Task: Select Grocery. Add to cart, from Tom Thumb for 1980 Tibbs Avenue, Plains, Montana 59859, Cell Number 406-826-7954, following items : Calabaza Squash (1 ct) - 1, Organic Radishes Bunch (1 ct) - 2, Mix Broccoli Slaw - 2, Fresh Cut Spears Squash Small Pack - 1, Signature Farms Mushrooms White Sliced (8 oz) - 2, French Beans (by pound) - 1, Daikon Radishes (each) - 2, Tootsie Roll Pops Candies Assorted Flavors (10.125 oz) - 2, Nature Made Super C with Vitamin D3 & Zinc Tablets (60 ct) - 1, Doritos Flamin Hot Tortilla Chips Cool Ranch (2.75 oz) - 2
Action: Mouse moved to (425, 121)
Screenshot: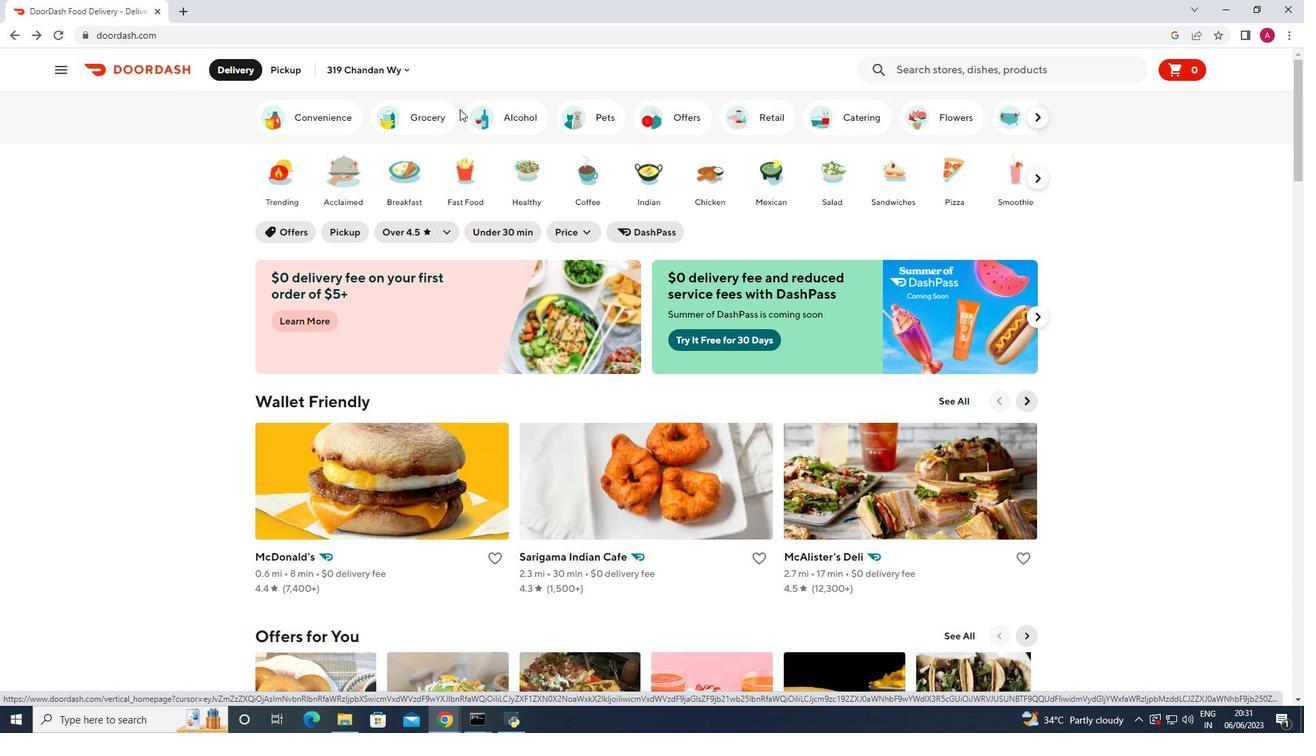 
Action: Mouse pressed left at (425, 121)
Screenshot: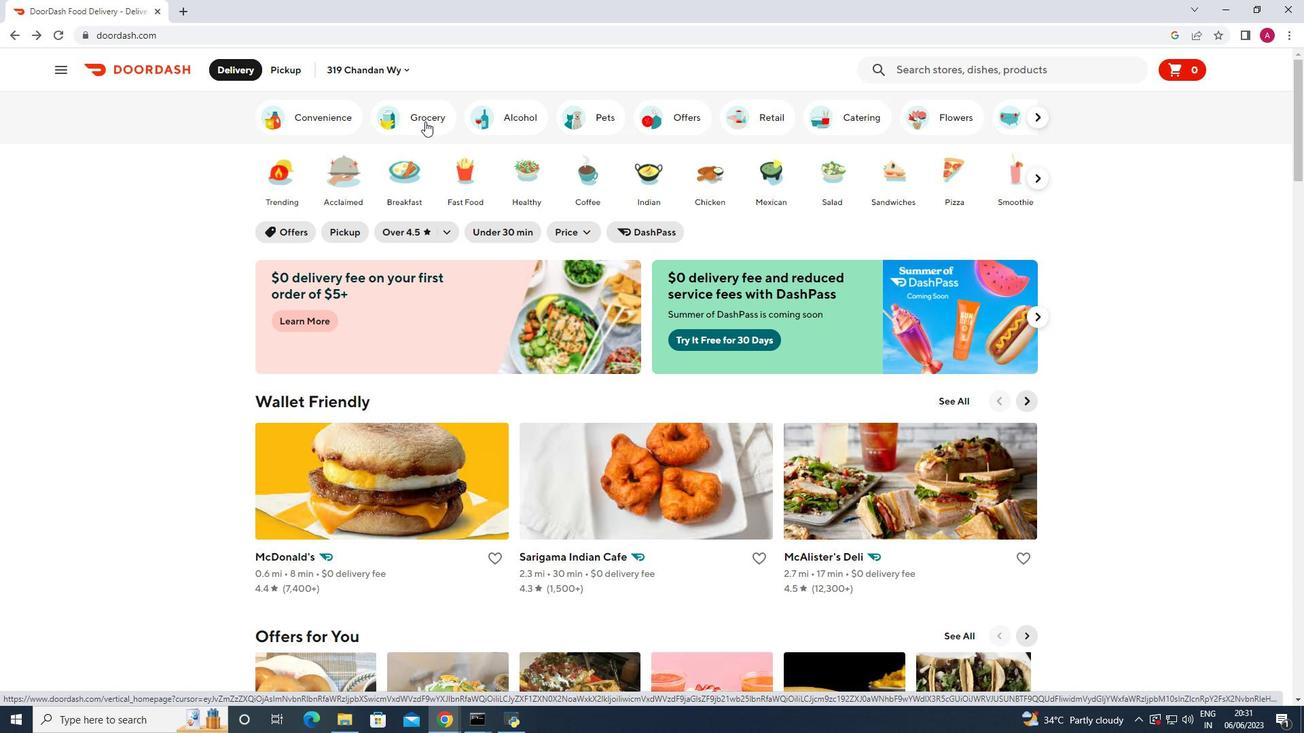 
Action: Mouse moved to (384, 474)
Screenshot: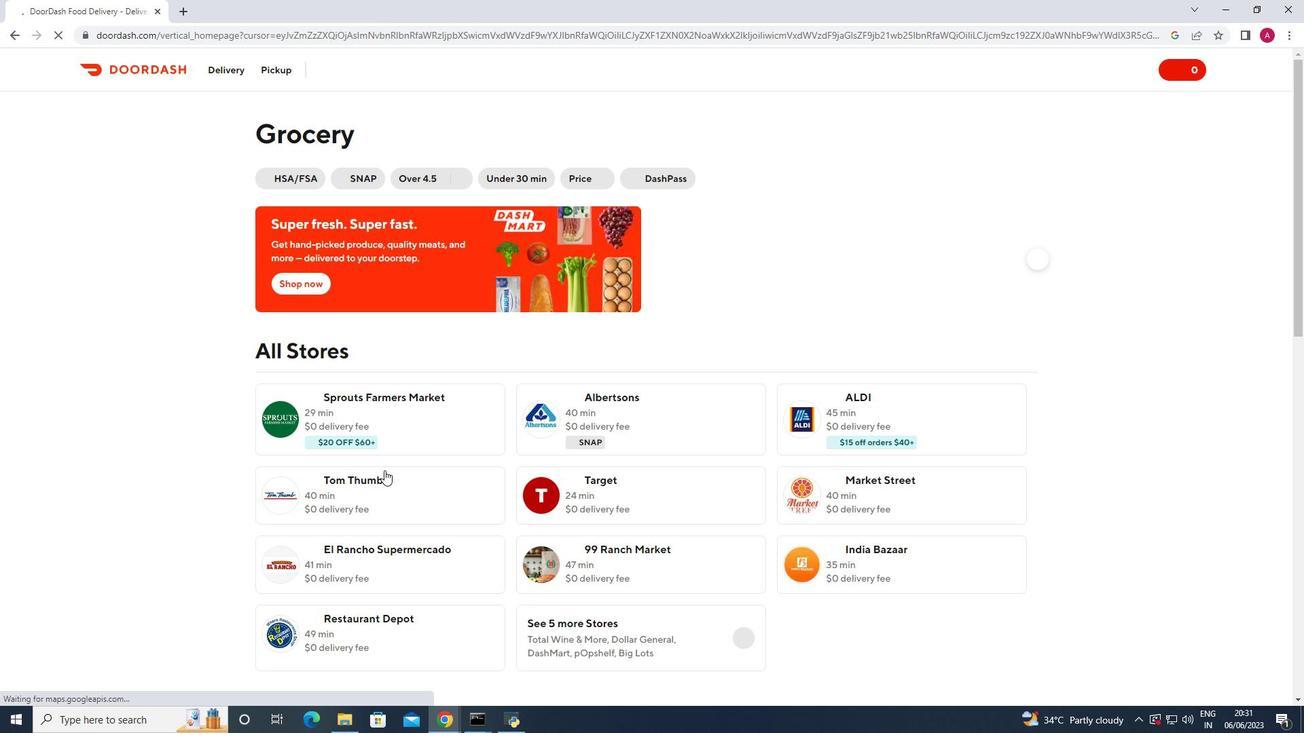
Action: Mouse pressed left at (384, 474)
Screenshot: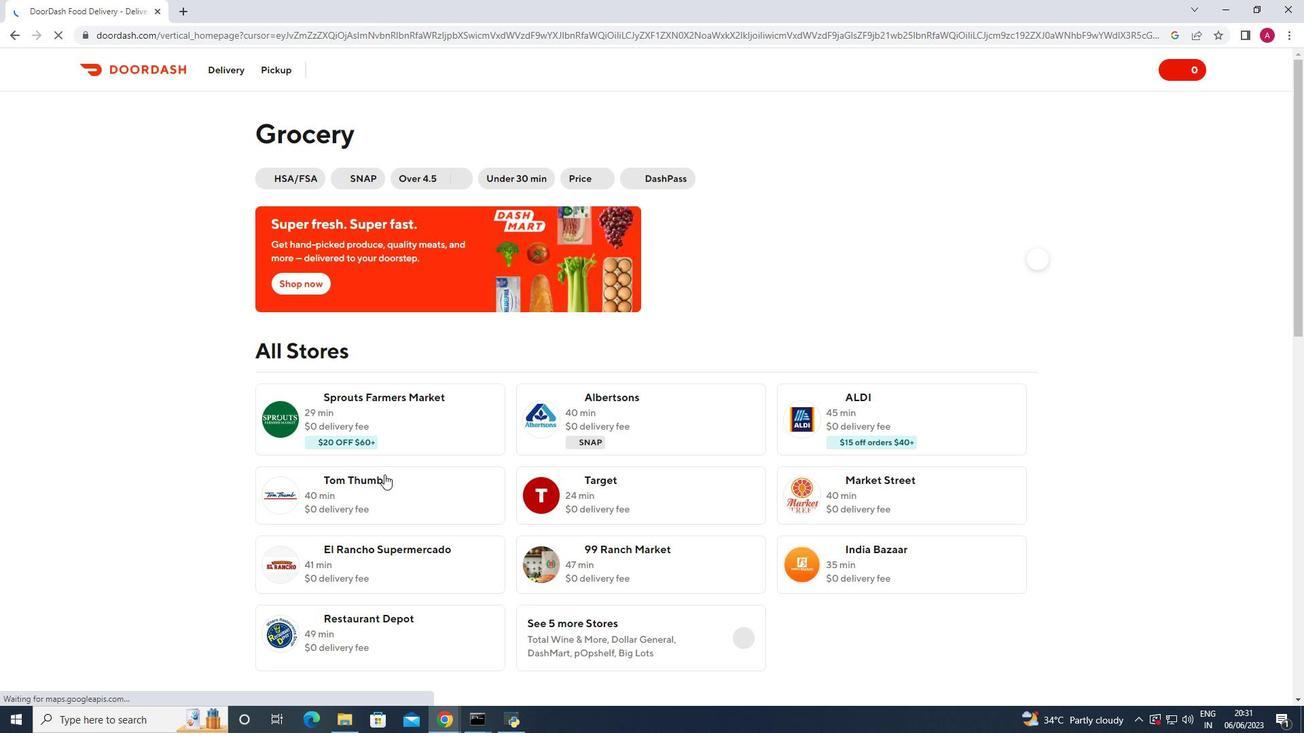 
Action: Mouse moved to (292, 72)
Screenshot: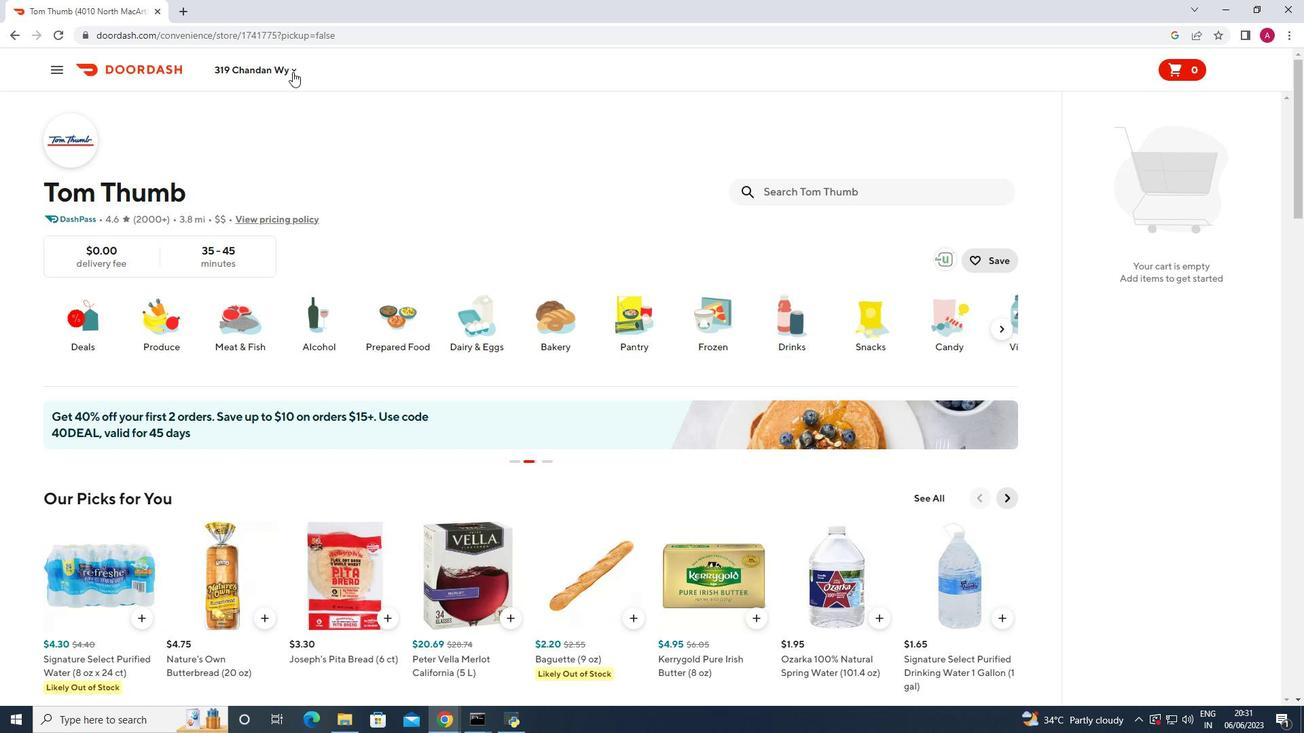 
Action: Mouse pressed left at (292, 72)
Screenshot: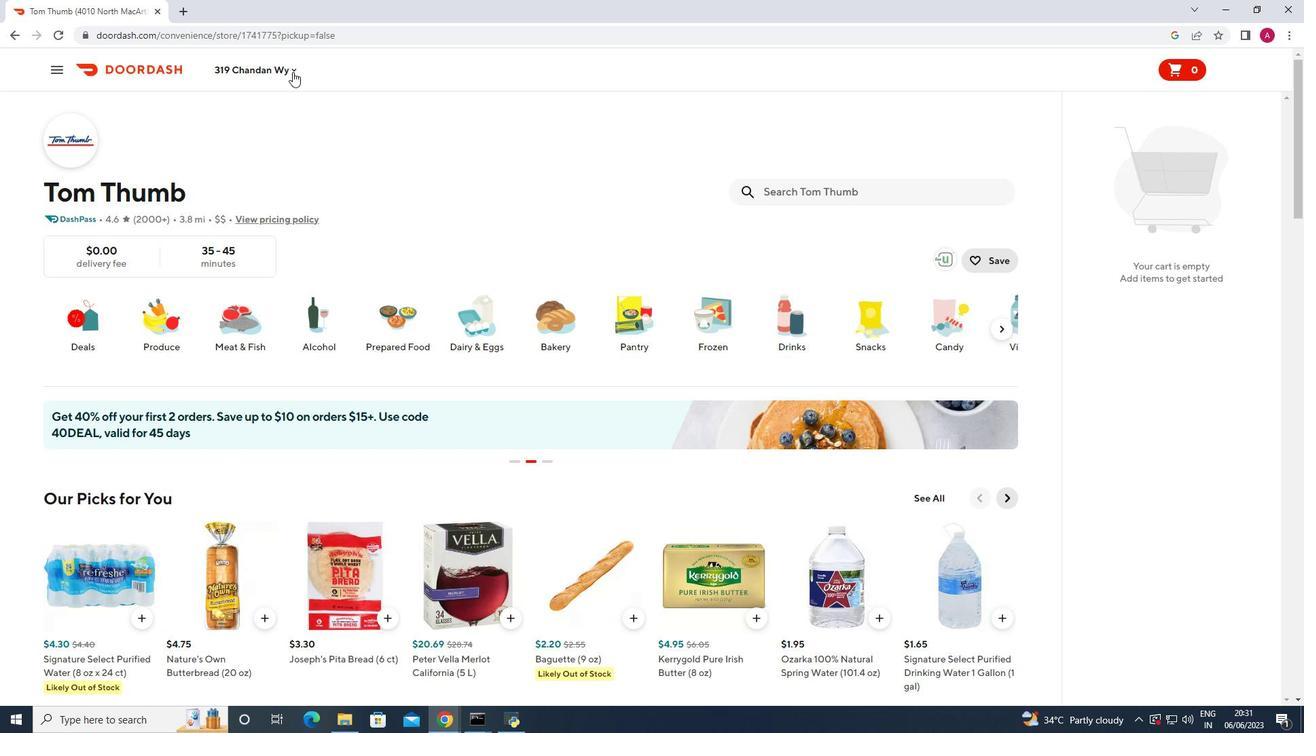 
Action: Mouse moved to (290, 129)
Screenshot: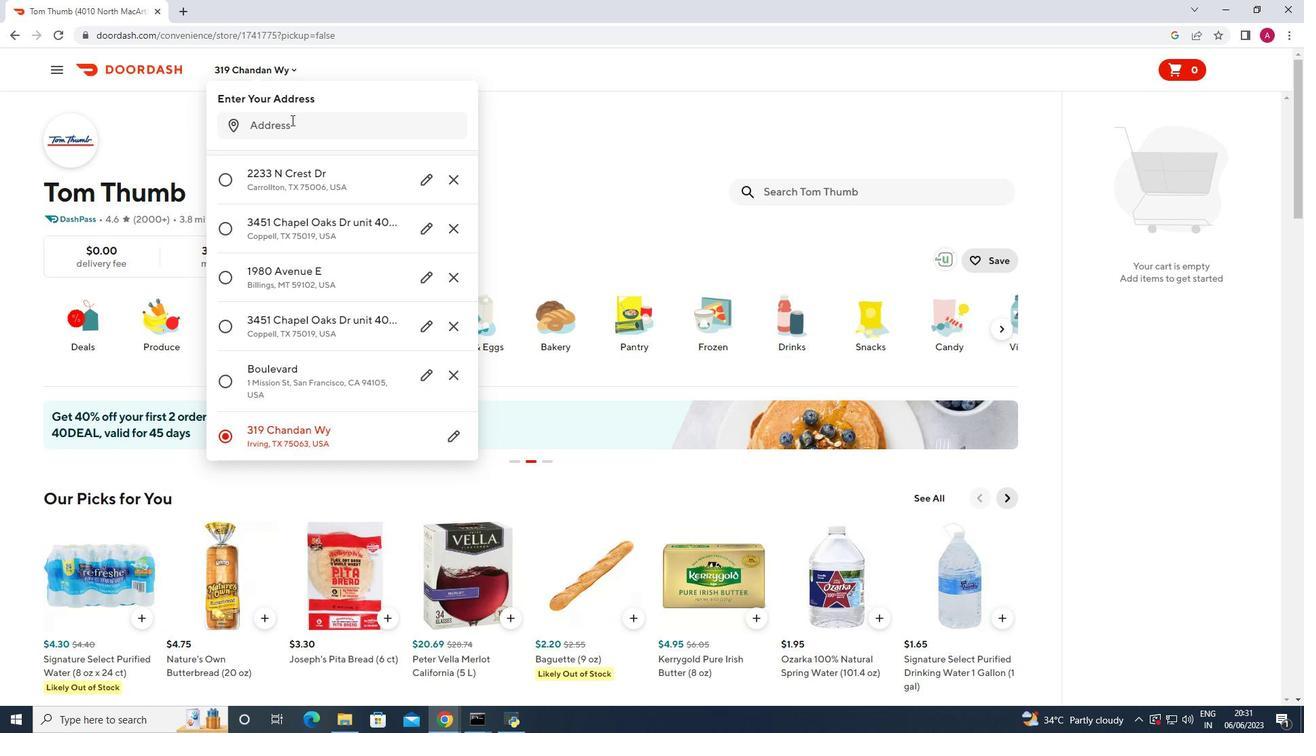 
Action: Mouse pressed left at (290, 129)
Screenshot: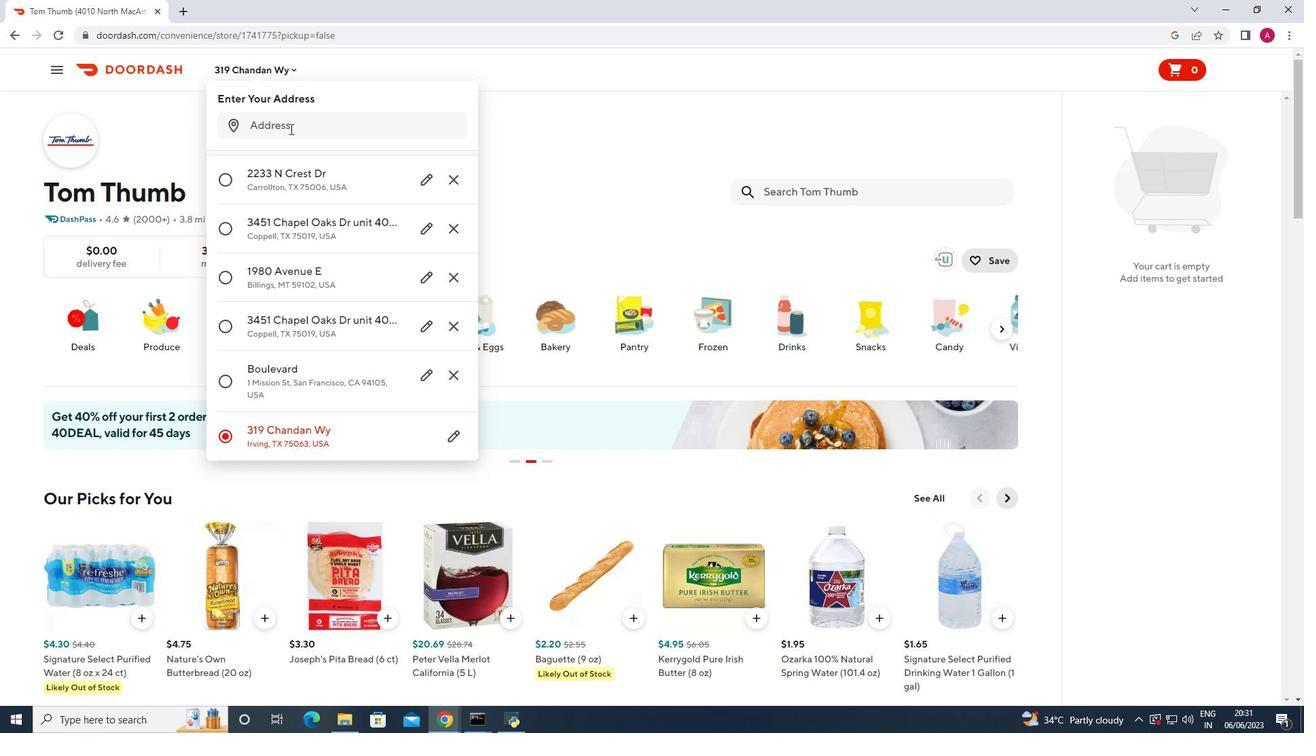 
Action: Key pressed 1980<Key.space>tibbs<Key.space>avenue<Key.space>plains<Key.space>montana<Key.space>59859<Key.space><Key.enter>
Screenshot: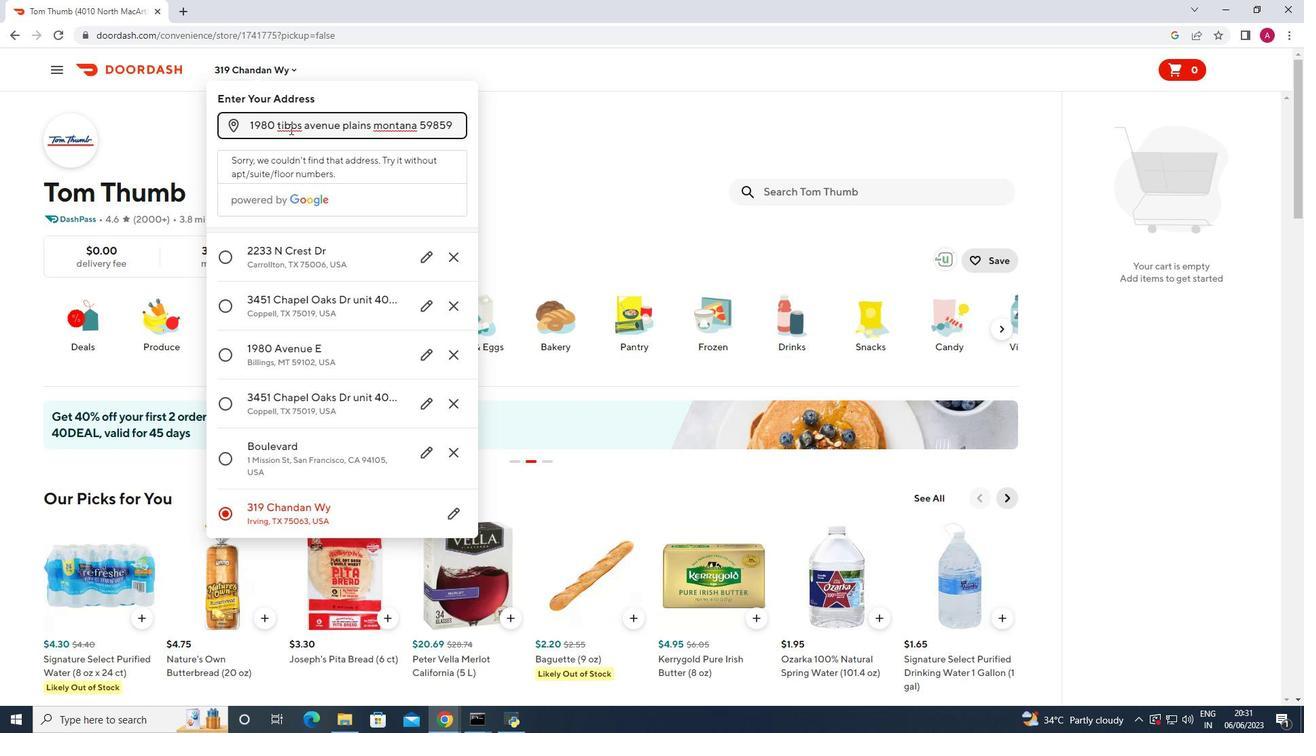 
Action: Mouse moved to (433, 546)
Screenshot: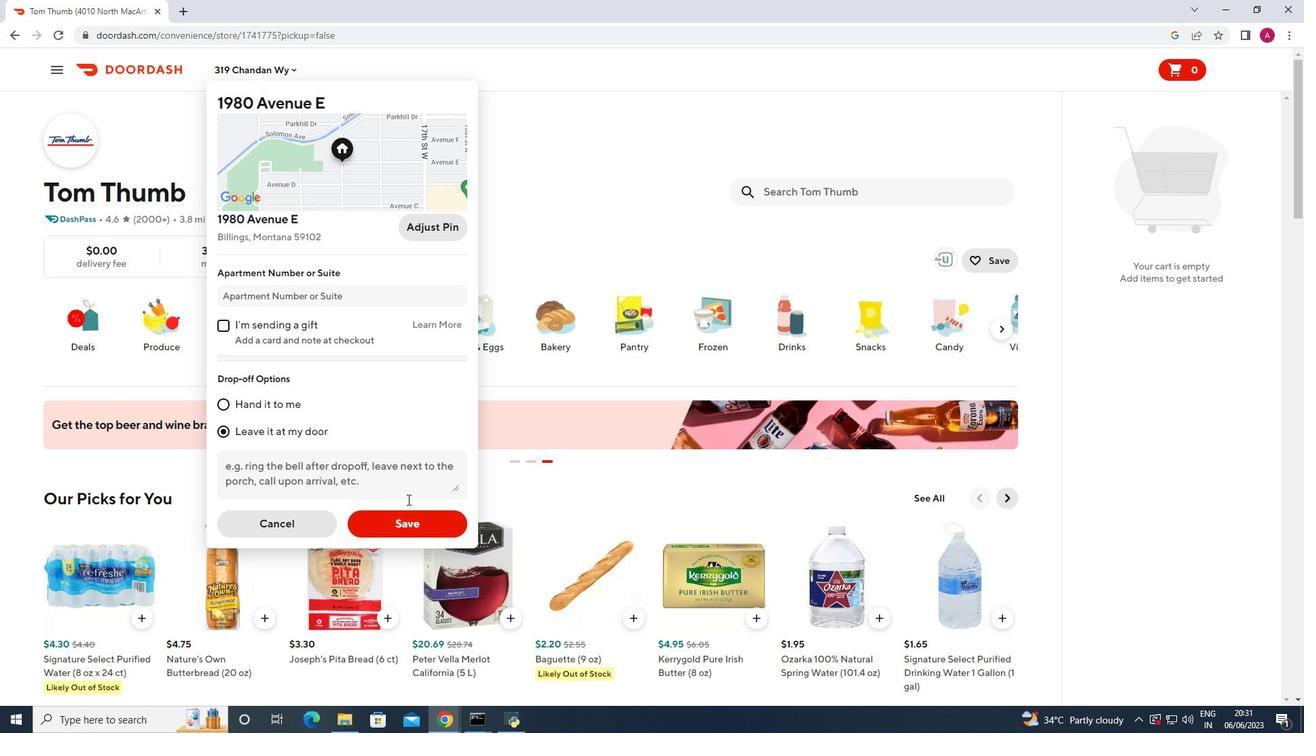 
Action: Mouse pressed left at (433, 546)
Screenshot: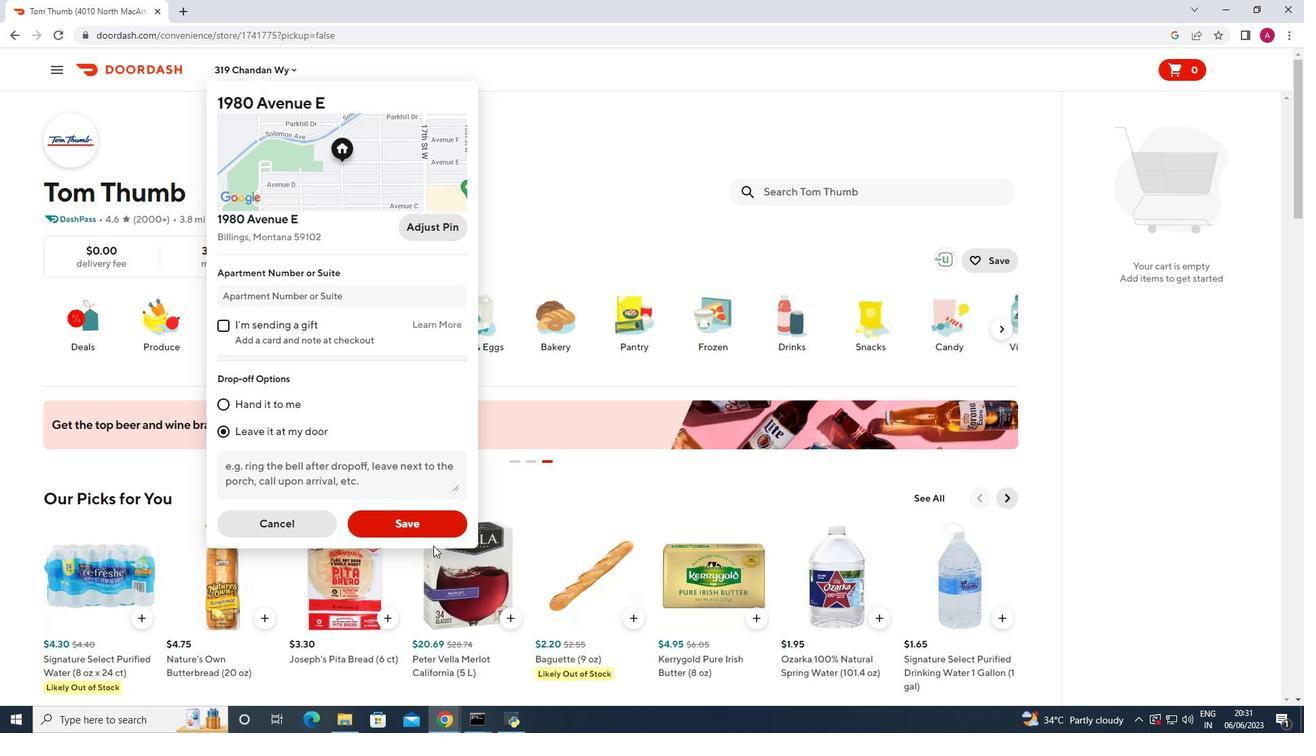 
Action: Mouse moved to (431, 533)
Screenshot: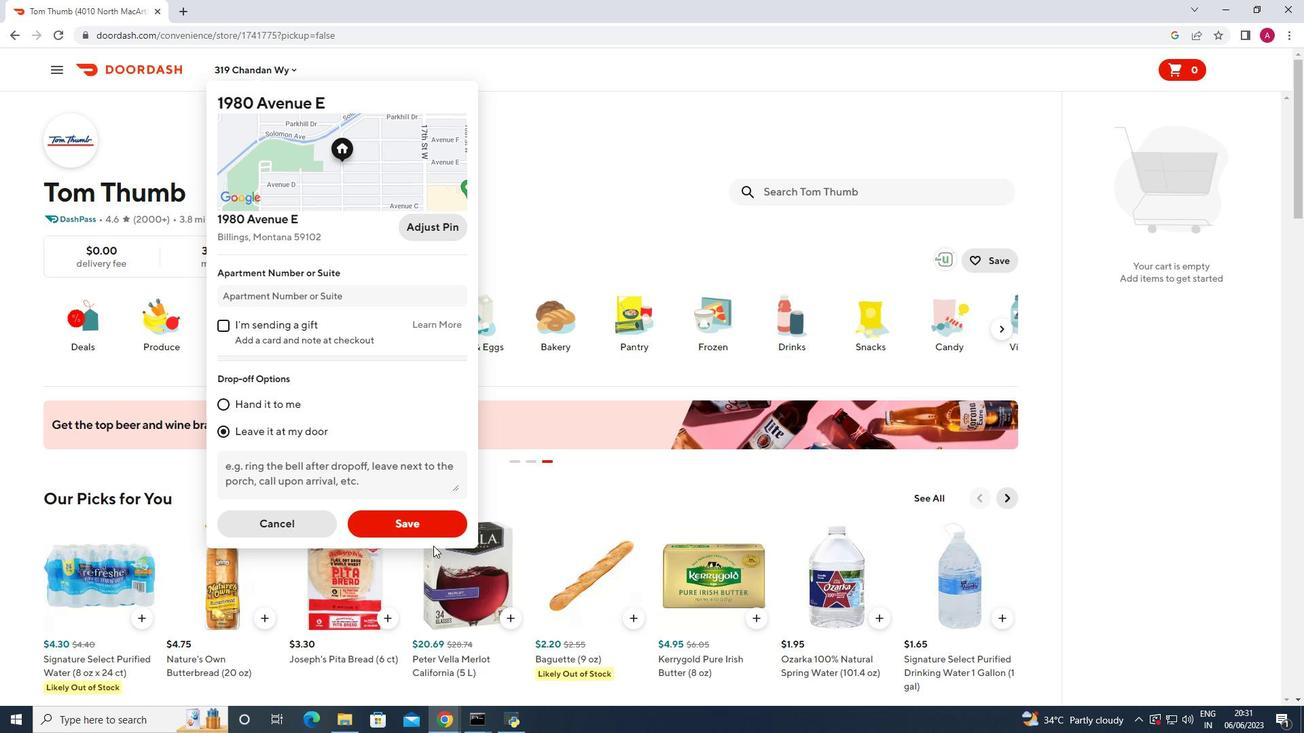 
Action: Mouse pressed left at (431, 533)
Screenshot: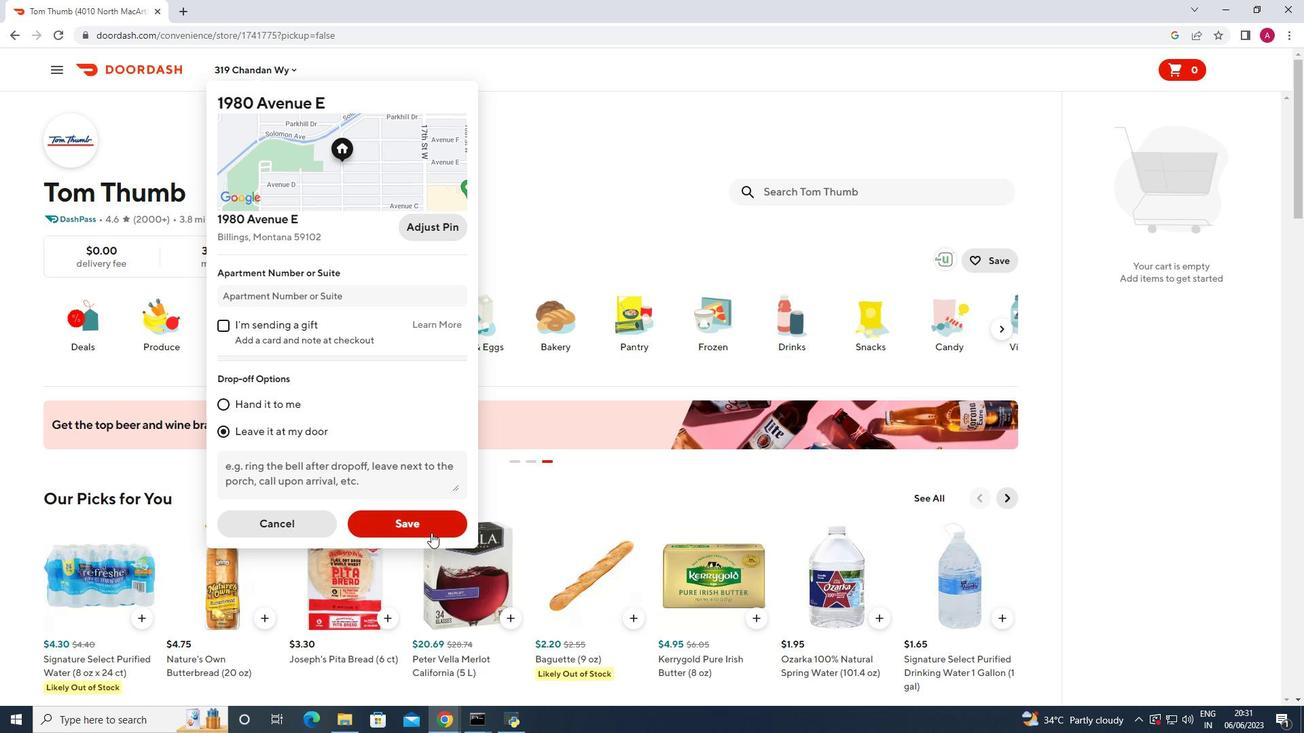 
Action: Mouse moved to (792, 195)
Screenshot: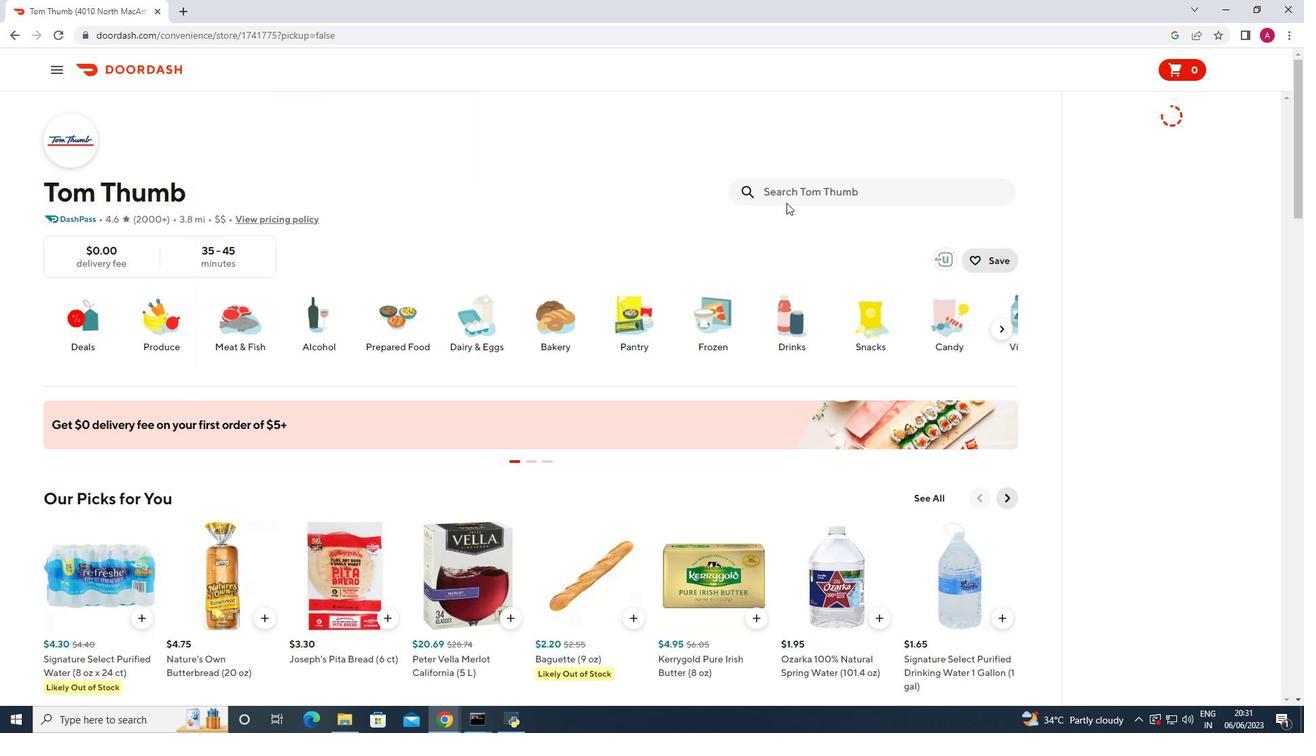 
Action: Mouse pressed left at (792, 195)
Screenshot: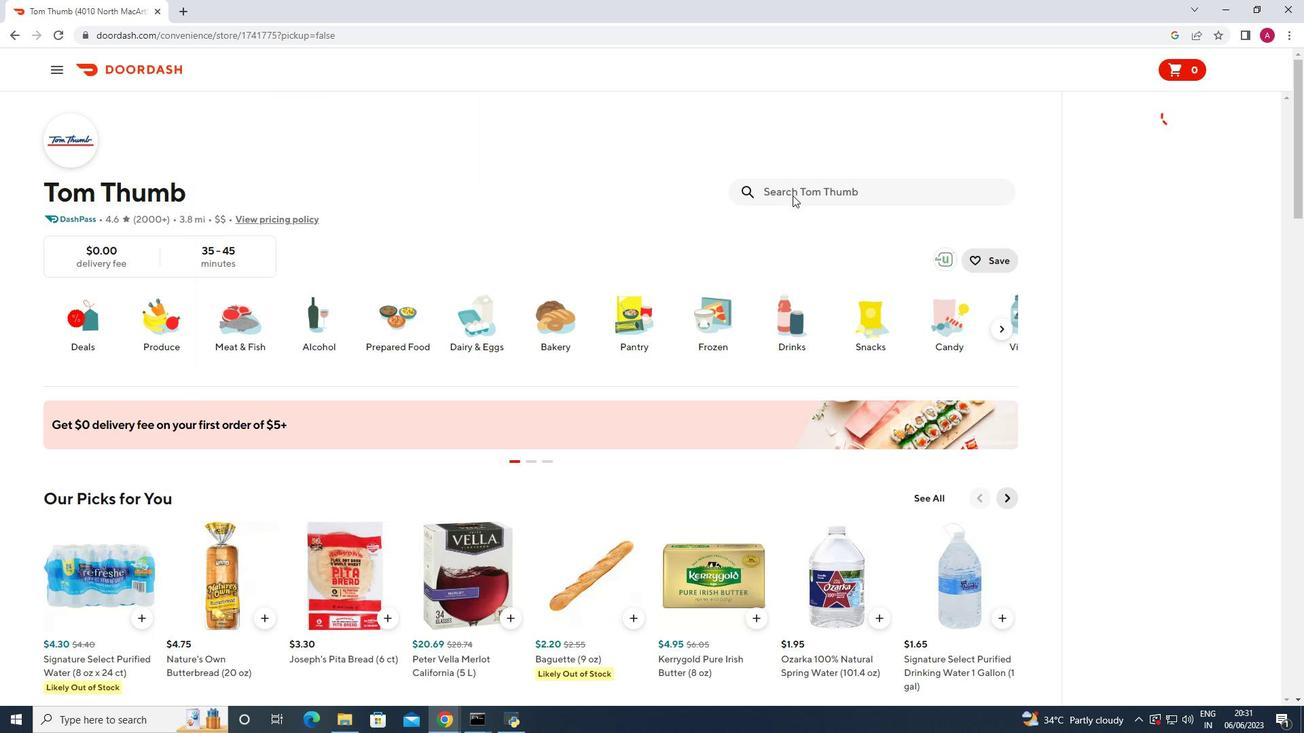 
Action: Key pressed calabaza<Key.enter><Key.enter>
Screenshot: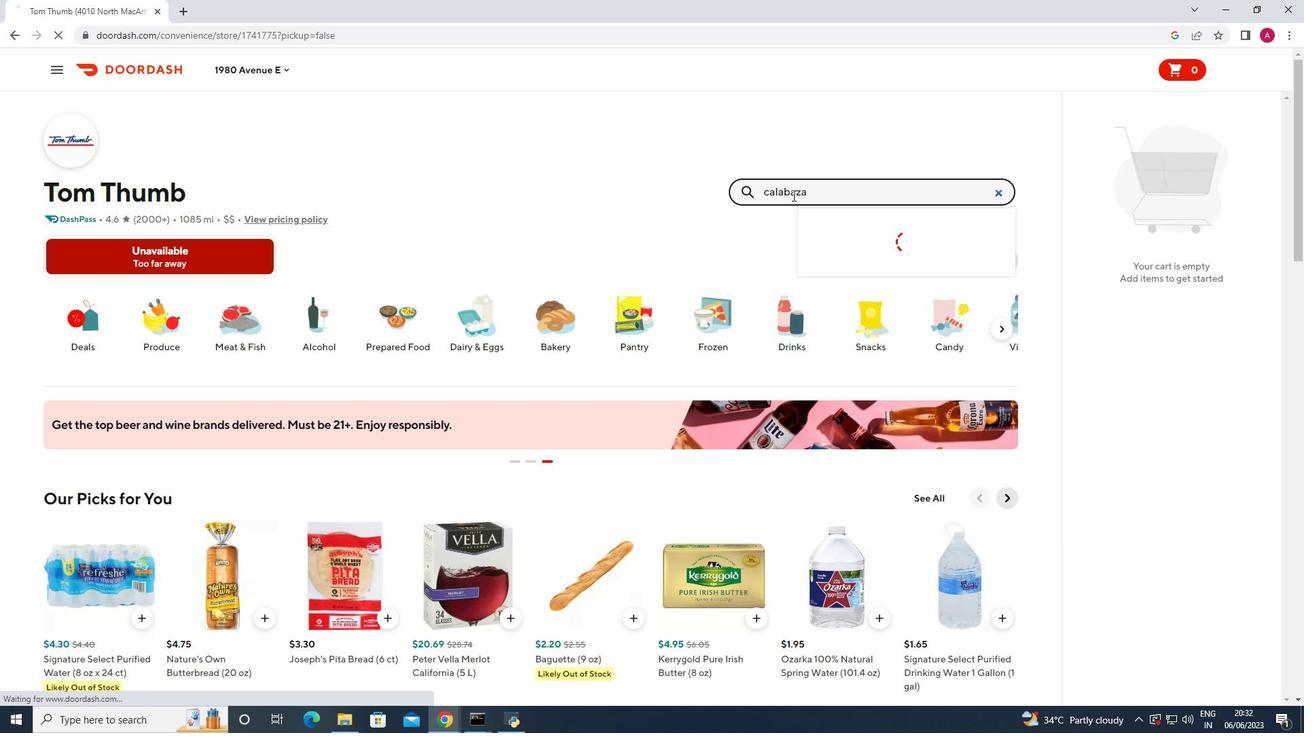 
Action: Mouse moved to (803, 150)
Screenshot: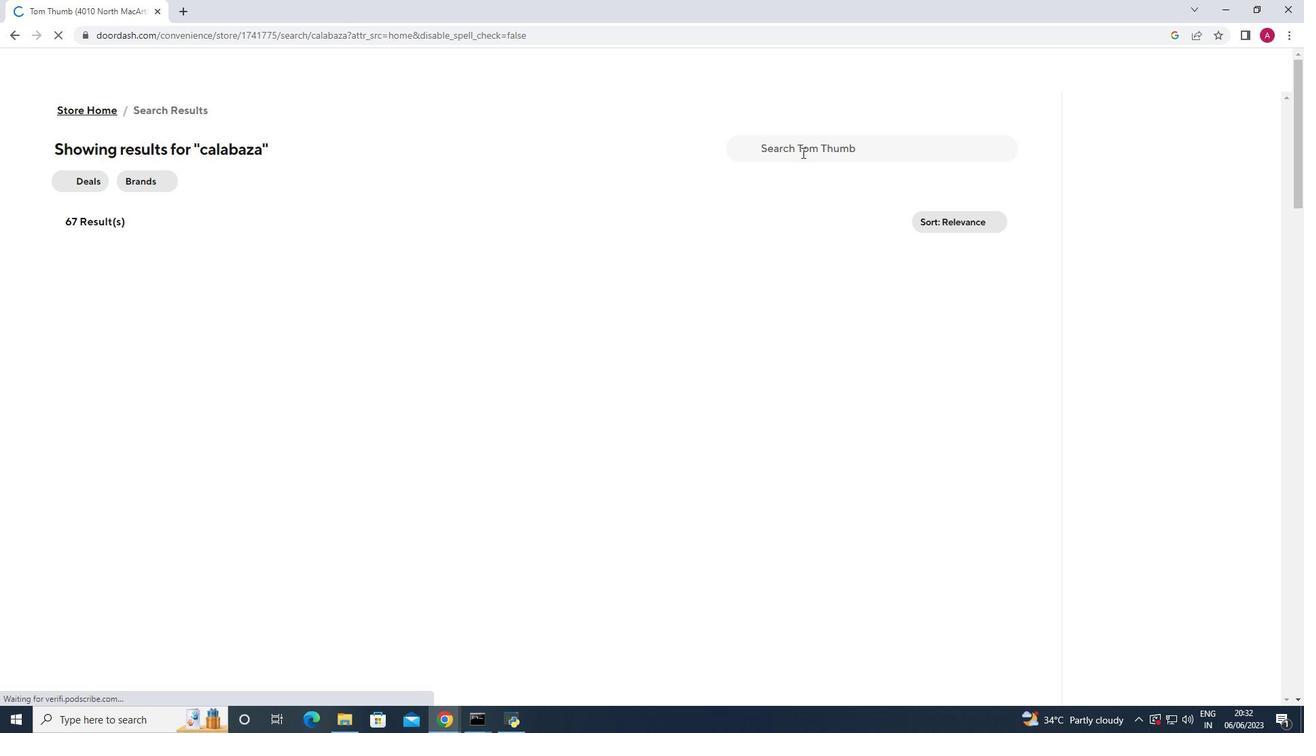 
Action: Mouse pressed left at (803, 150)
Screenshot: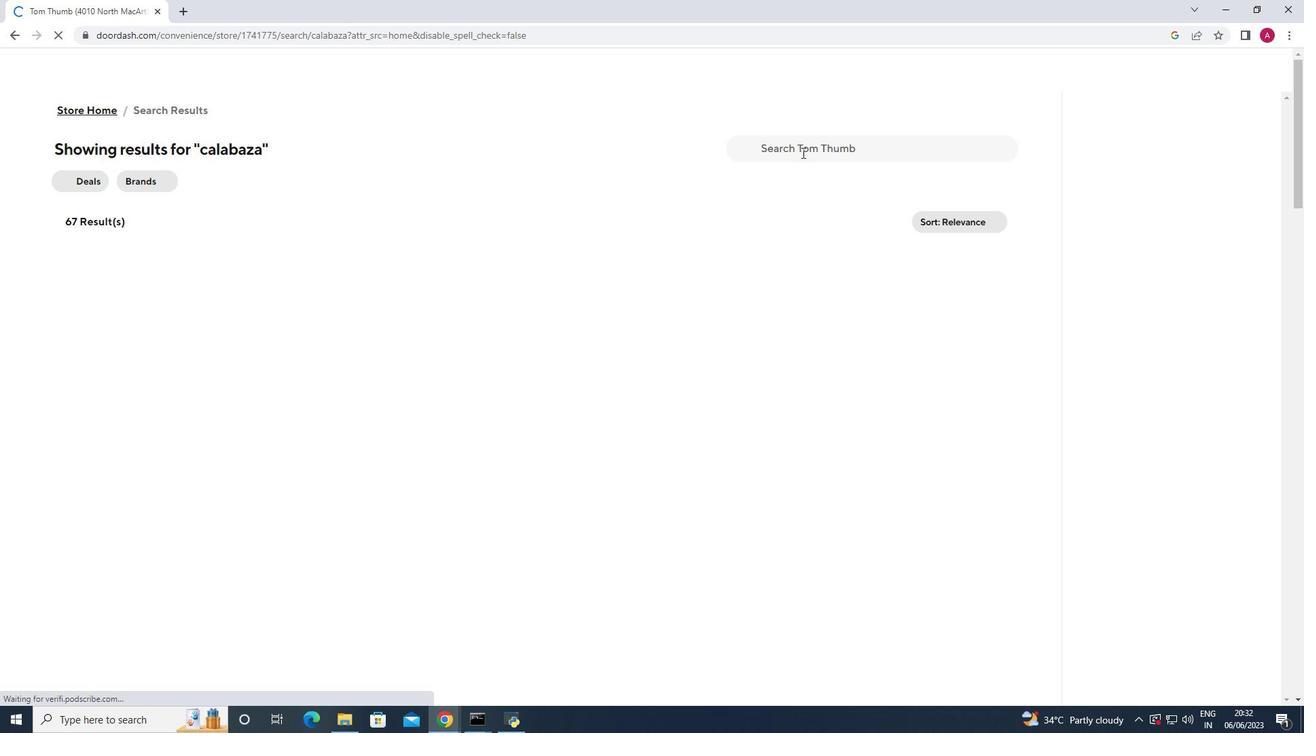
Action: Mouse moved to (803, 150)
Screenshot: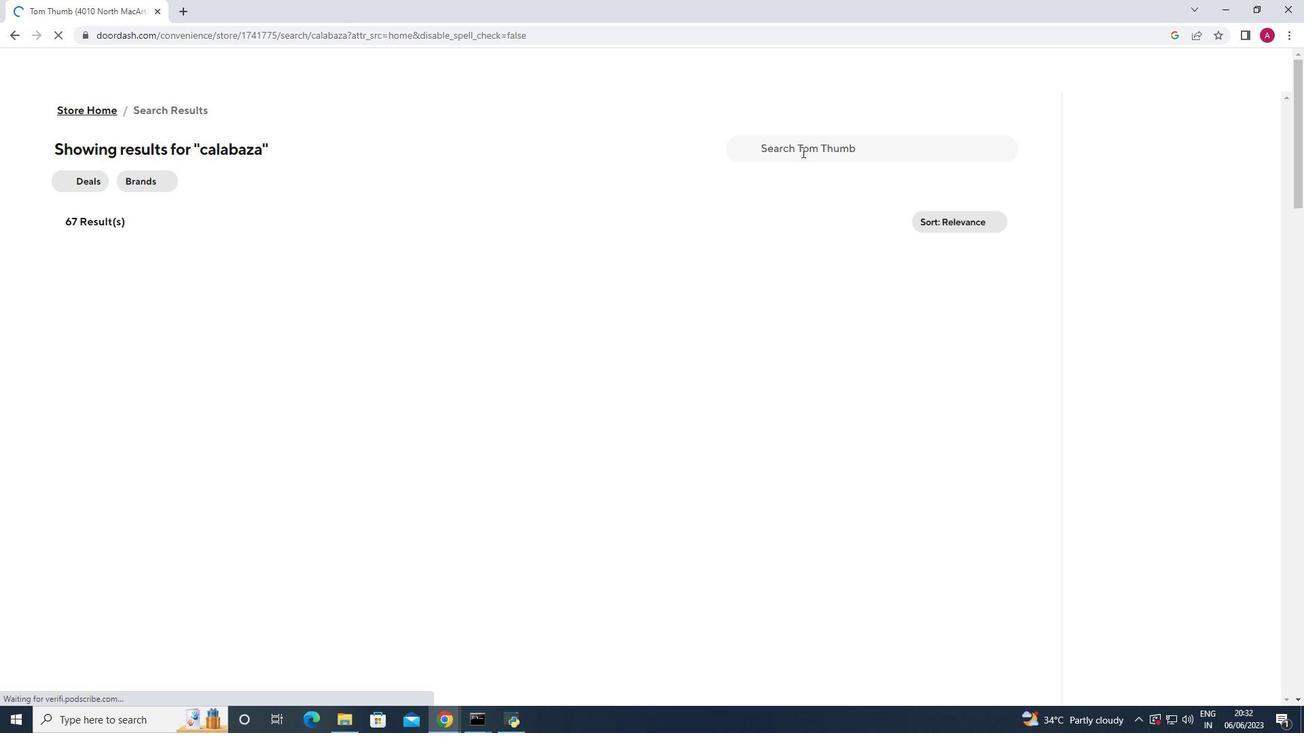 
Action: Key pressed calabaza
Screenshot: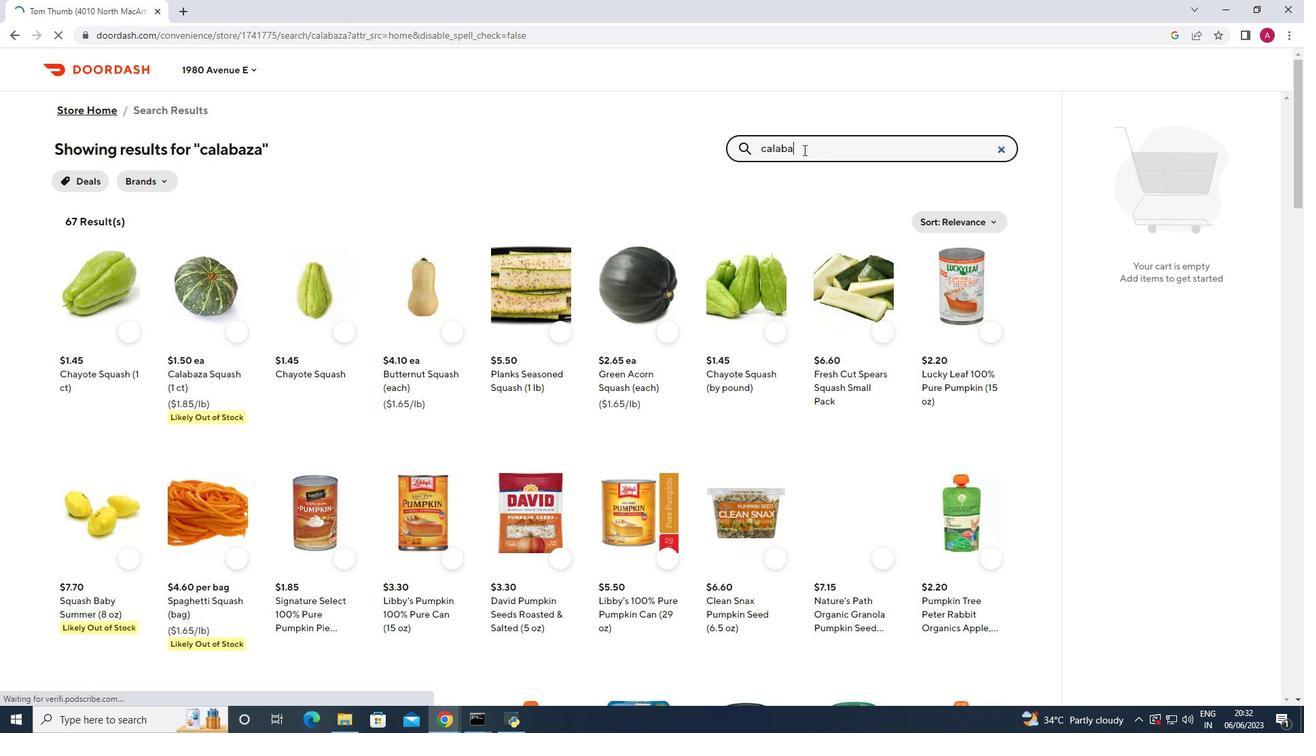 
Action: Mouse moved to (125, 330)
Screenshot: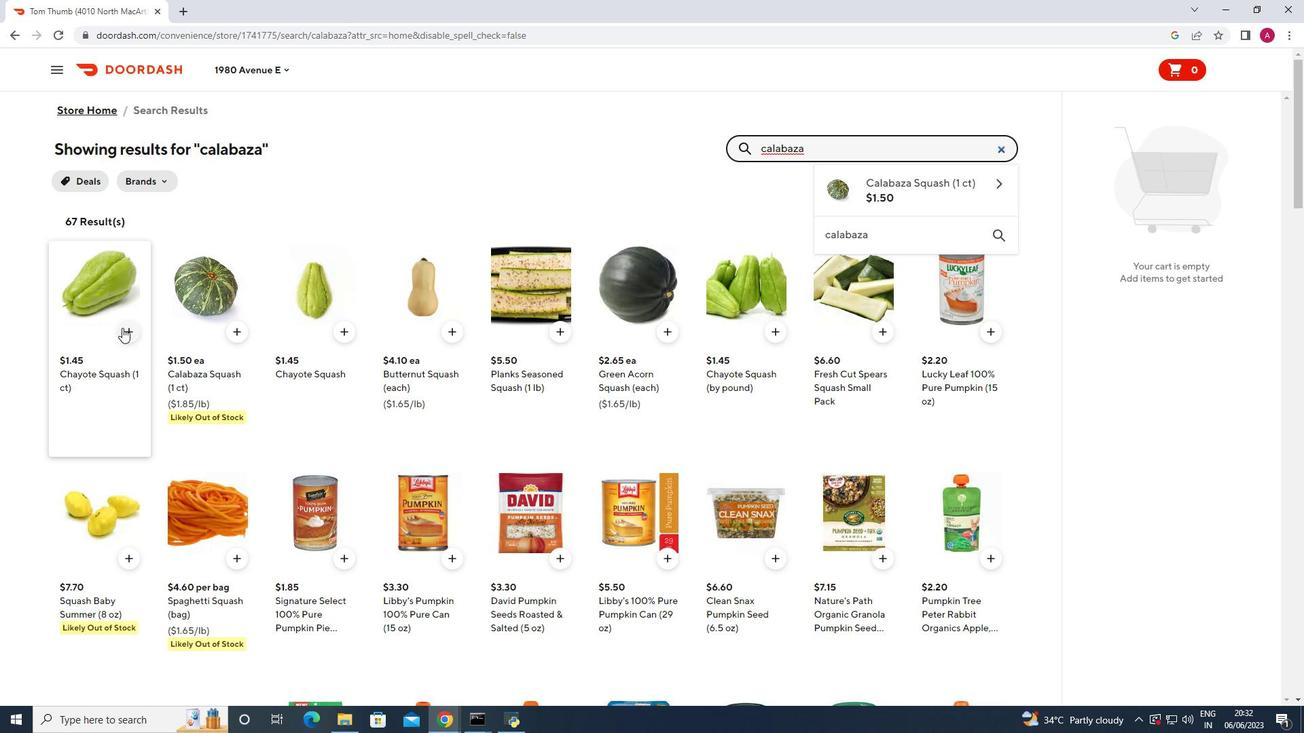 
Action: Mouse pressed left at (125, 330)
Screenshot: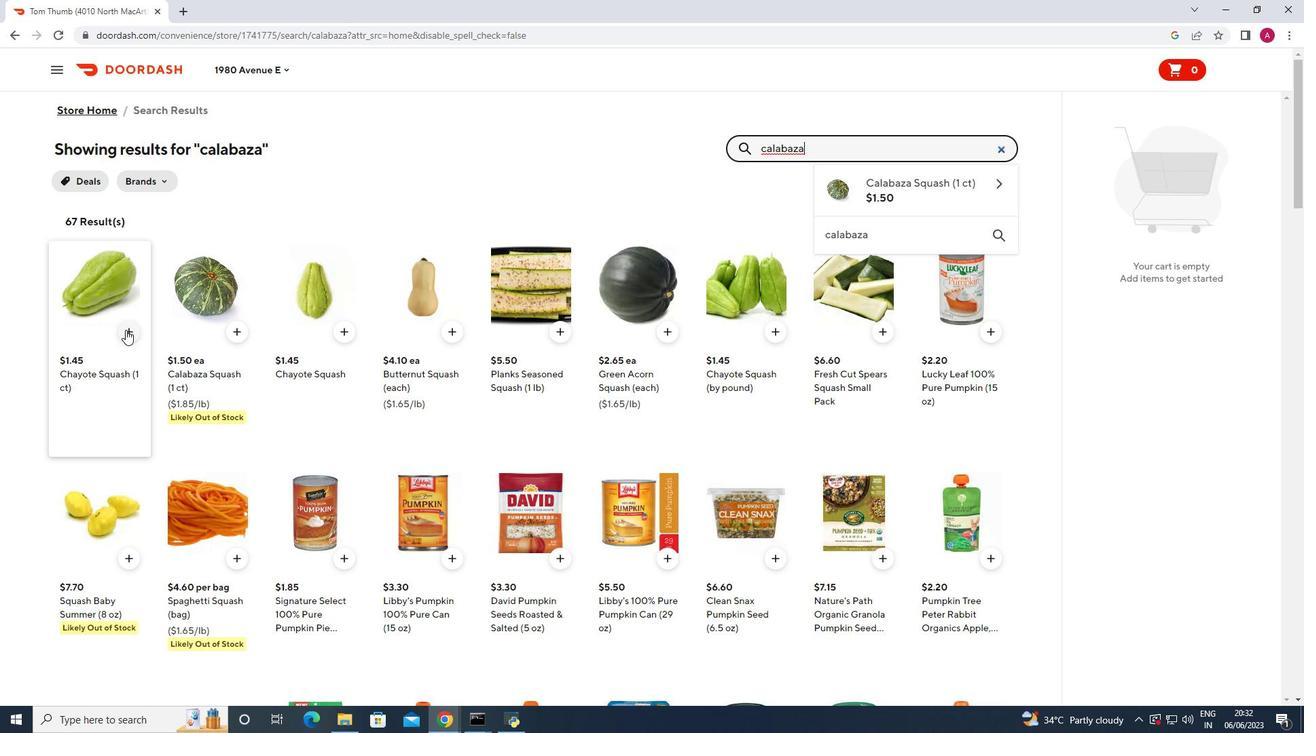 
Action: Mouse moved to (839, 153)
Screenshot: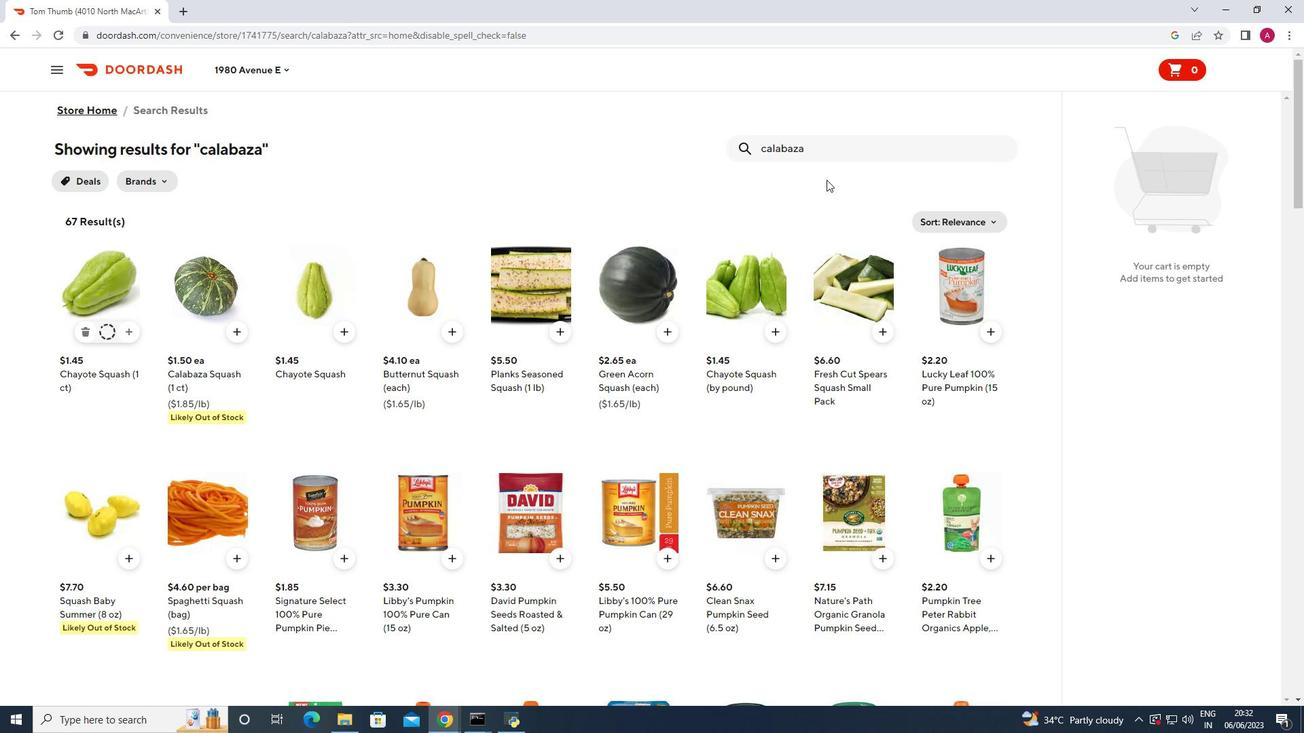 
Action: Mouse pressed left at (839, 153)
Screenshot: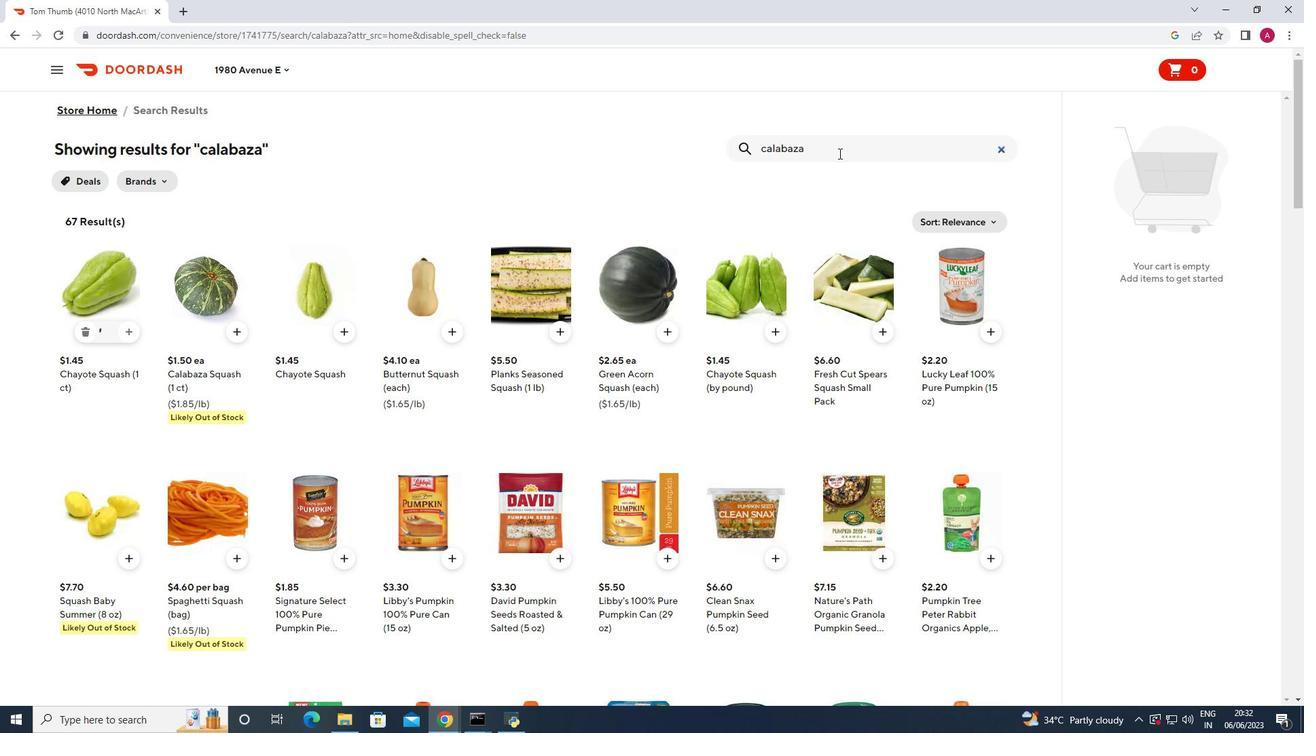 
Action: Key pressed <Key.backspace><Key.backspace><Key.backspace><Key.backspace><Key.backspace><Key.backspace><Key.backspace><Key.backspace><Key.backspace><Key.backspace><Key.backspace><Key.backspace><Key.backspace><Key.backspace><Key.backspace><Key.backspace><Key.backspace><Key.backspace>organic<Key.space>radishes<Key.space>bunch<Key.enter><Key.enter>
Screenshot: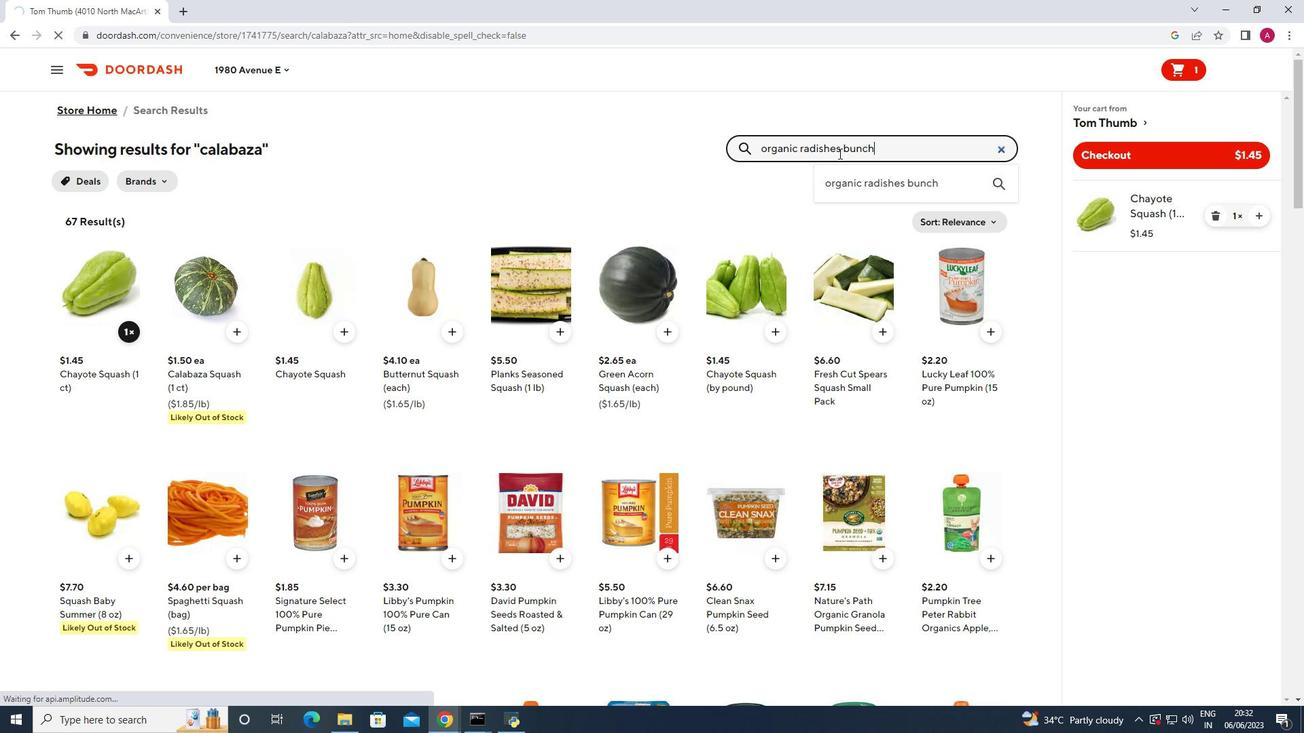 
Action: Mouse moved to (133, 328)
Screenshot: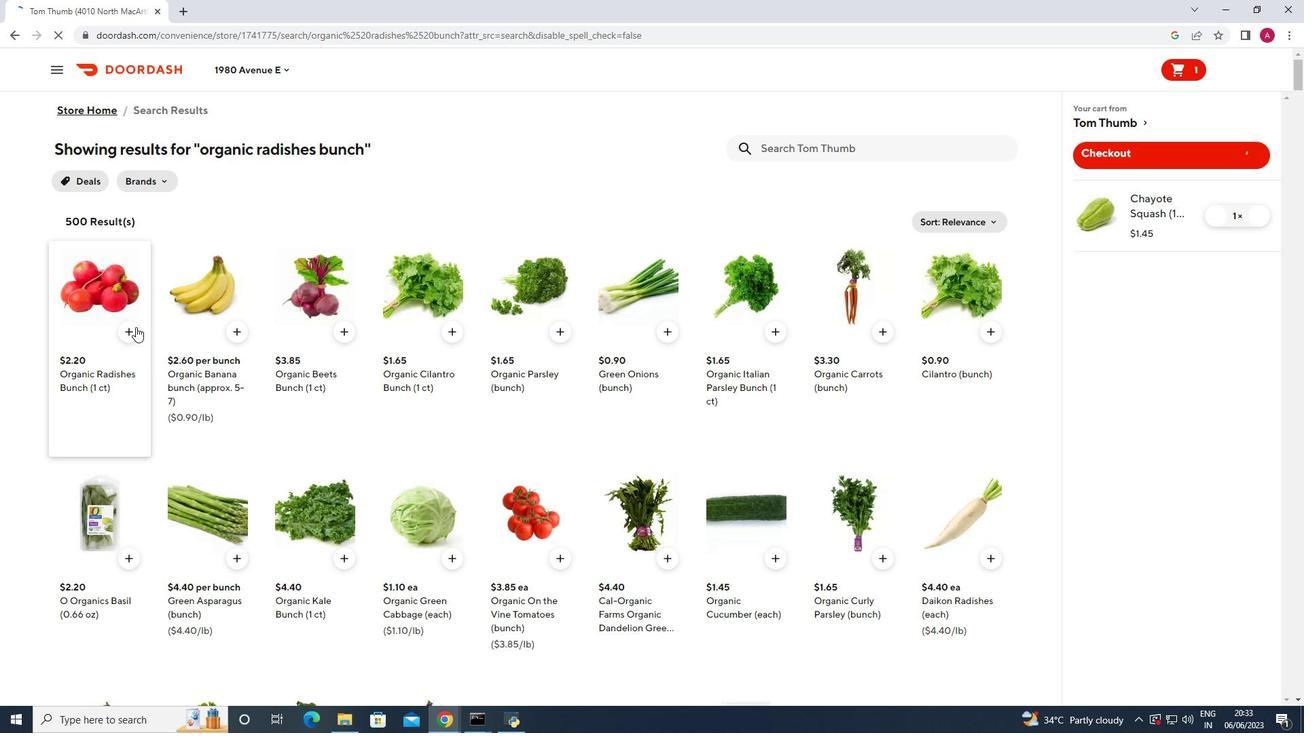 
Action: Mouse pressed left at (133, 328)
Screenshot: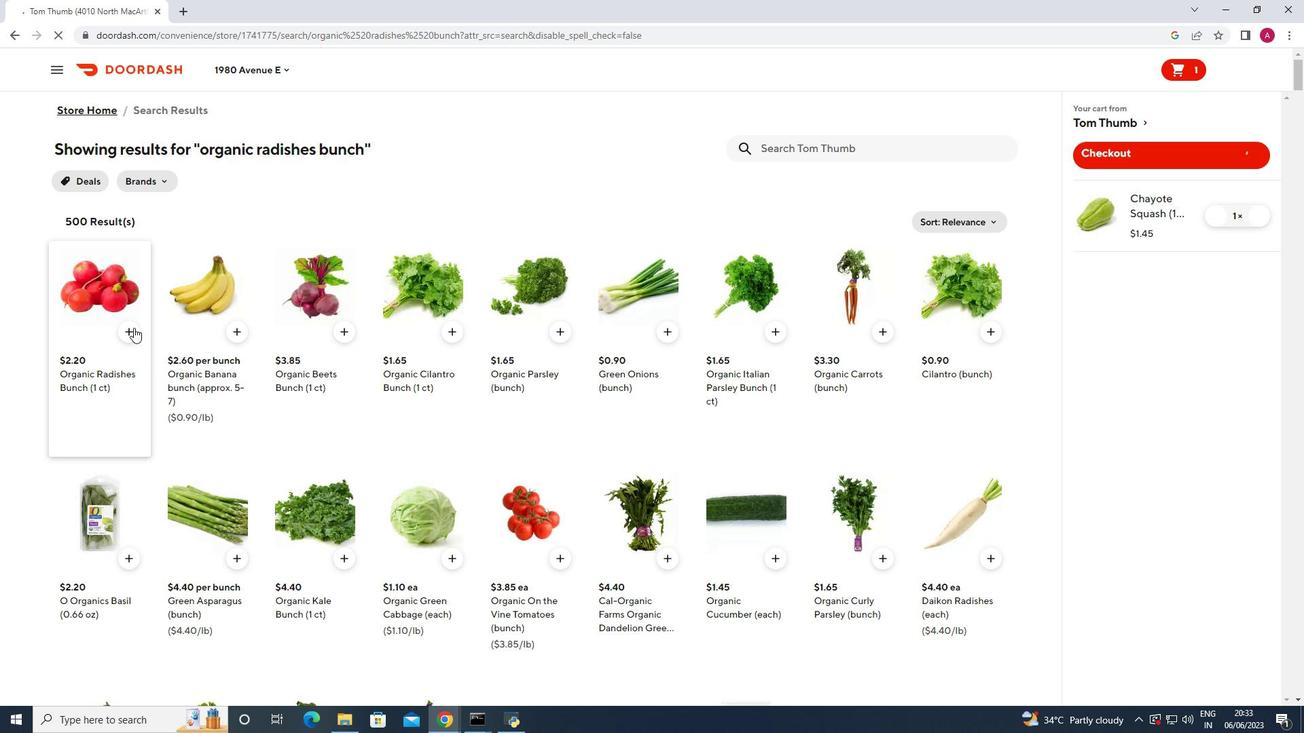 
Action: Mouse moved to (1259, 285)
Screenshot: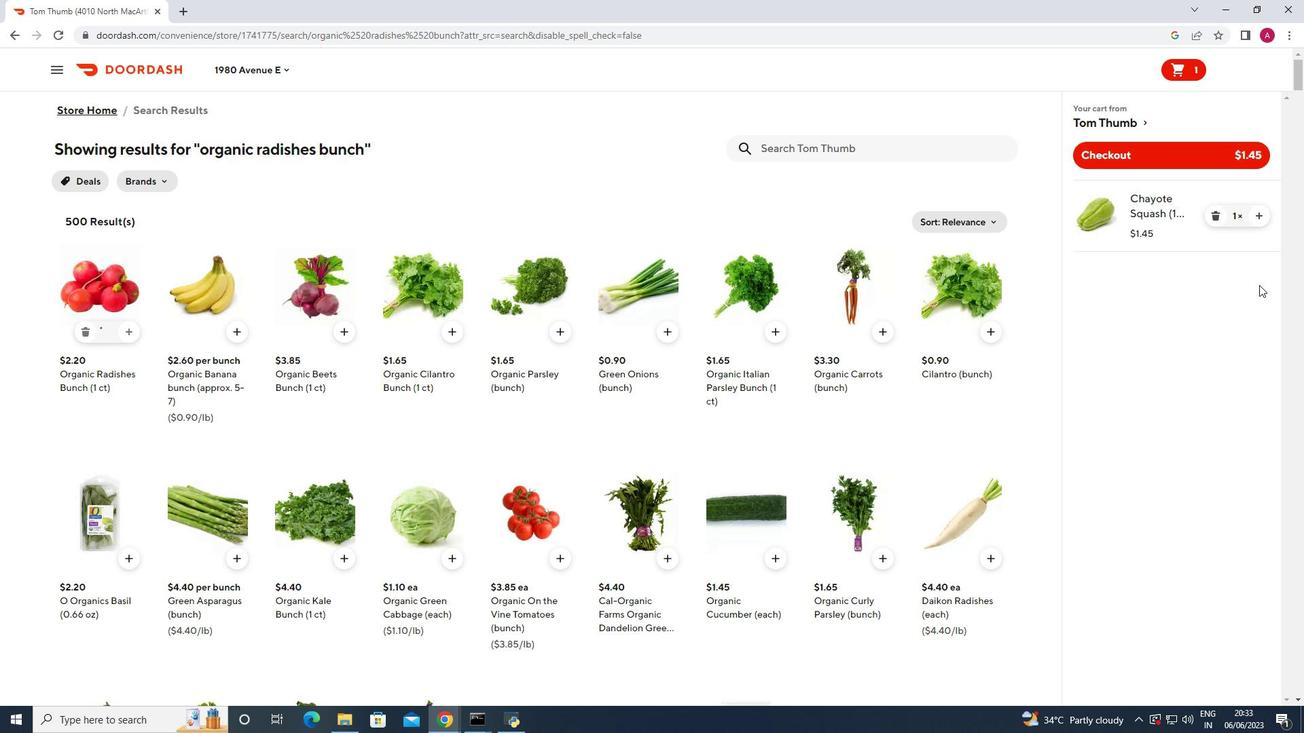 
Action: Mouse pressed left at (1259, 285)
Screenshot: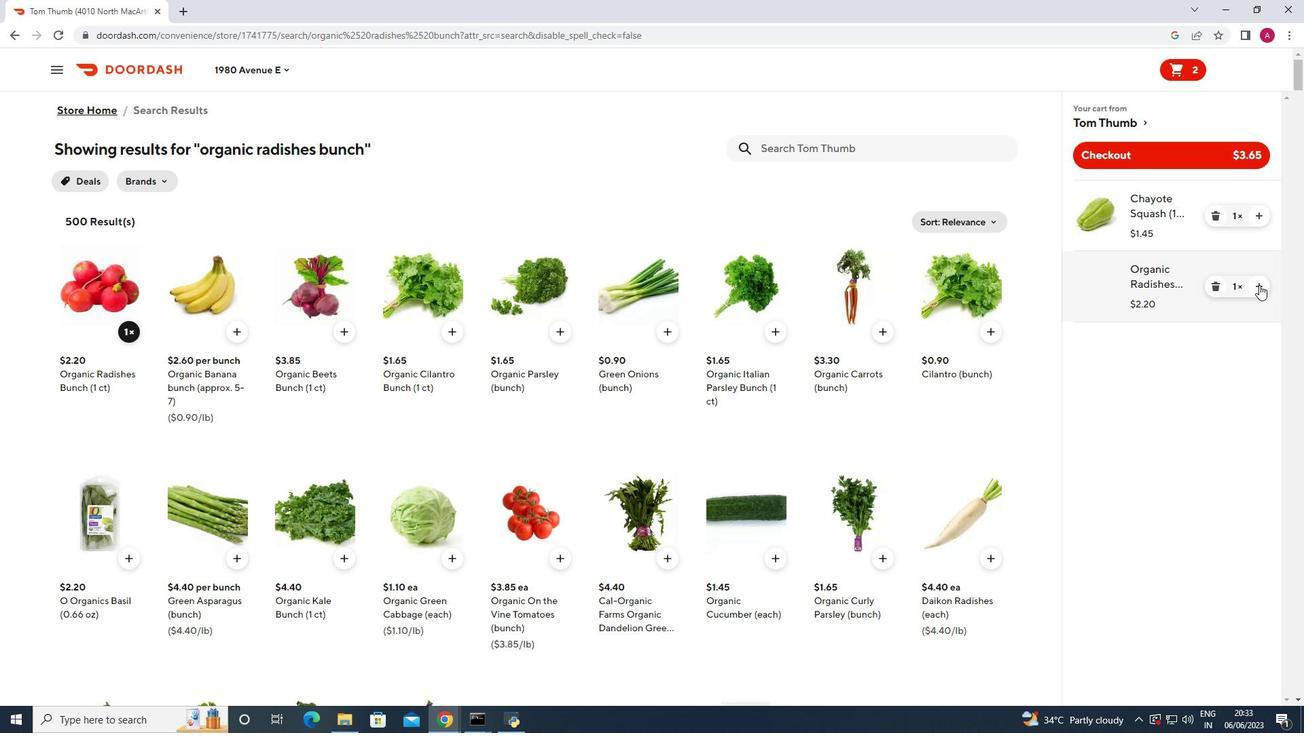 
Action: Mouse moved to (936, 156)
Screenshot: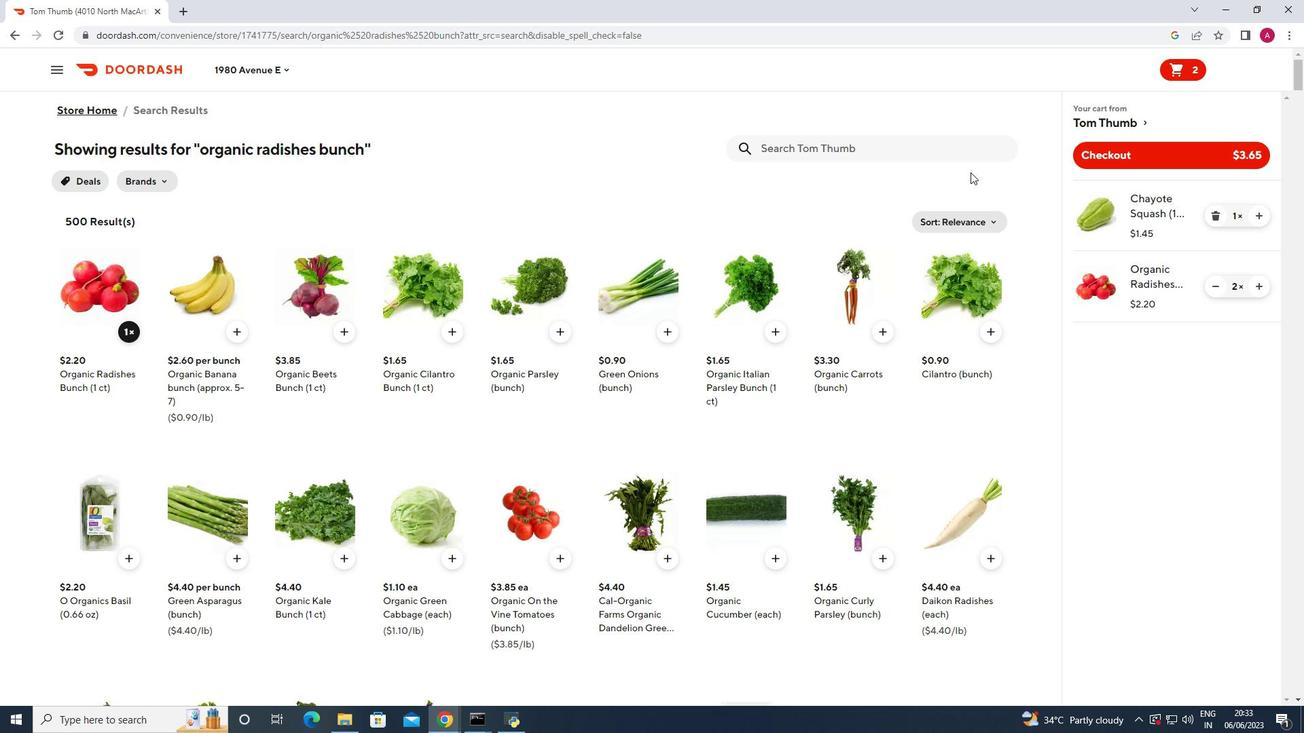 
Action: Mouse pressed left at (936, 156)
Screenshot: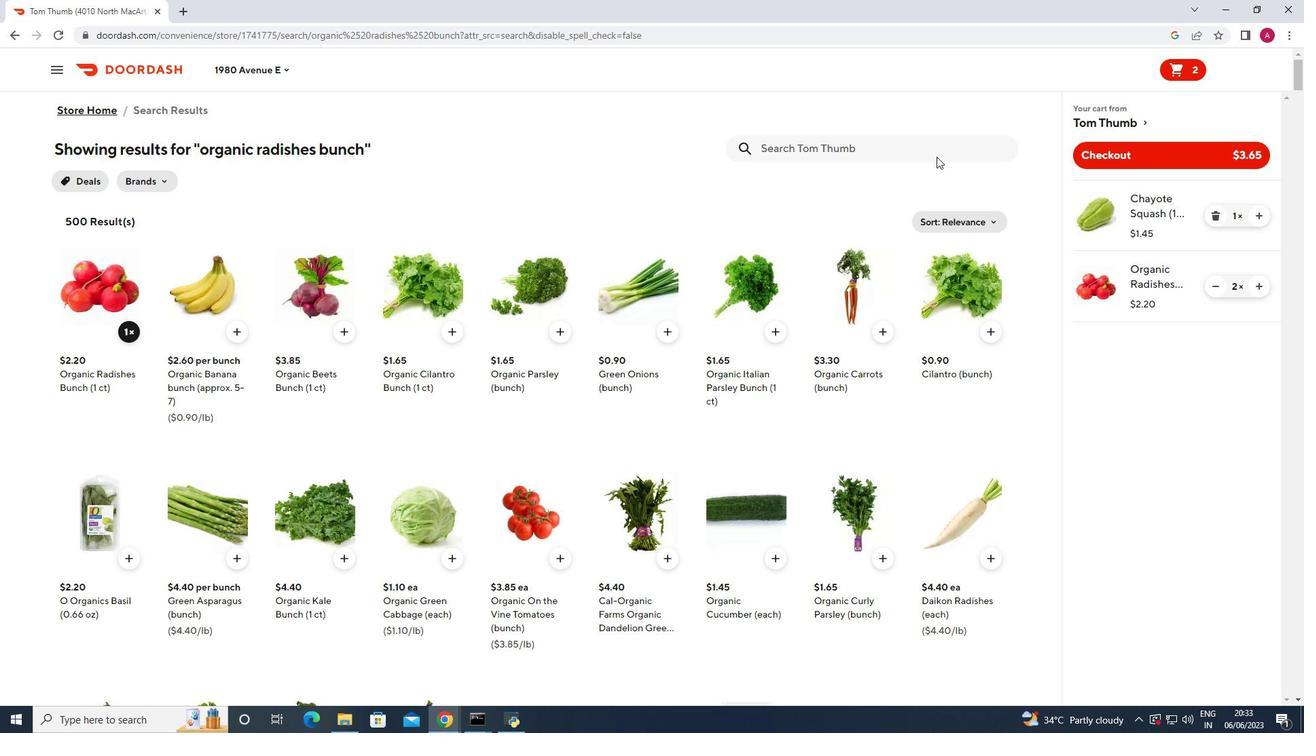 
Action: Key pressed mix<Key.space>broccoli<Key.space>slw<Key.backspace>aw<Key.enter>
Screenshot: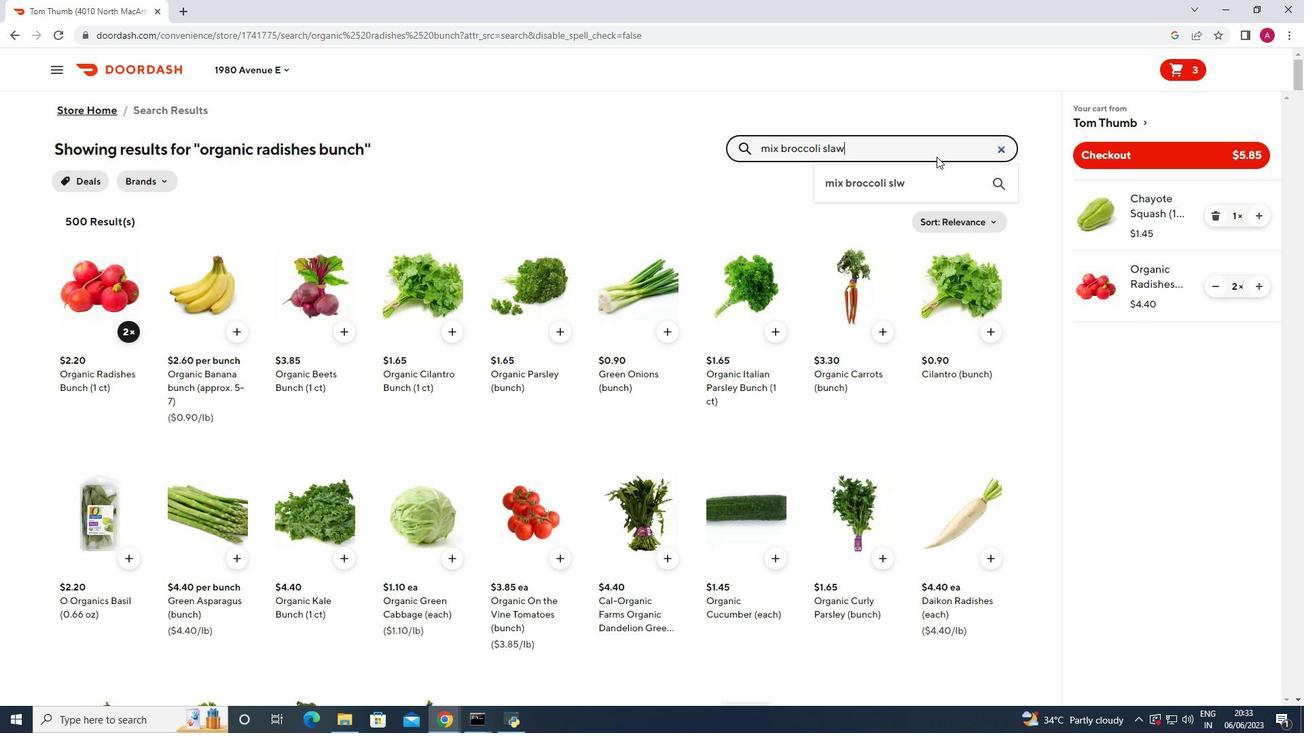 
Action: Mouse moved to (131, 330)
Screenshot: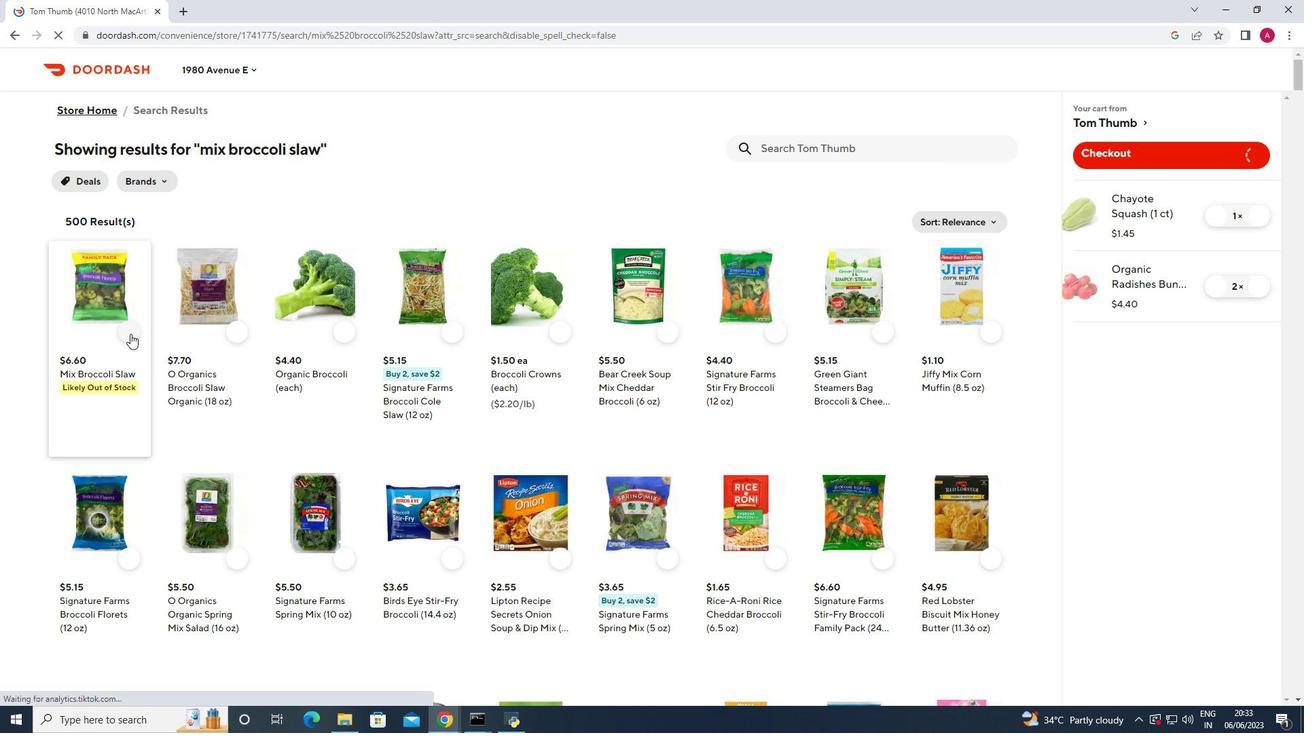 
Action: Mouse pressed left at (131, 330)
Screenshot: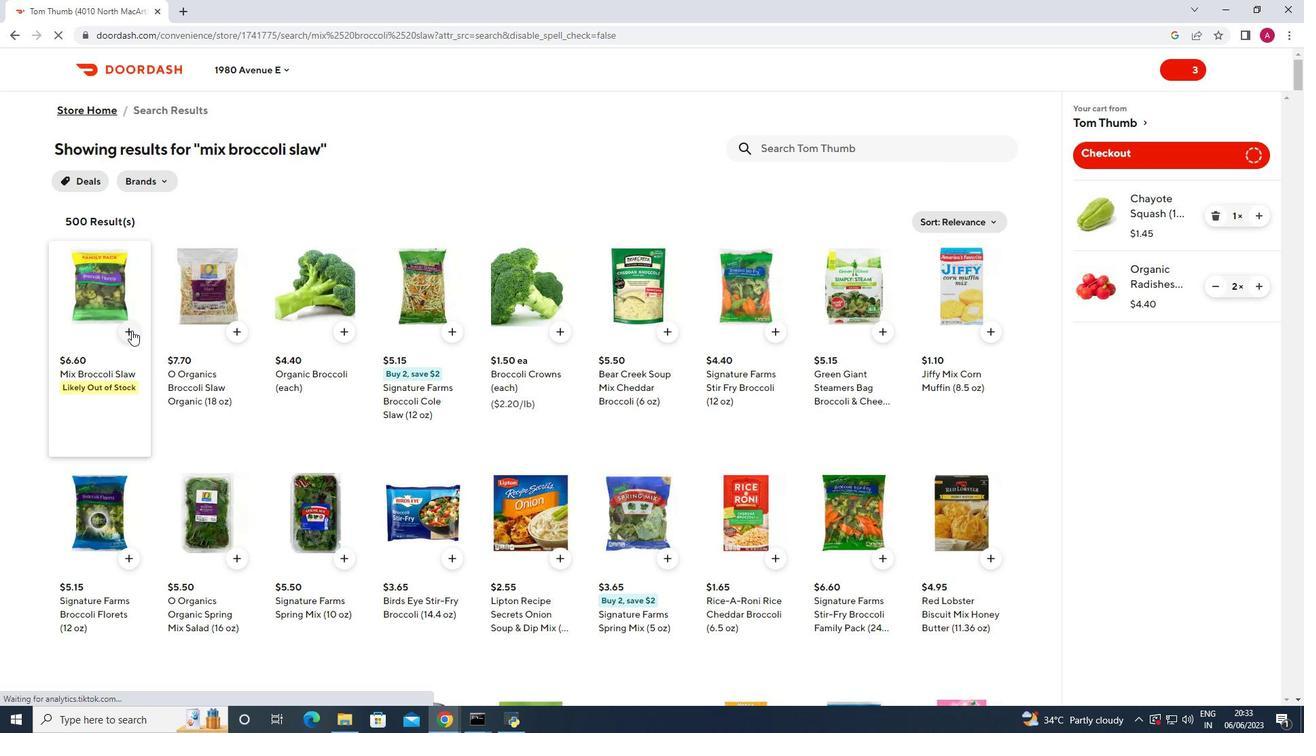 
Action: Mouse moved to (1256, 353)
Screenshot: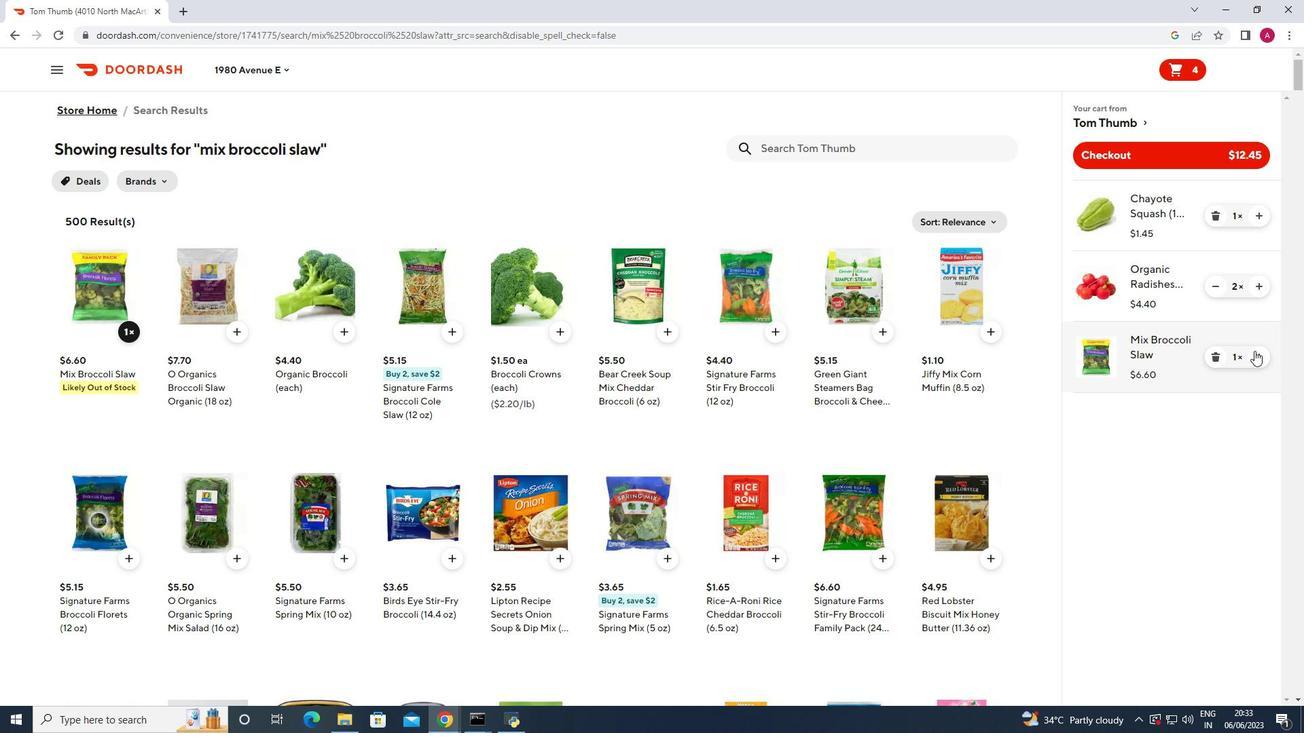 
Action: Mouse pressed left at (1256, 353)
Screenshot: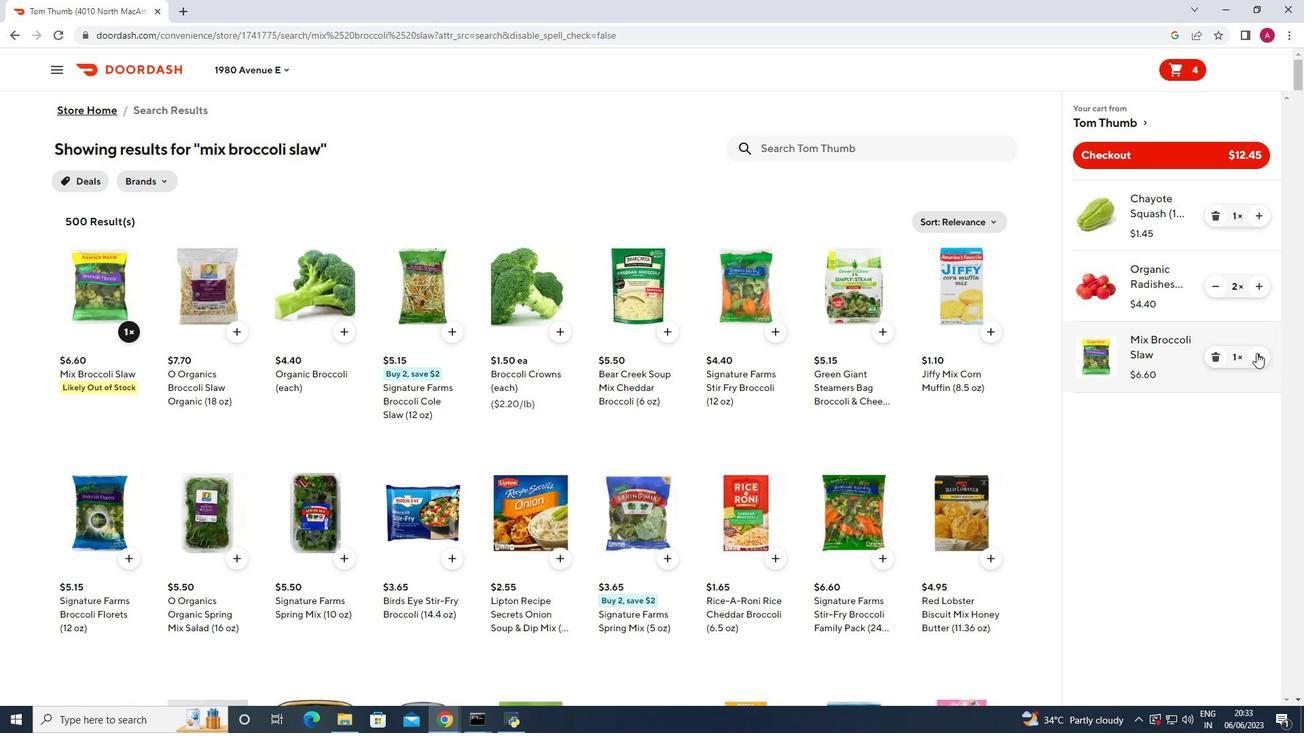 
Action: Mouse moved to (835, 150)
Screenshot: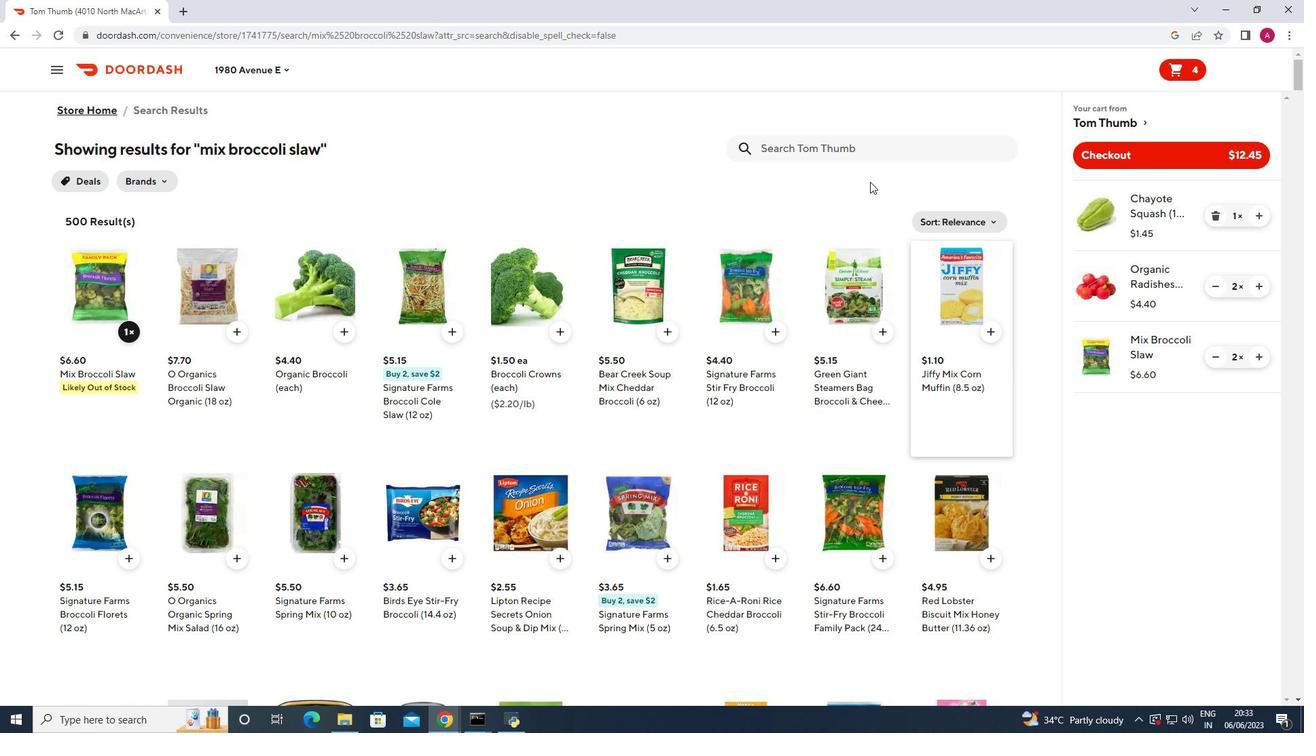
Action: Mouse pressed left at (835, 150)
Screenshot: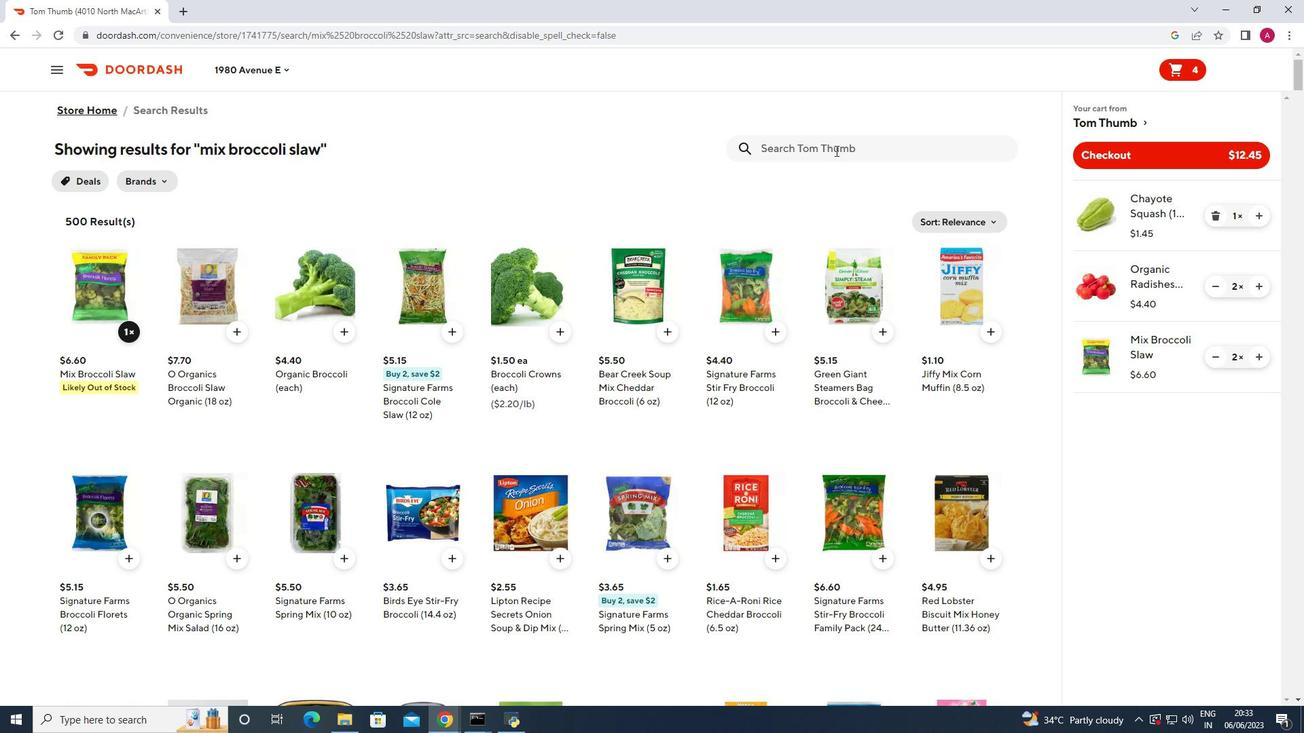 
Action: Key pressed fresh<Key.space>cuts<Key.space>spears<Key.space>squash<Key.space>small<Key.space>pack<Key.enter>
Screenshot: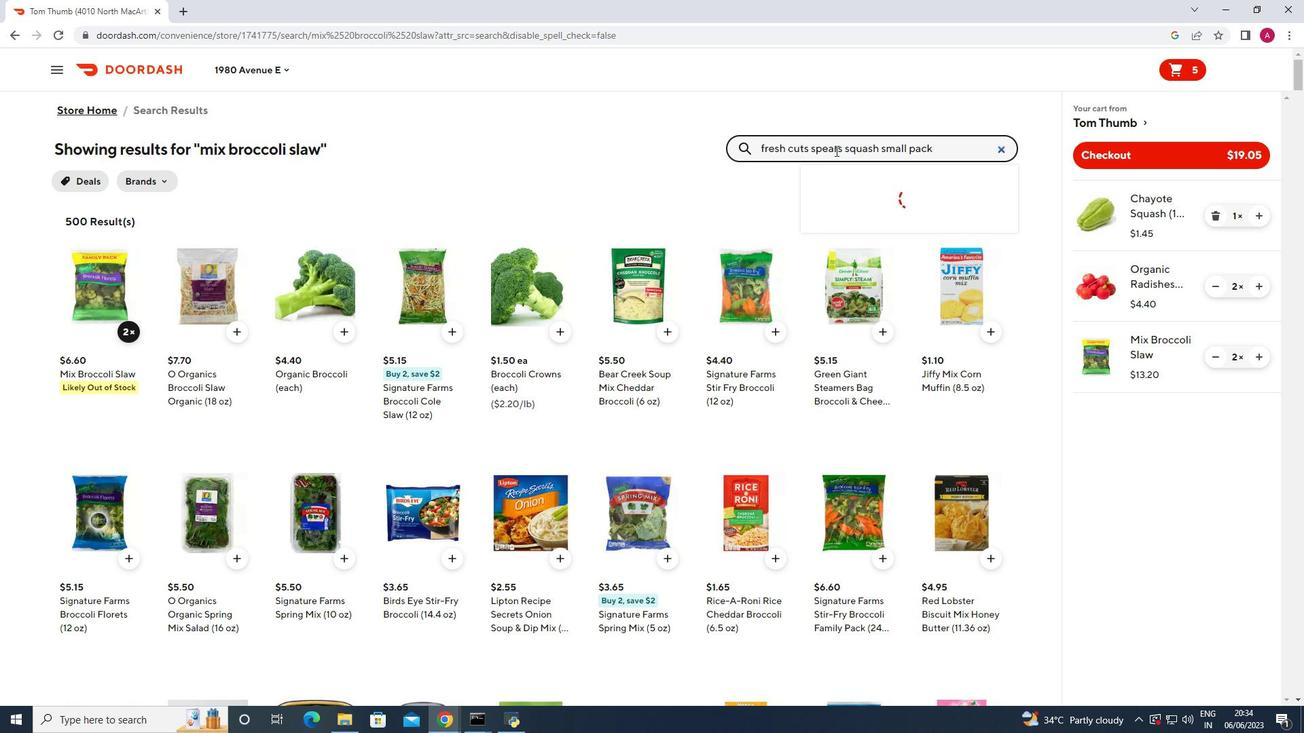
Action: Mouse moved to (130, 333)
Screenshot: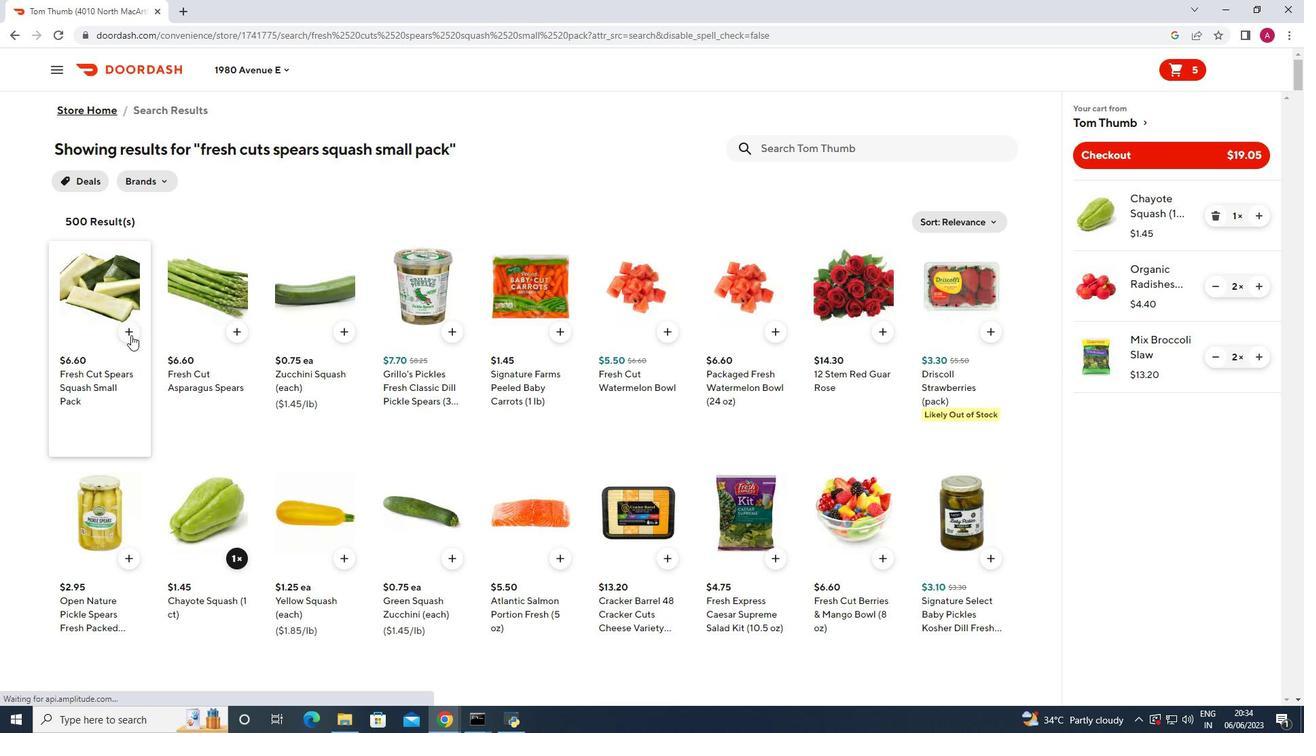
Action: Mouse pressed left at (130, 333)
Screenshot: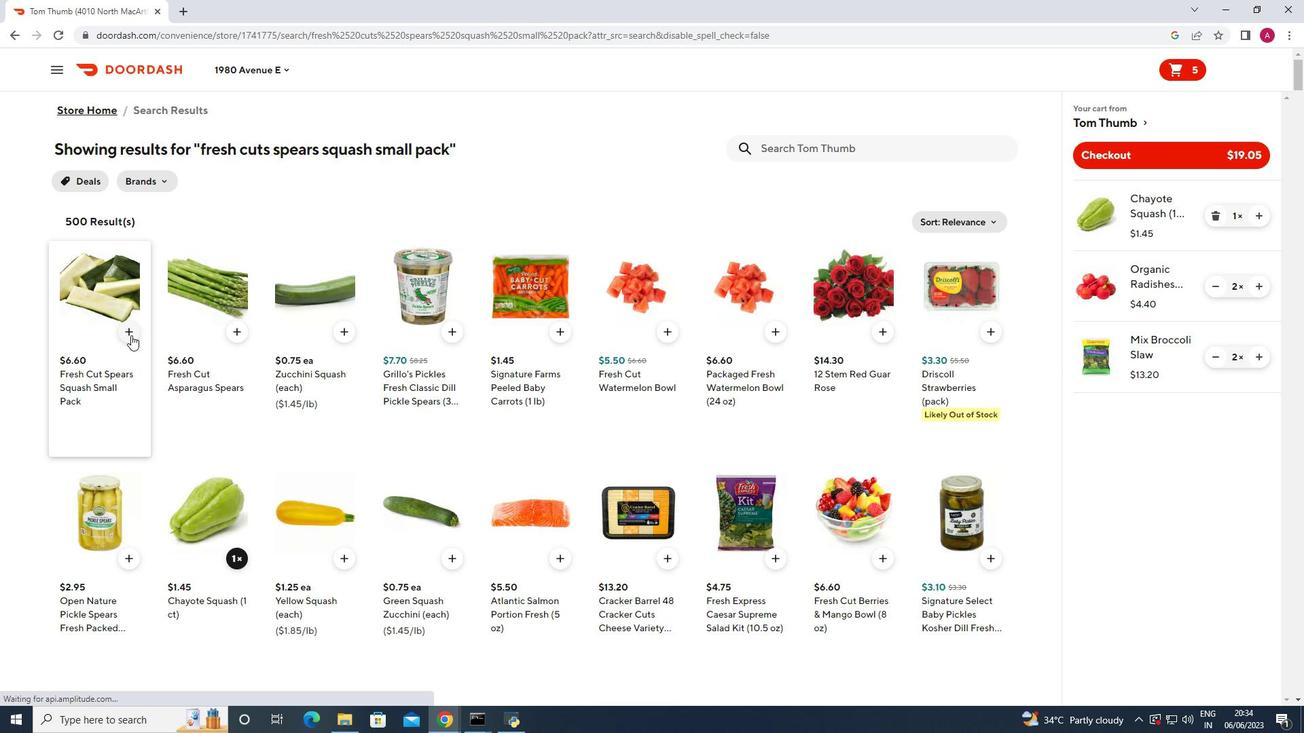 
Action: Mouse moved to (792, 146)
Screenshot: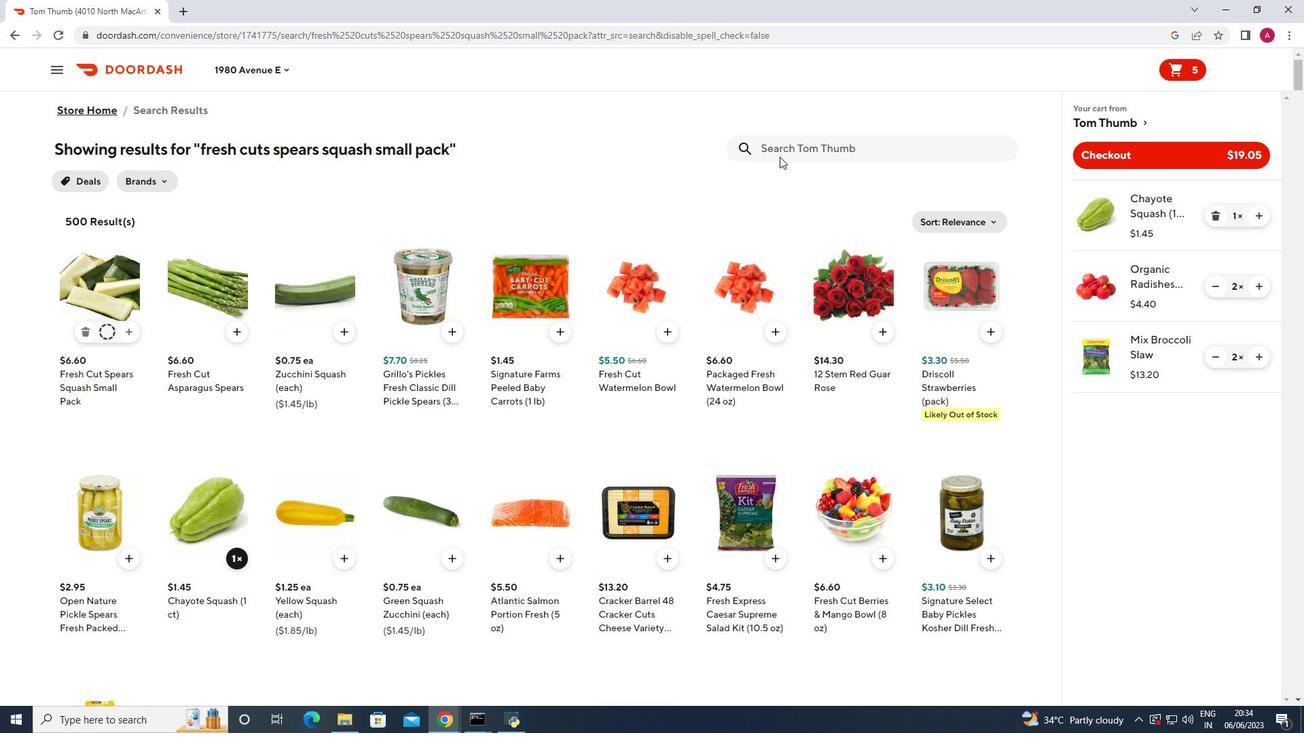 
Action: Mouse pressed left at (792, 146)
Screenshot: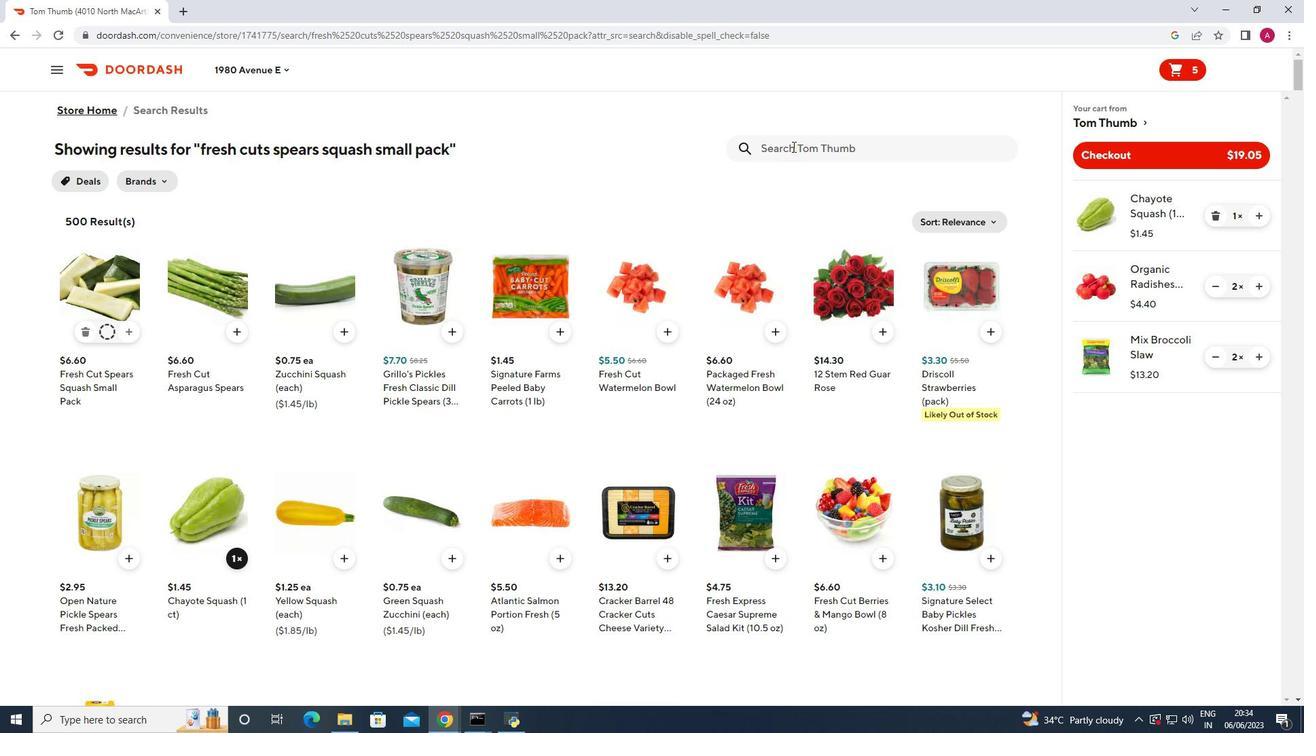 
Action: Key pressed signature<Key.space>farms<Key.space>mushrooms<Key.space>white<Key.space>sliced<Key.space><Key.enter>
Screenshot: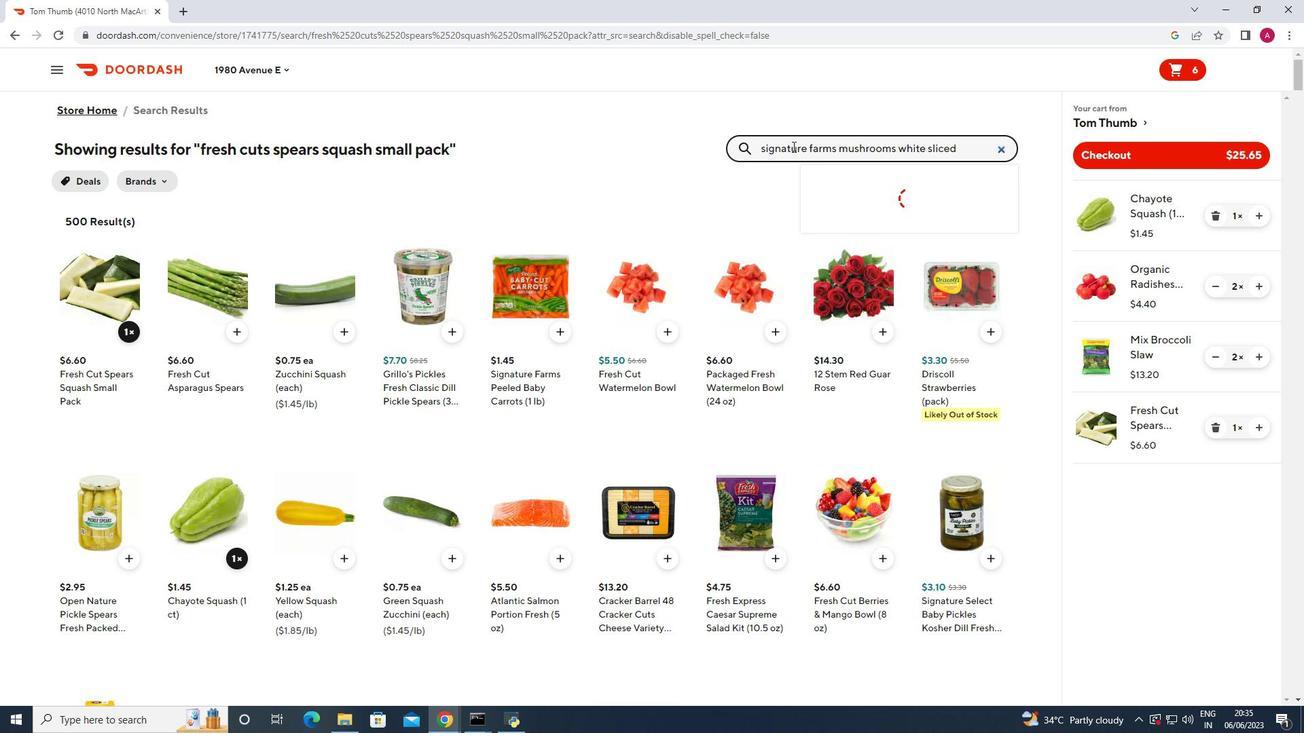 
Action: Mouse moved to (120, 339)
Screenshot: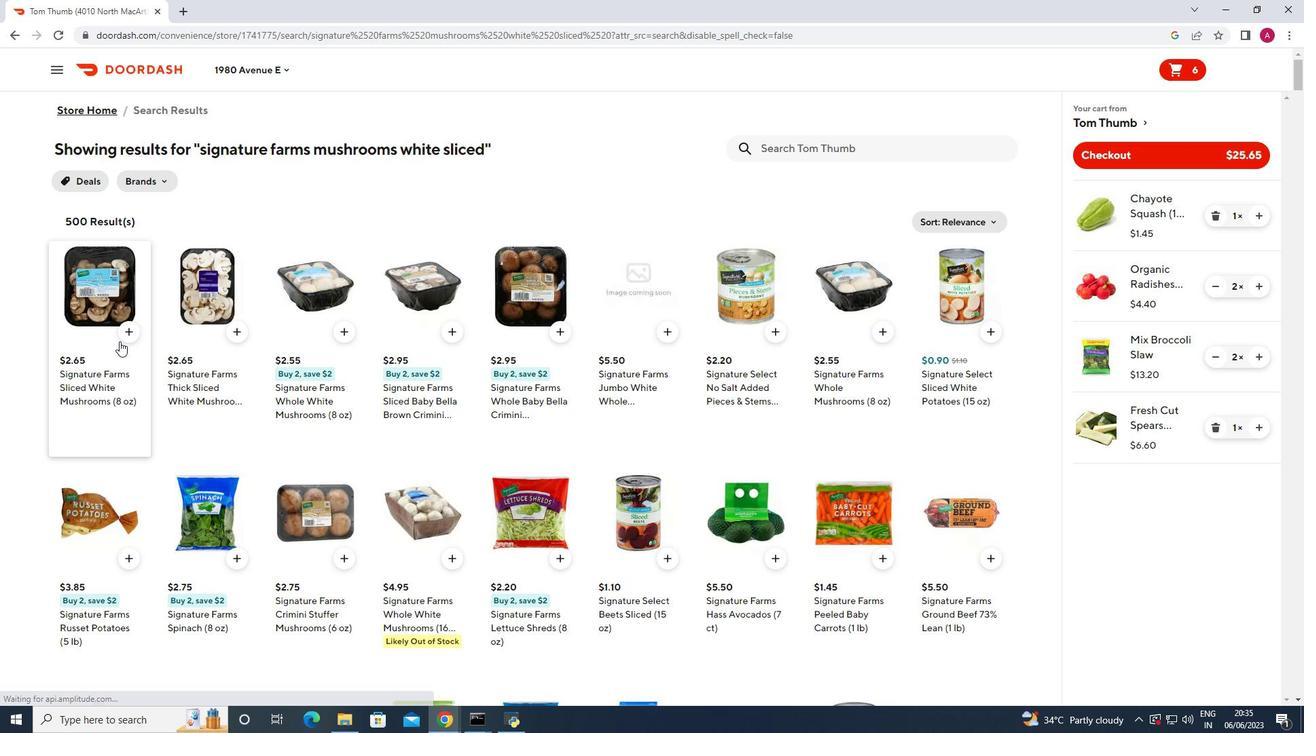 
Action: Mouse pressed left at (120, 339)
Screenshot: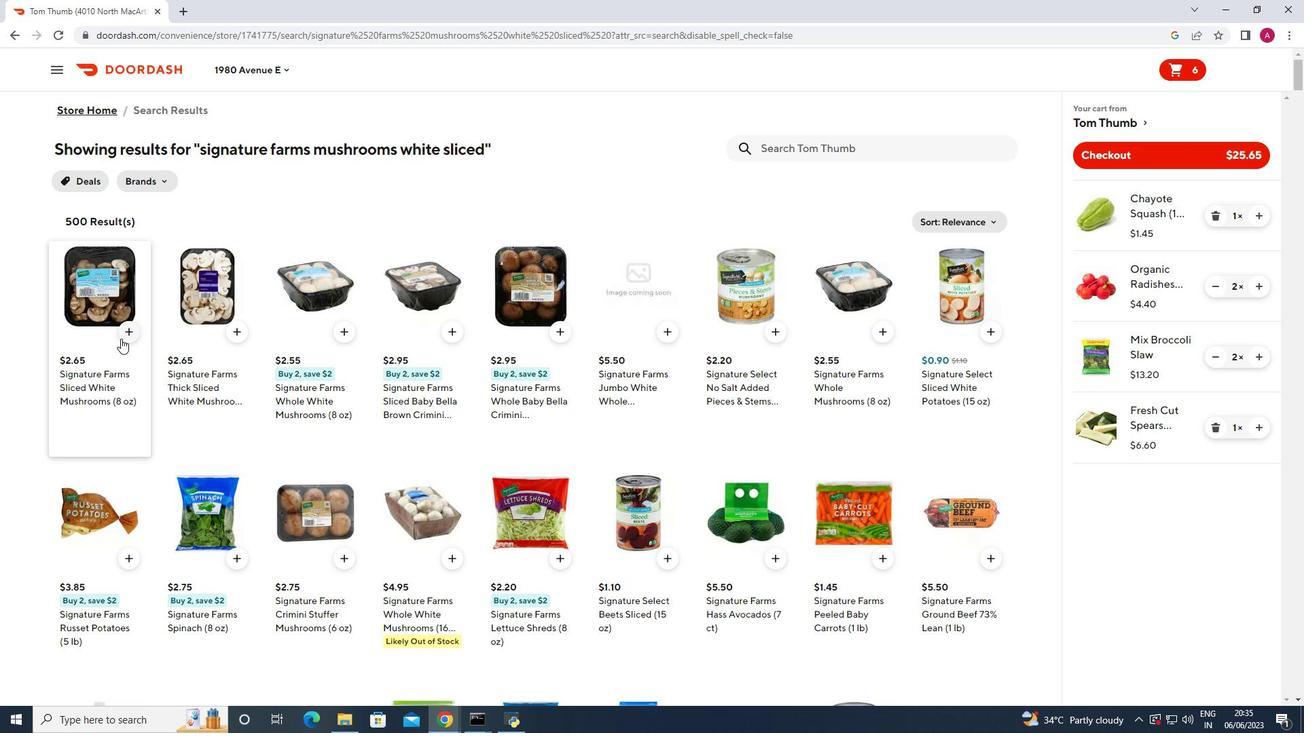 
Action: Mouse moved to (1260, 498)
Screenshot: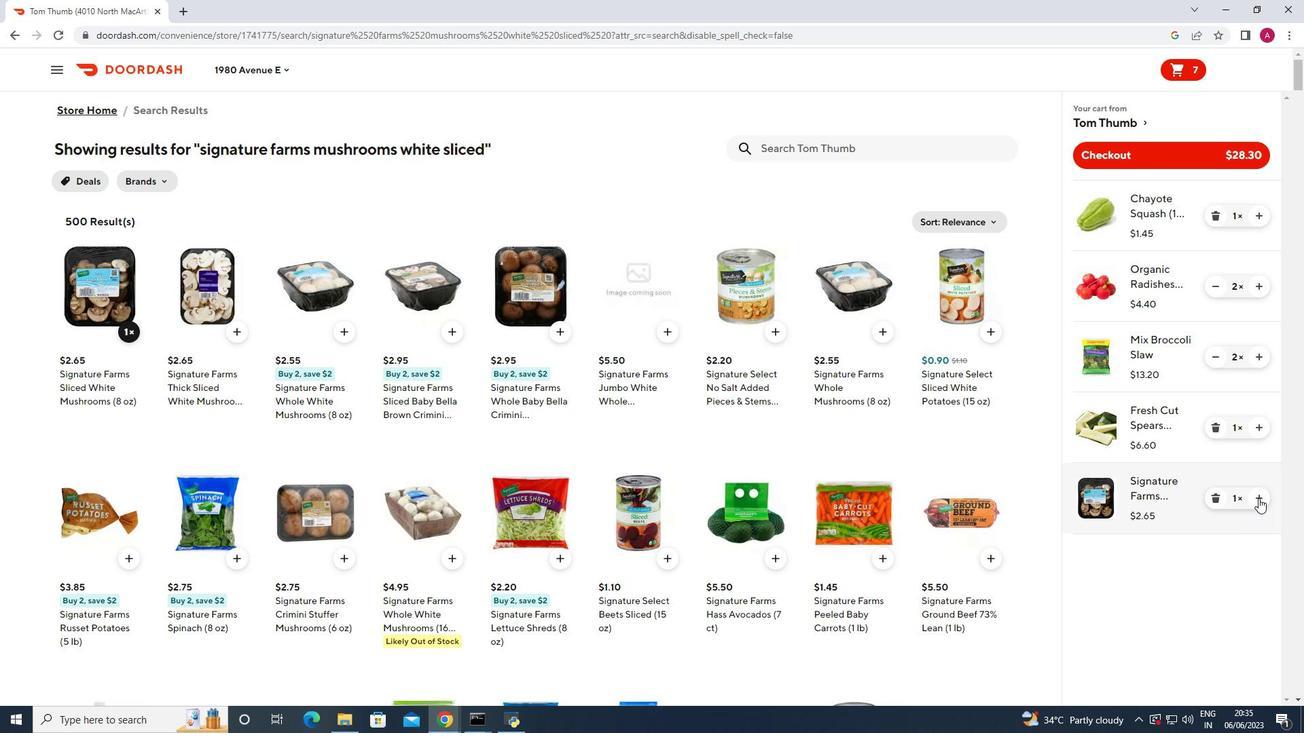 
Action: Mouse pressed left at (1260, 498)
Screenshot: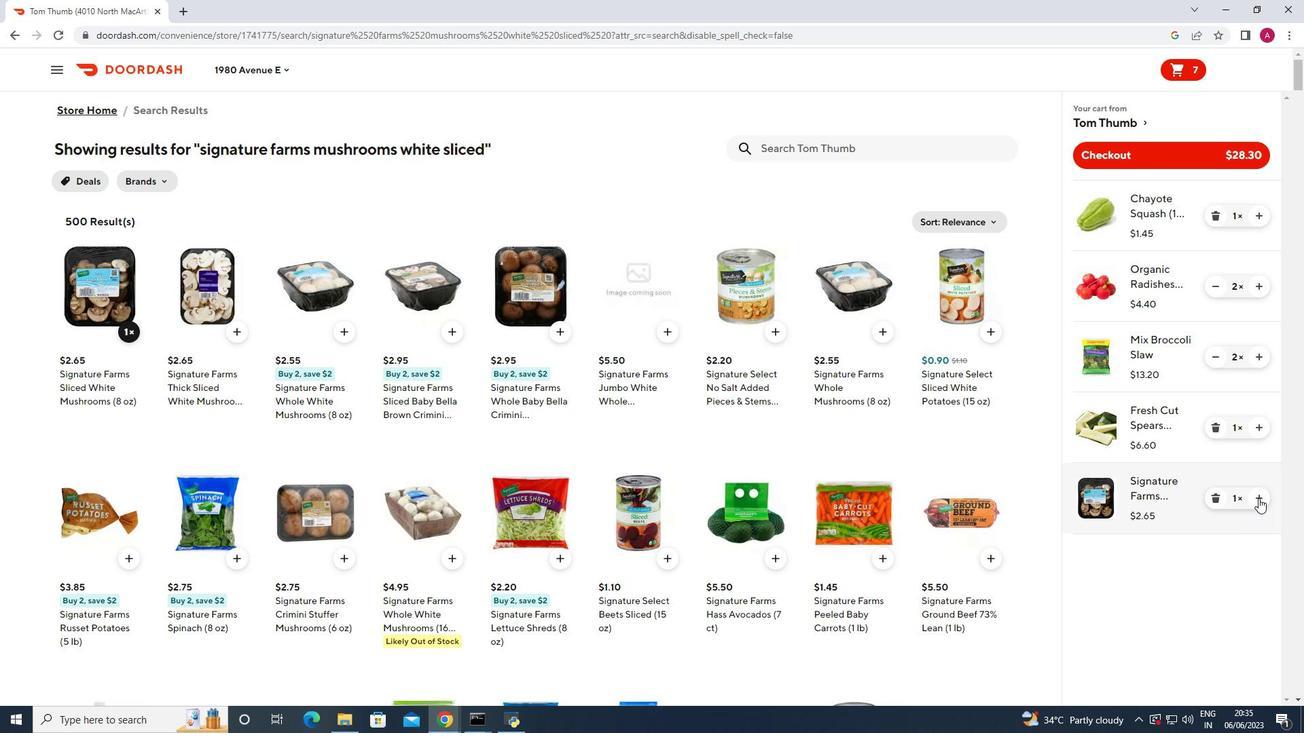 
Action: Mouse moved to (820, 154)
Screenshot: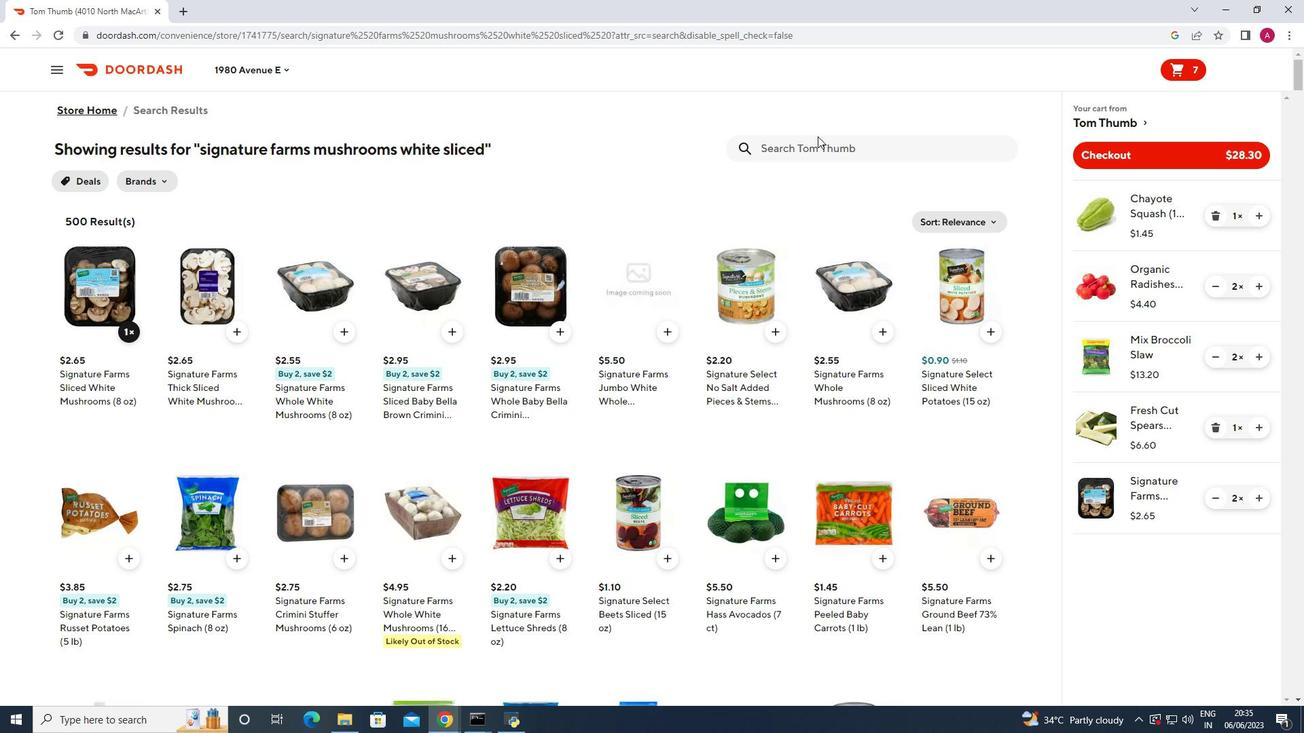 
Action: Mouse pressed left at (820, 154)
Screenshot: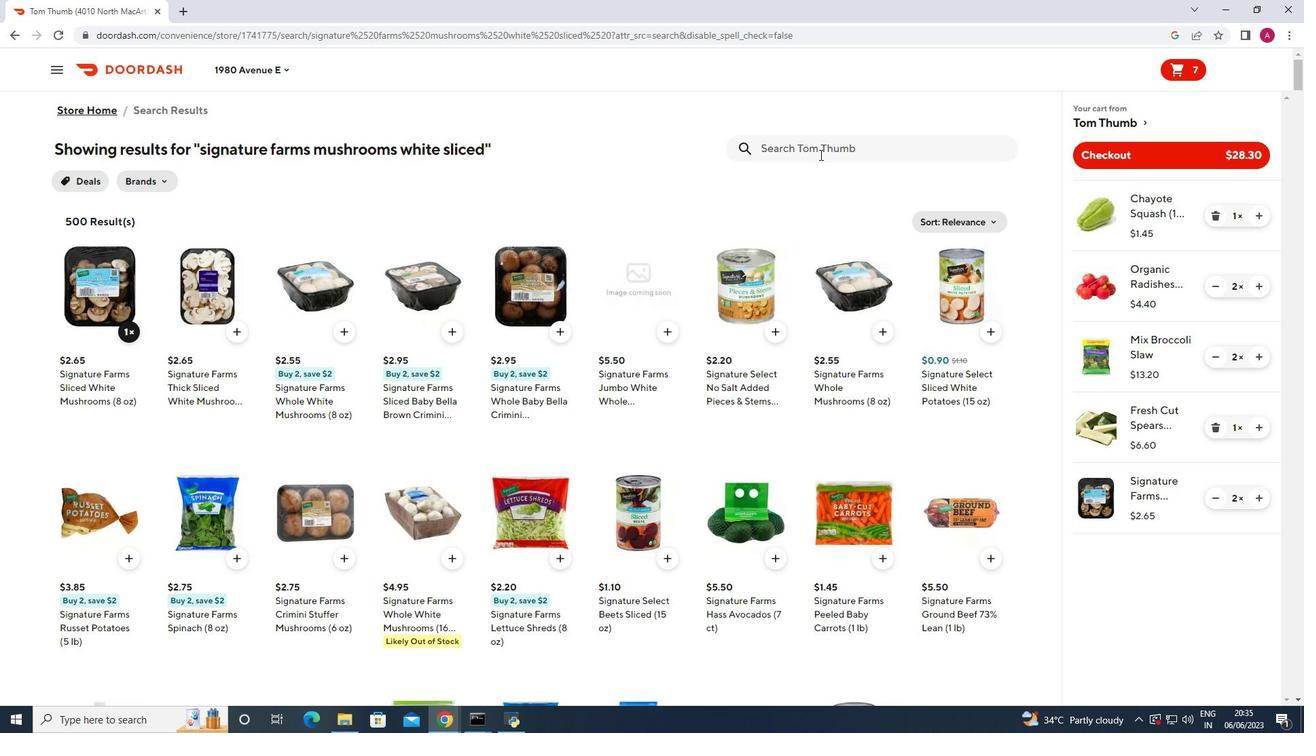 
Action: Key pressed fresh<Key.space>beans<Key.space><Key.enter>
Screenshot: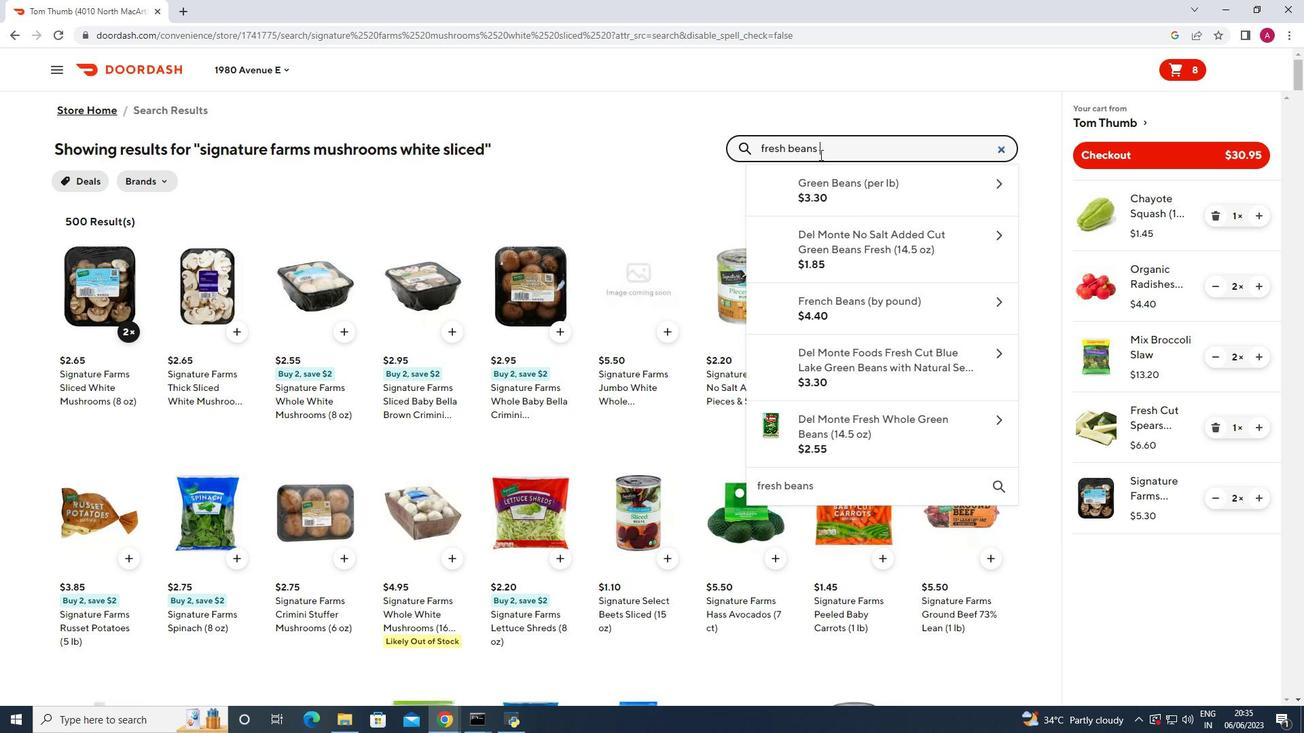 
Action: Mouse moved to (814, 147)
Screenshot: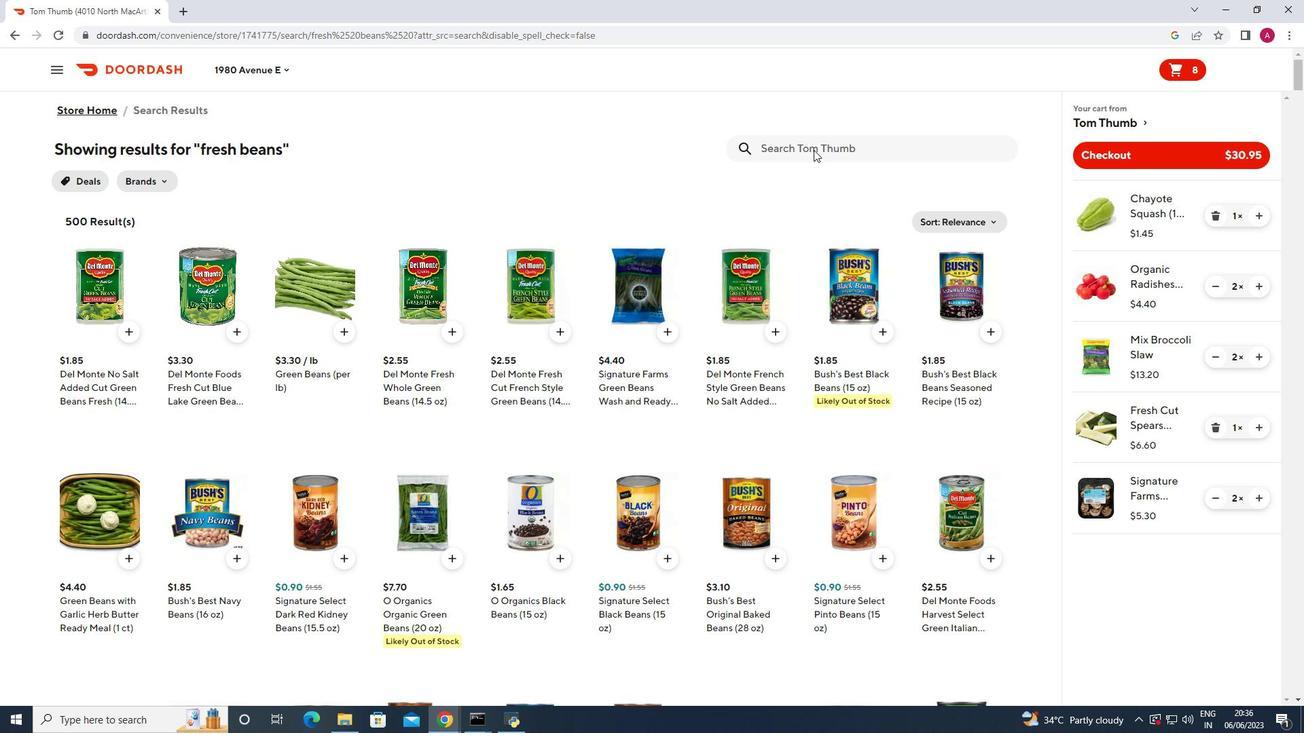 
Action: Mouse pressed left at (814, 147)
Screenshot: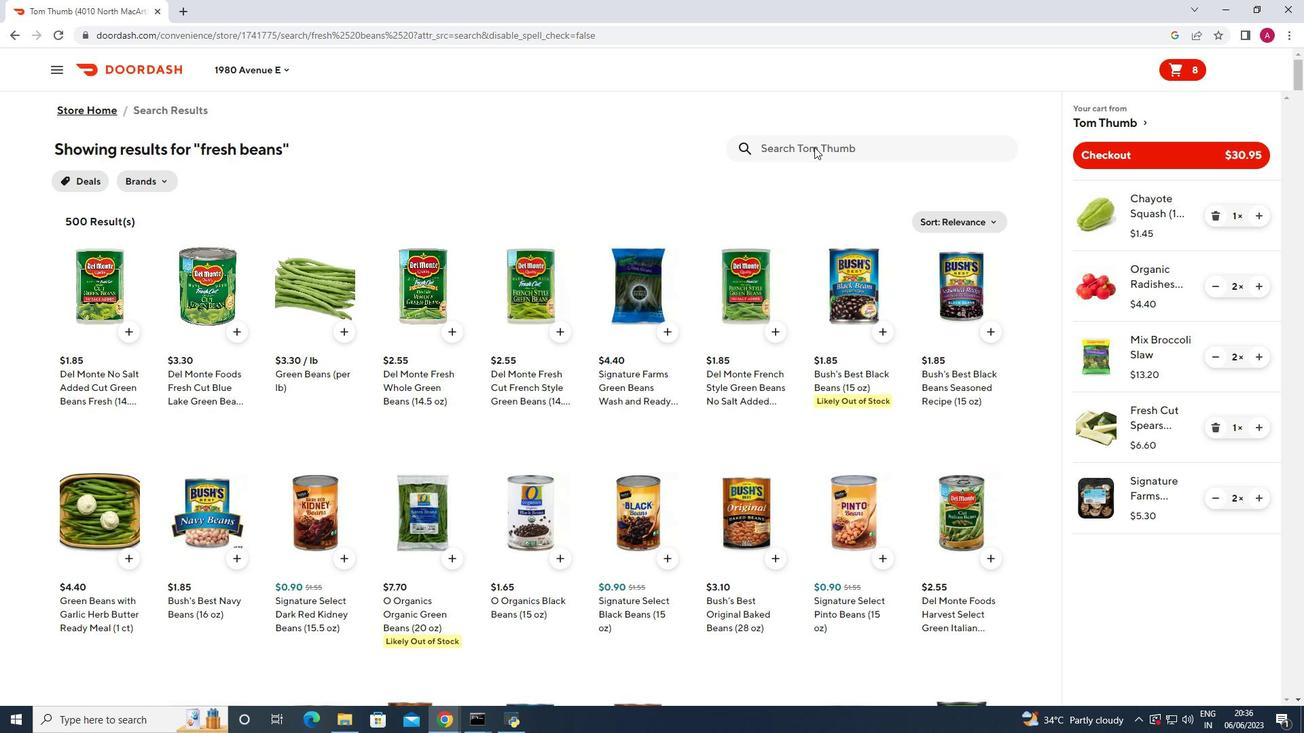 
Action: Key pressed daikon<Key.space>radishes<Key.space><Key.enter>
Screenshot: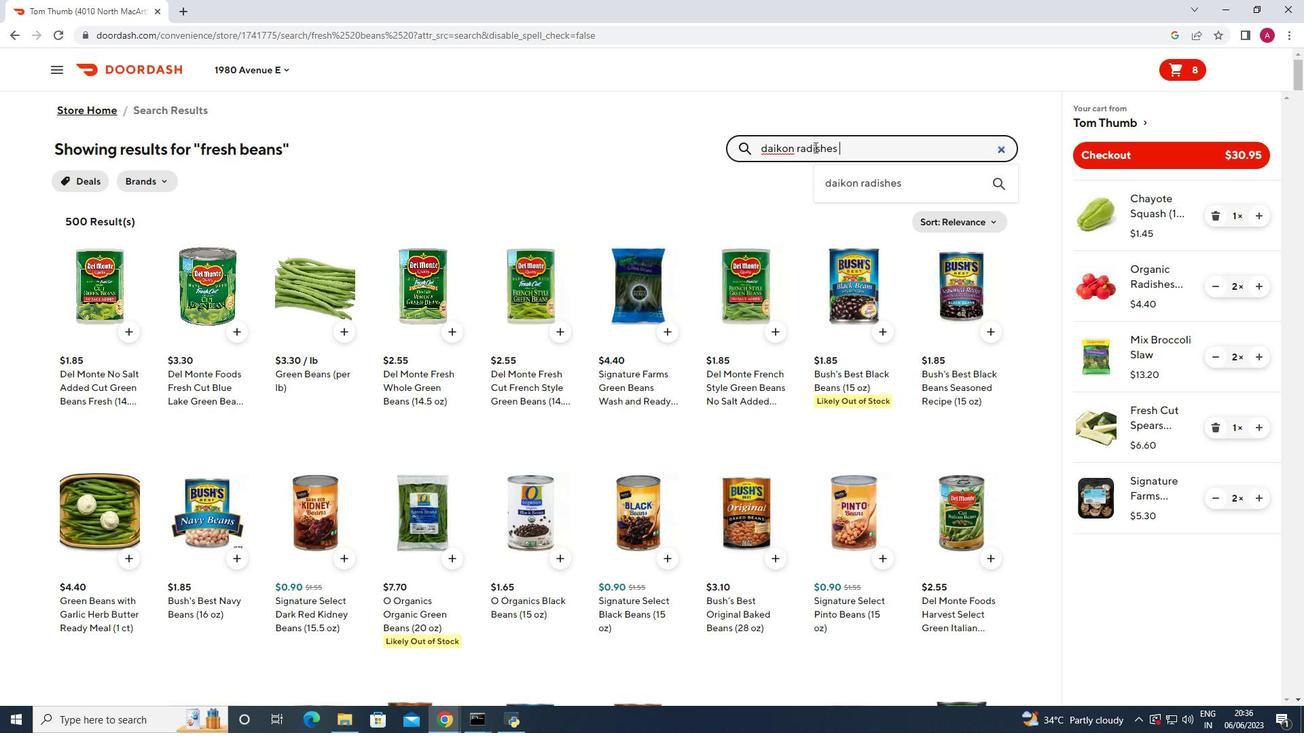 
Action: Mouse moved to (129, 330)
Screenshot: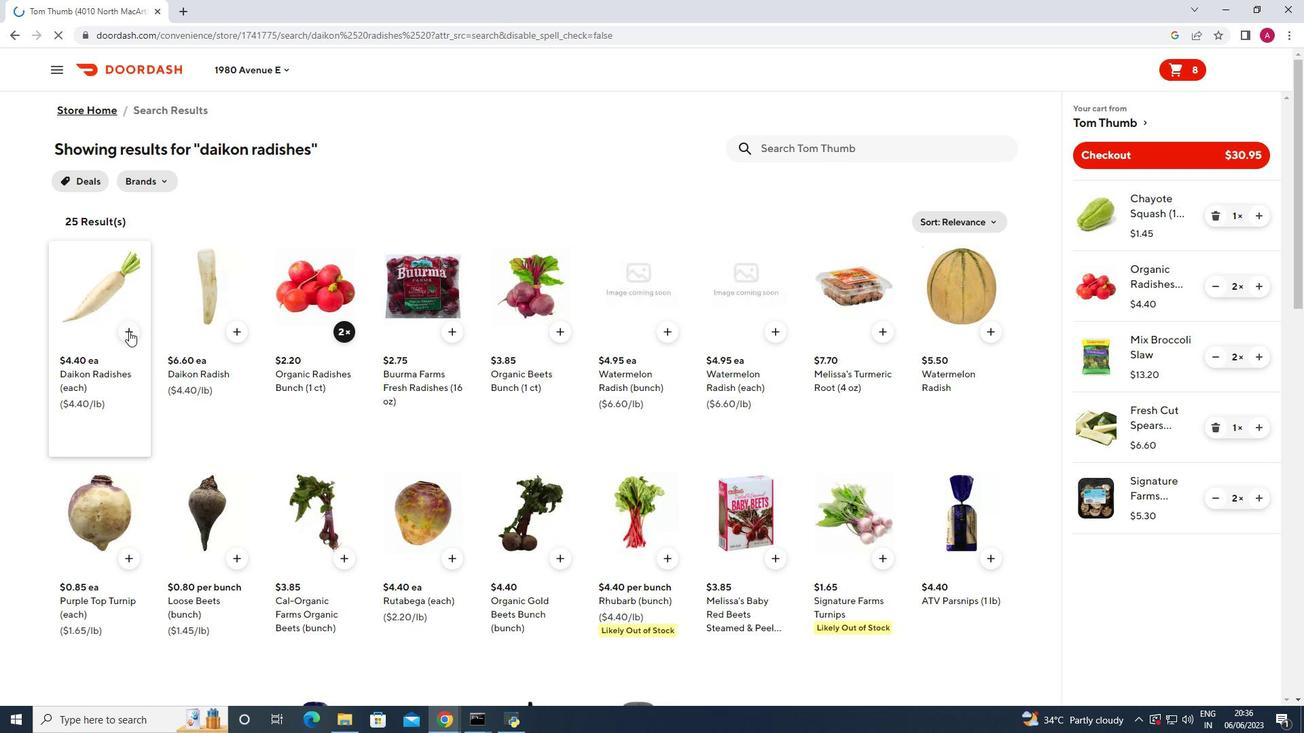 
Action: Mouse pressed left at (129, 330)
Screenshot: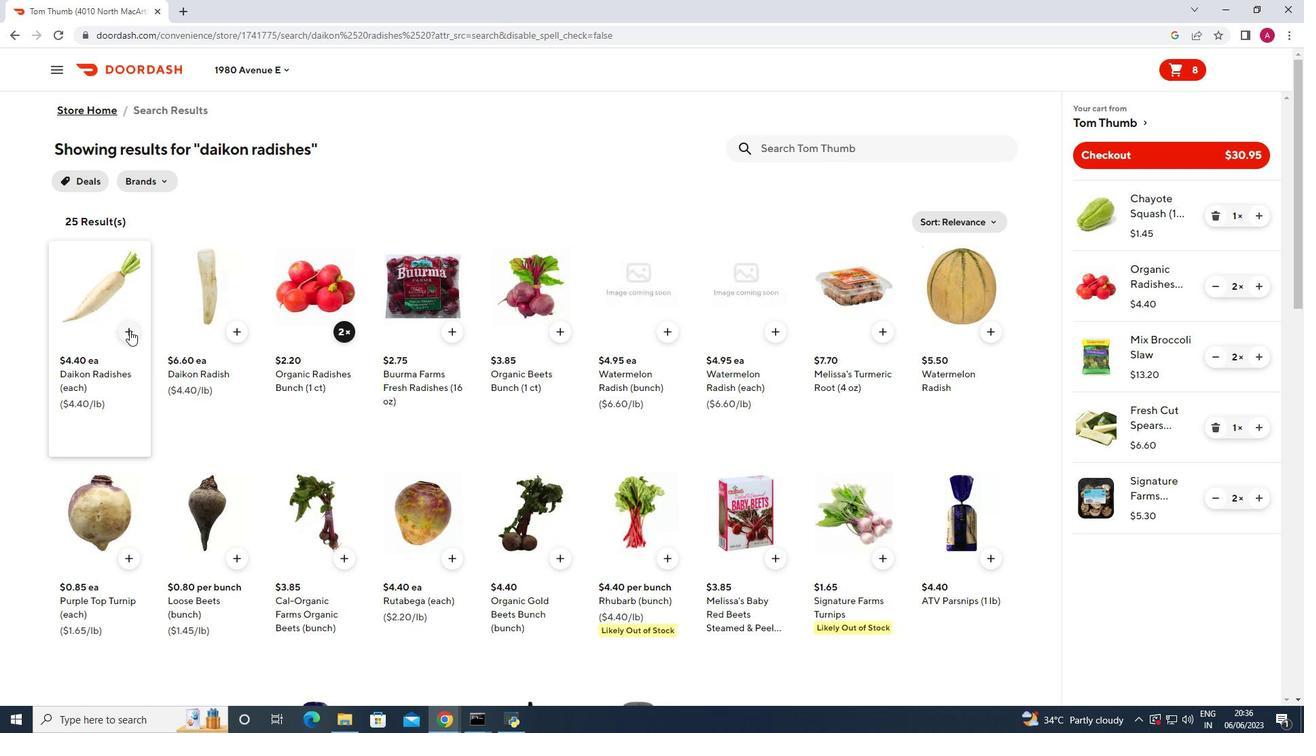 
Action: Mouse moved to (1259, 580)
Screenshot: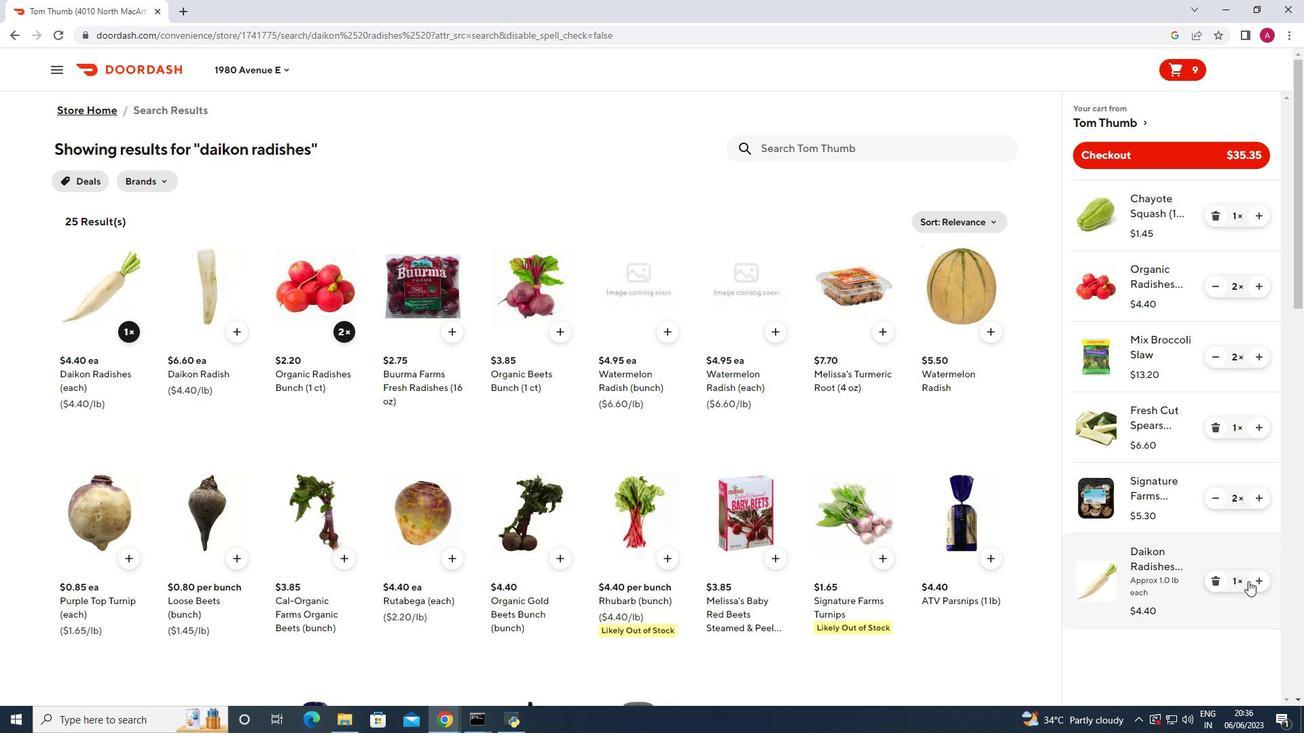 
Action: Mouse pressed left at (1259, 580)
Screenshot: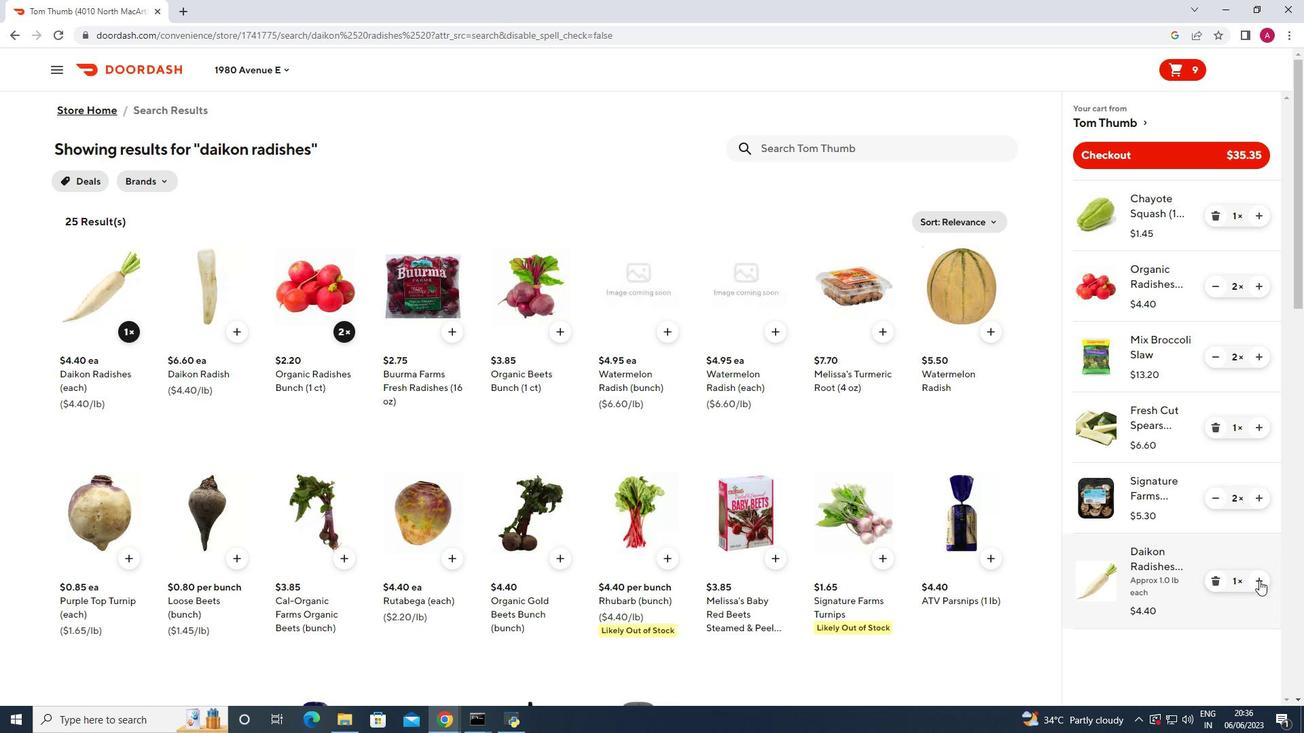 
Action: Mouse moved to (805, 155)
Screenshot: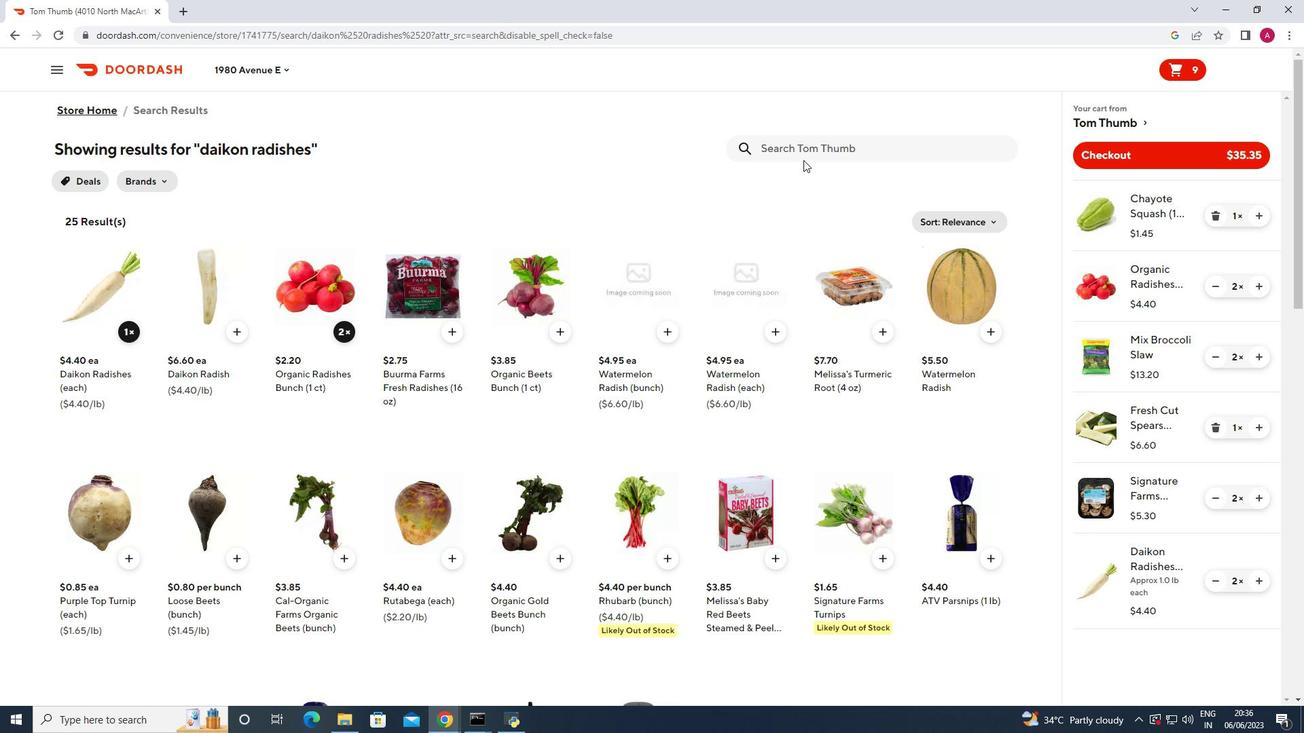 
Action: Mouse pressed left at (805, 155)
Screenshot: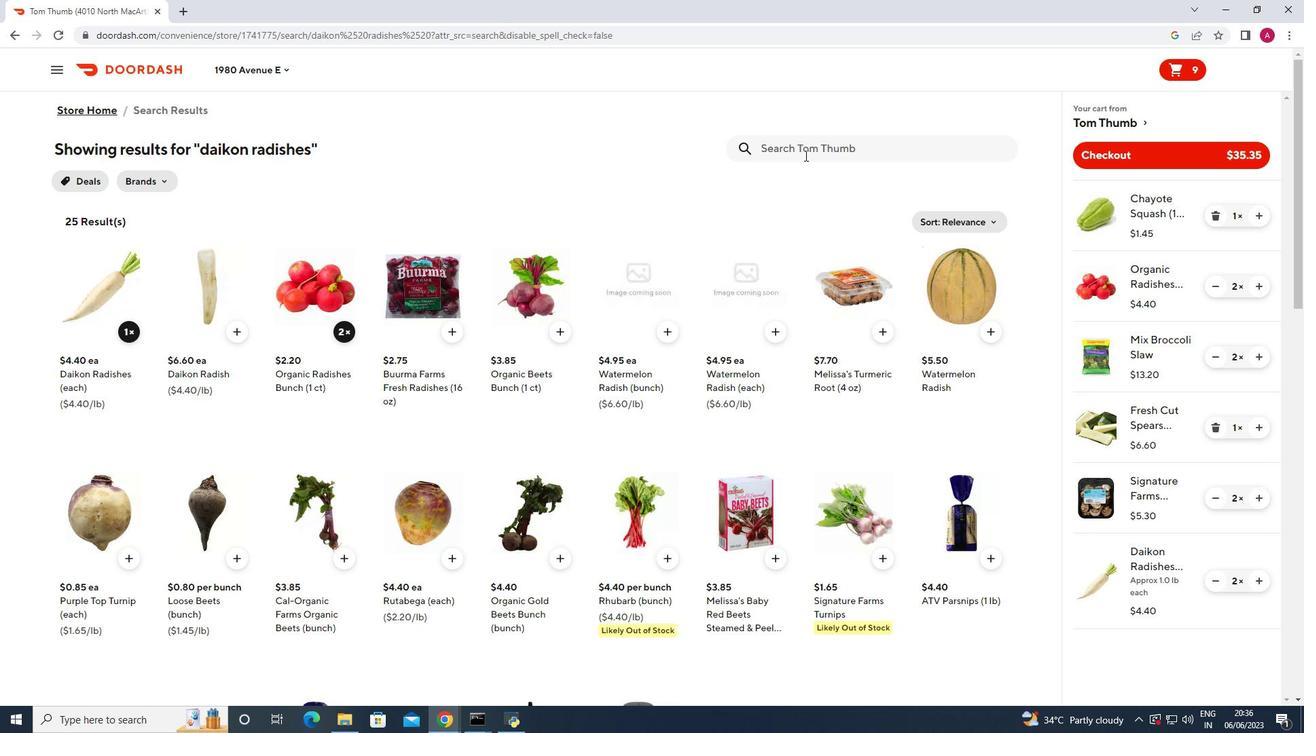 
Action: Key pressed toos<Key.backspace>tsie<Key.space>roll<Key.space>pops<Key.space>candies<Key.space>assorted<Key.space>flavors<Key.enter>
Screenshot: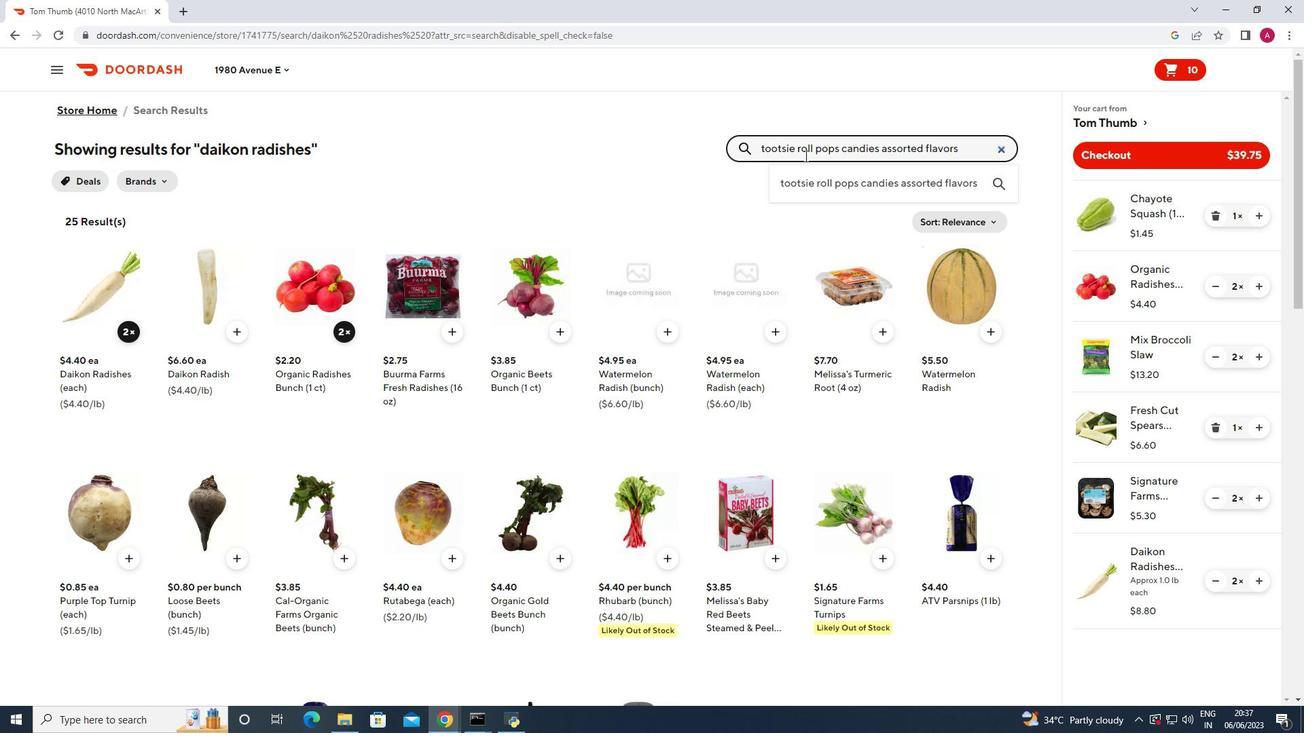 
Action: Mouse moved to (130, 337)
Screenshot: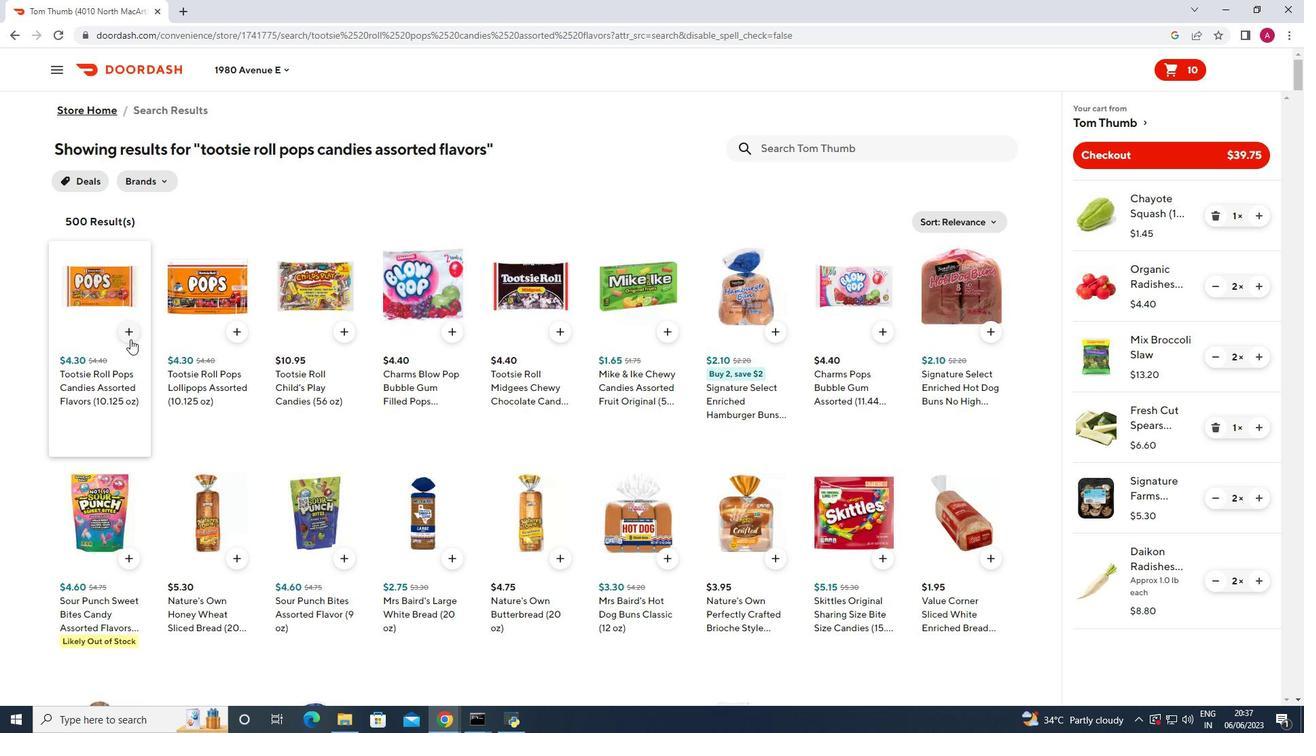 
Action: Mouse pressed left at (130, 337)
Screenshot: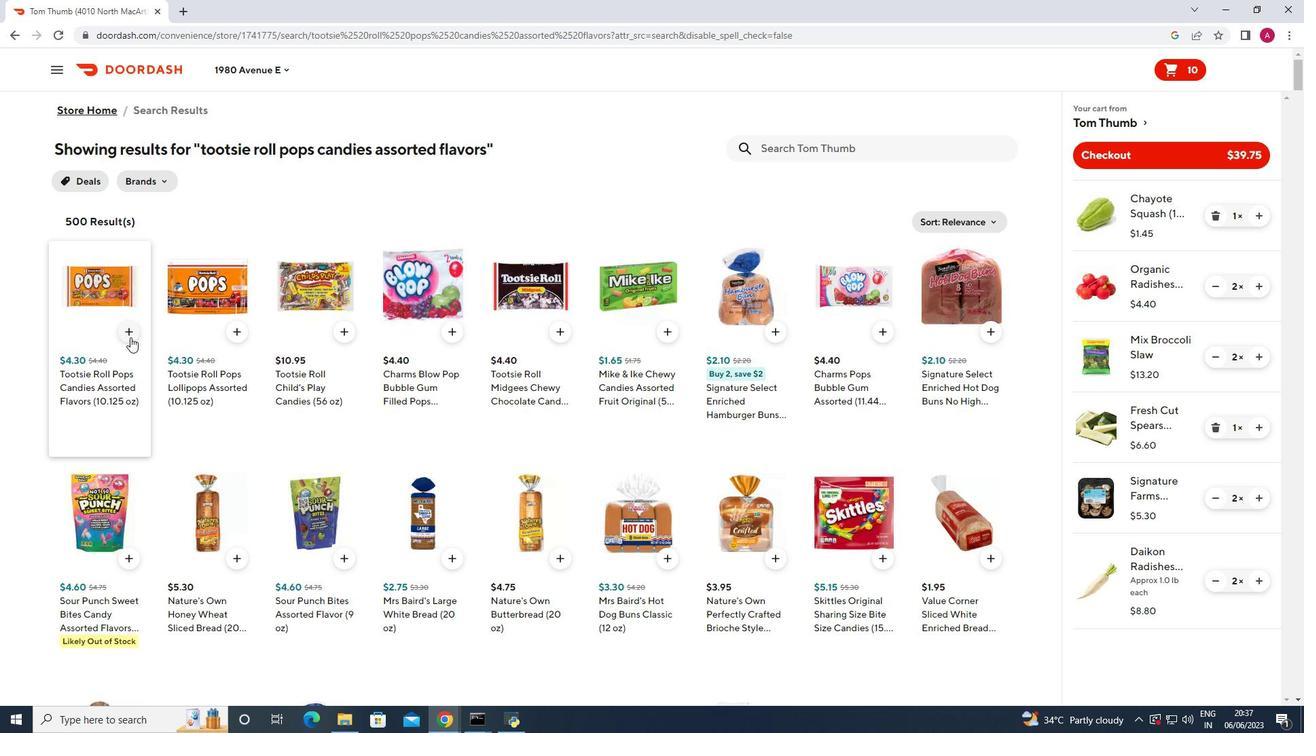 
Action: Mouse moved to (1257, 666)
Screenshot: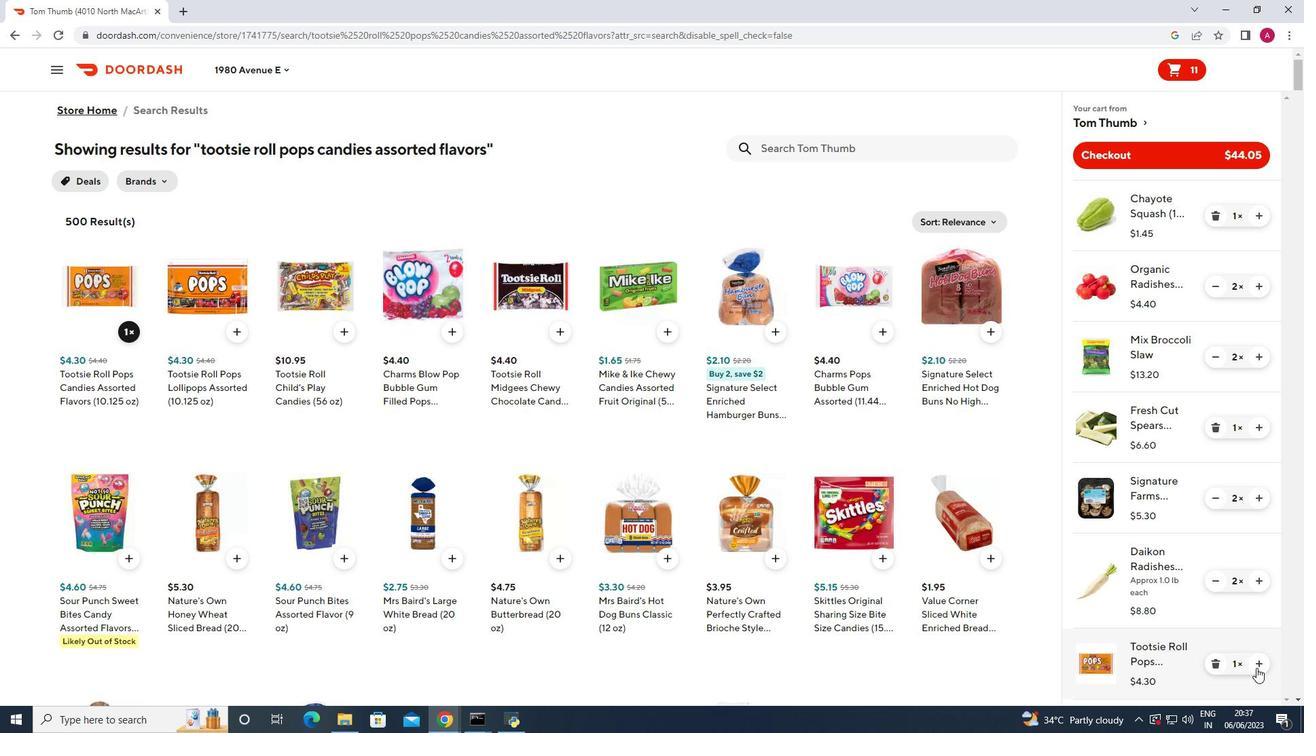 
Action: Mouse pressed left at (1257, 666)
Screenshot: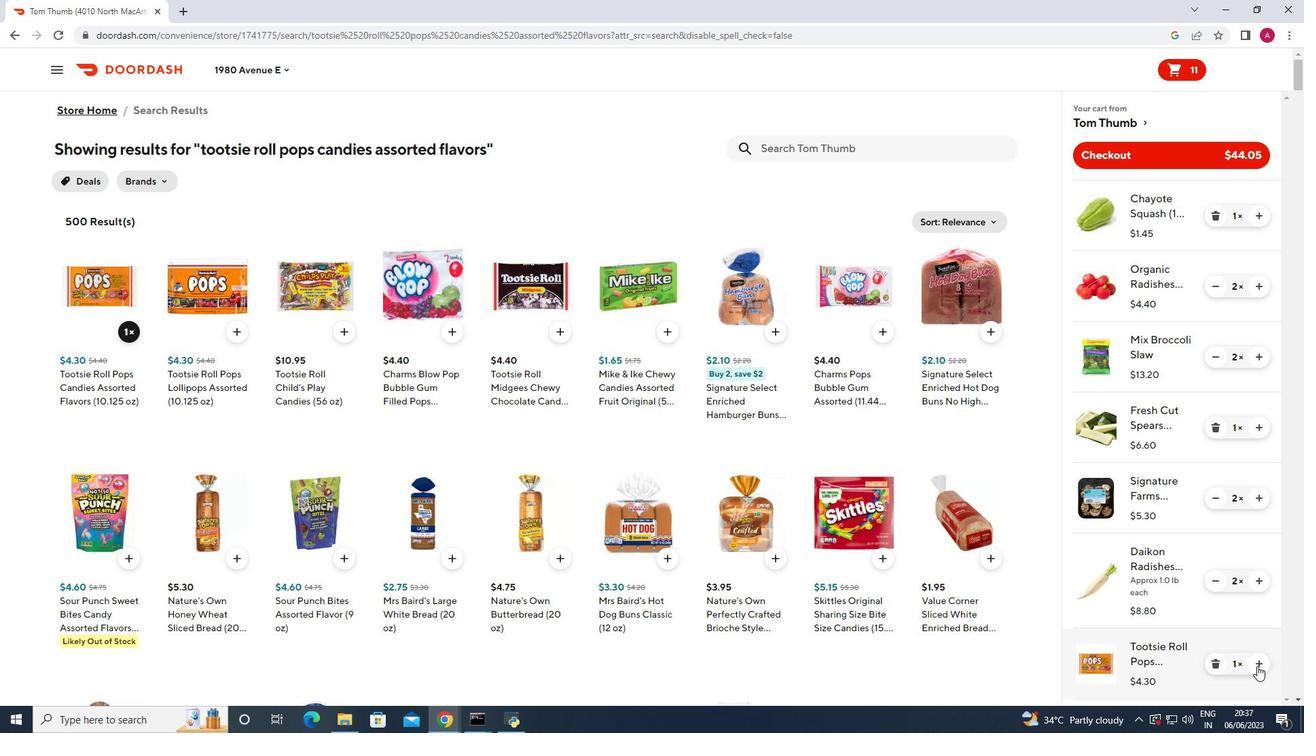
Action: Mouse moved to (868, 152)
Screenshot: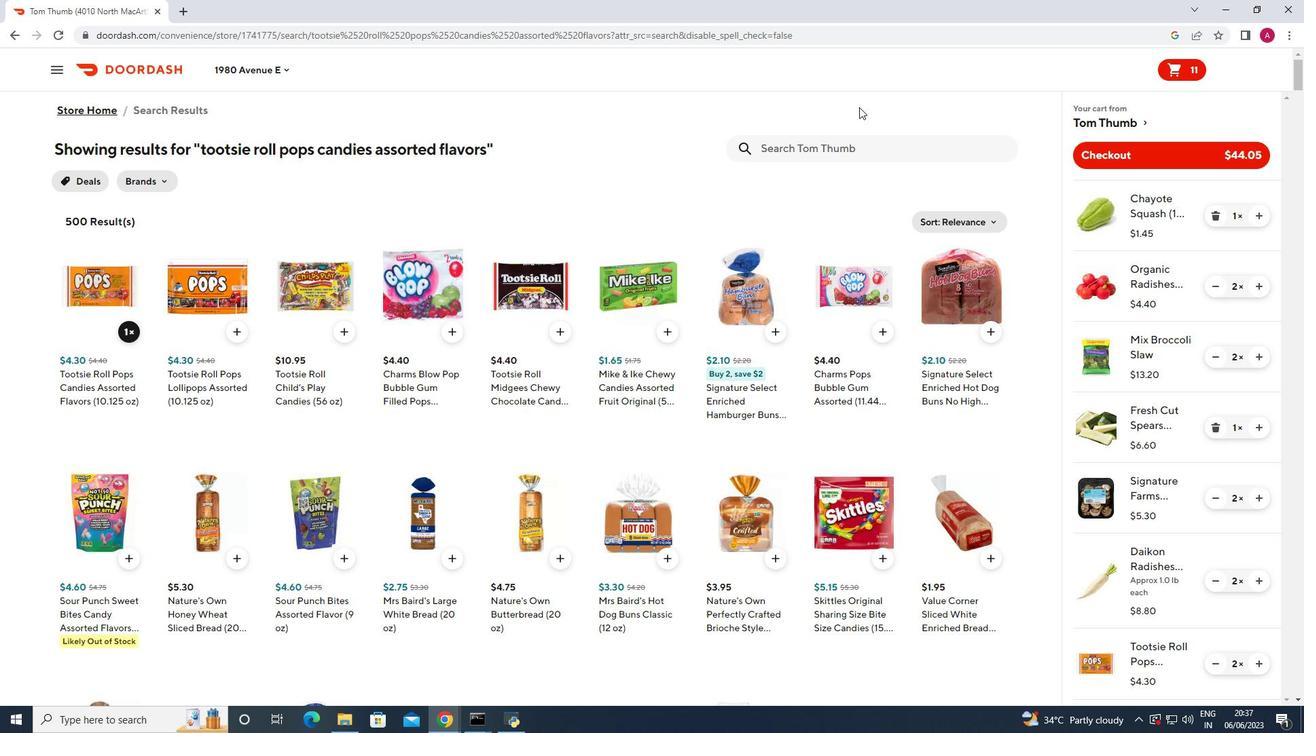 
Action: Mouse pressed left at (868, 152)
Screenshot: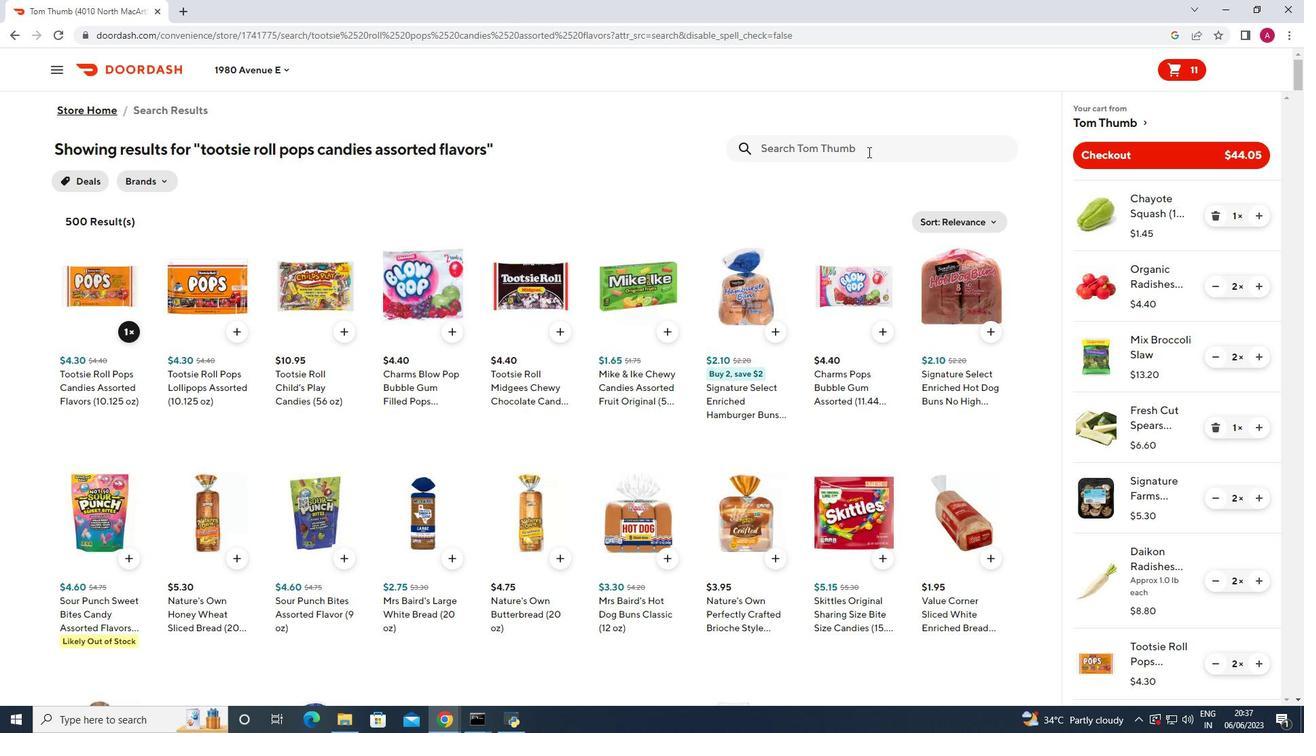 
Action: Key pressed nature<Key.space>made<Key.space>super<Key.space>c<Key.space>with<Key.space>vitamin<Key.space>d3<Key.space>and<Key.space>zinc<Key.space>tablets<Key.space><Key.enter>
Screenshot: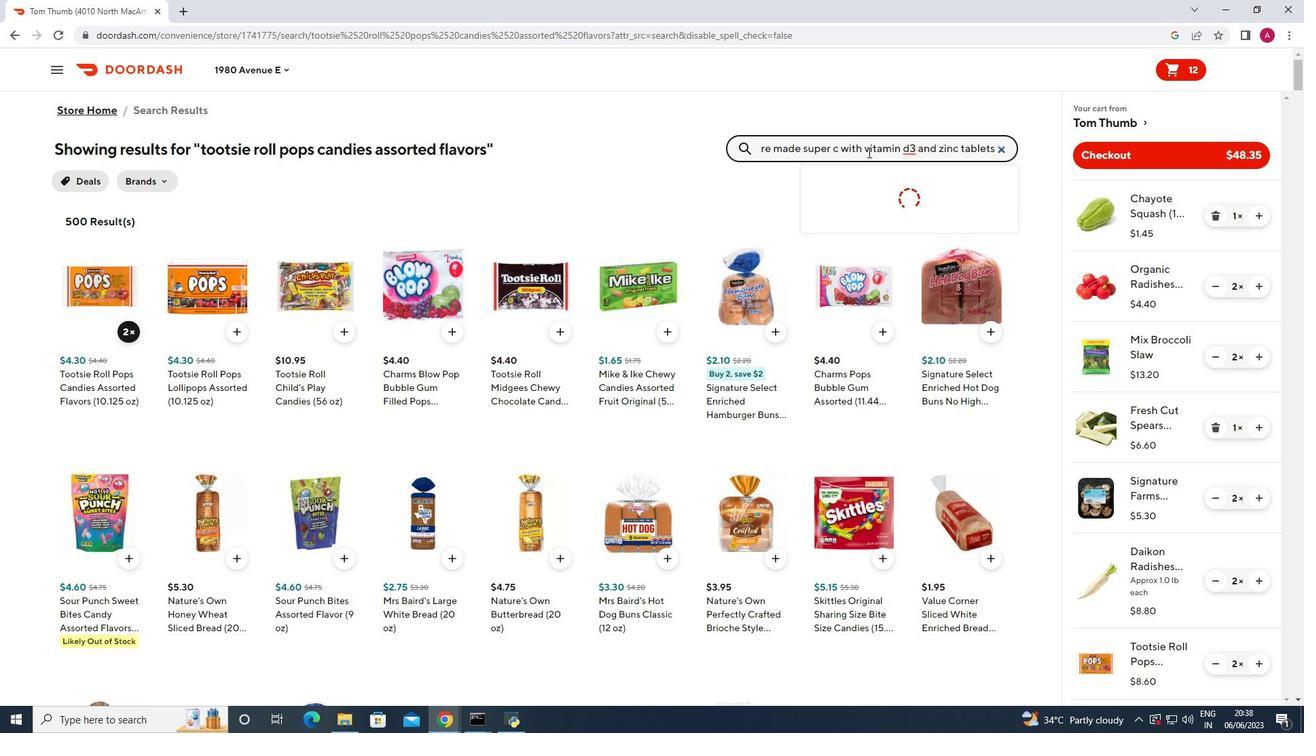 
Action: Mouse moved to (122, 335)
Screenshot: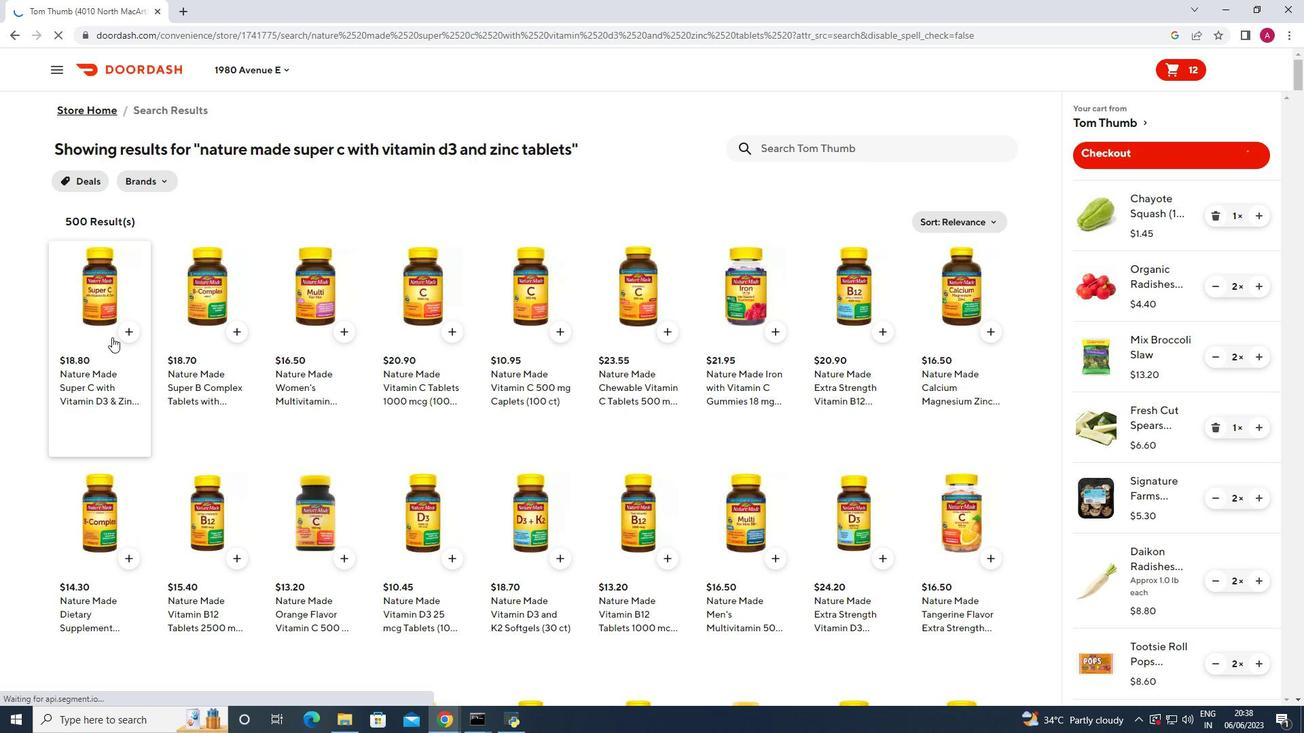 
Action: Mouse pressed left at (122, 335)
Screenshot: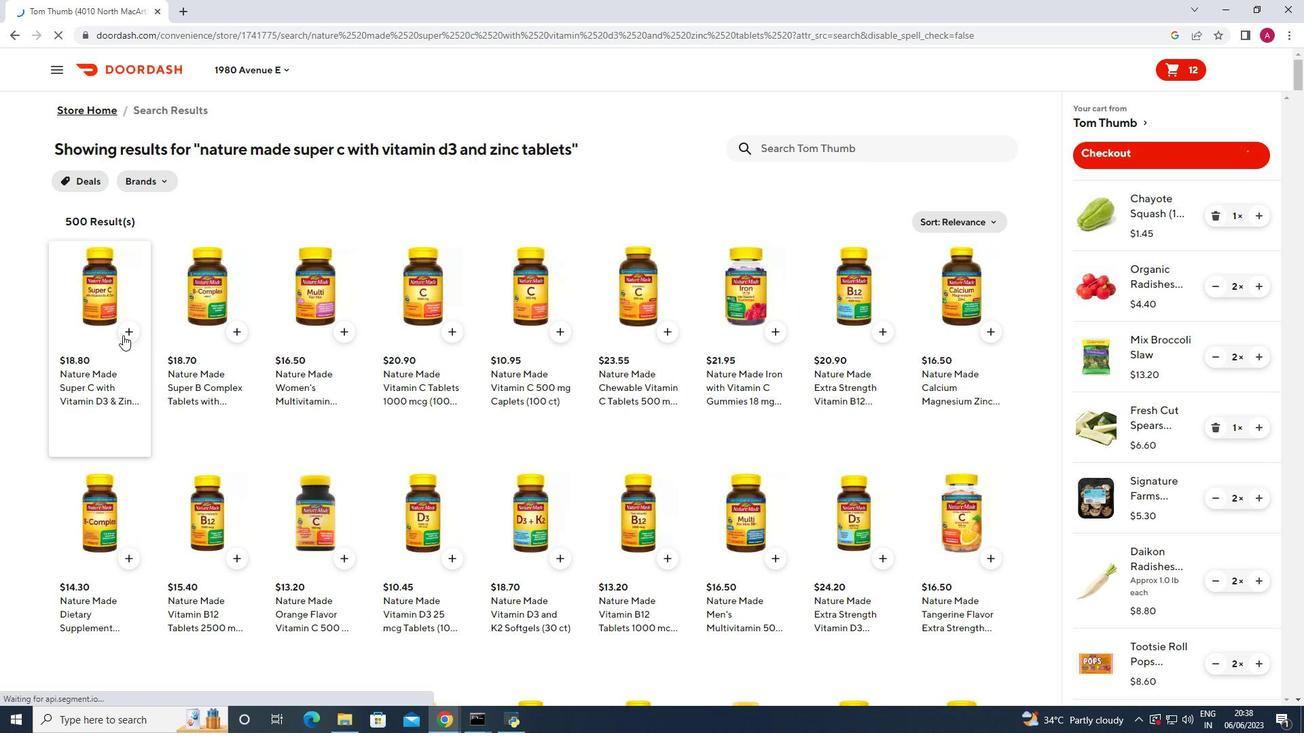 
Action: Mouse moved to (807, 140)
Screenshot: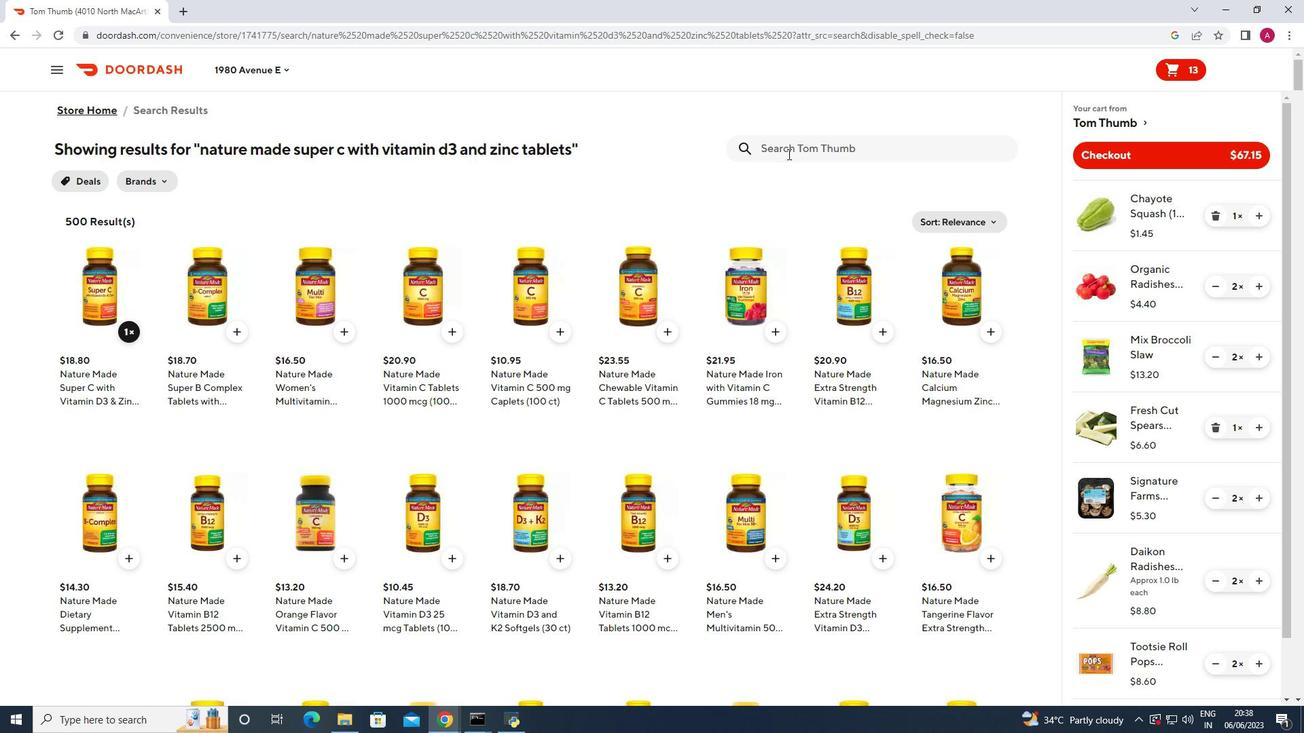 
Action: Mouse pressed left at (807, 140)
Screenshot: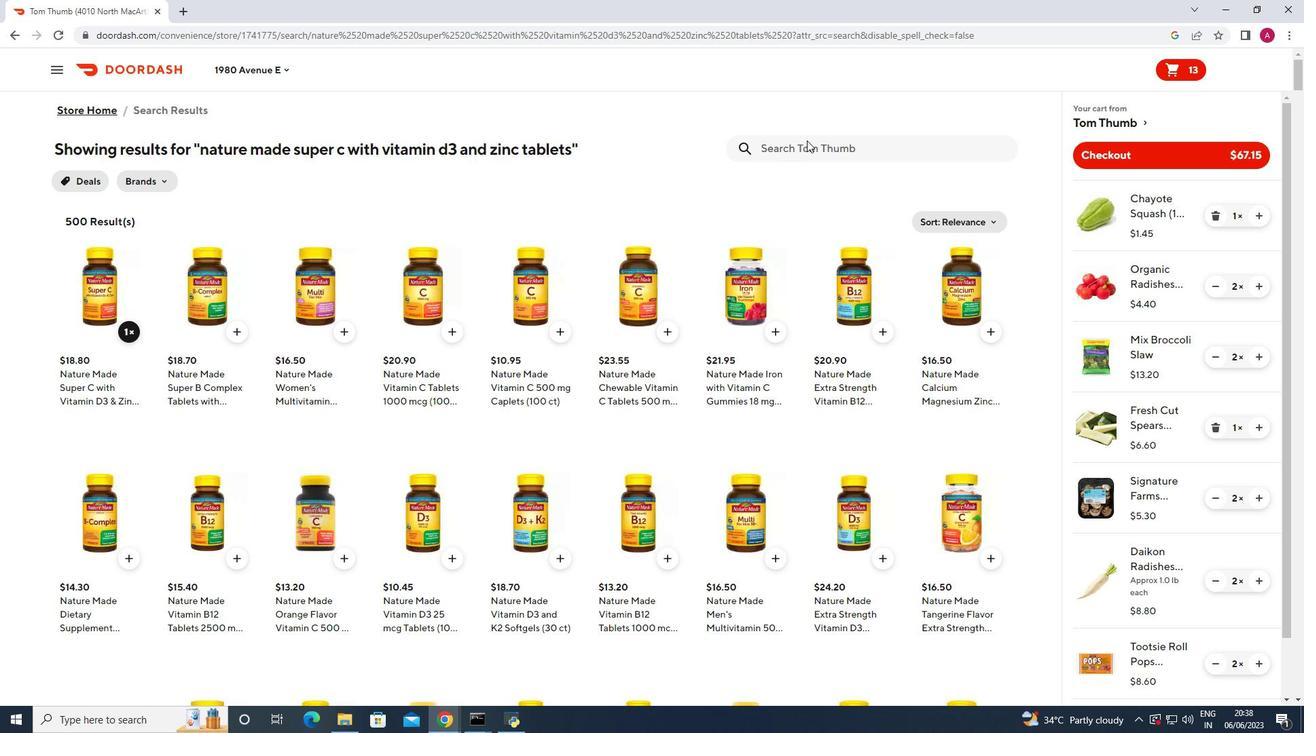 
Action: Key pressed doritos<Key.space>flamin<Key.space>hot<Key.space>tortilla<Key.space>chips<Key.space>cool<Key.space>ranch<Key.space><Key.enter>
Screenshot: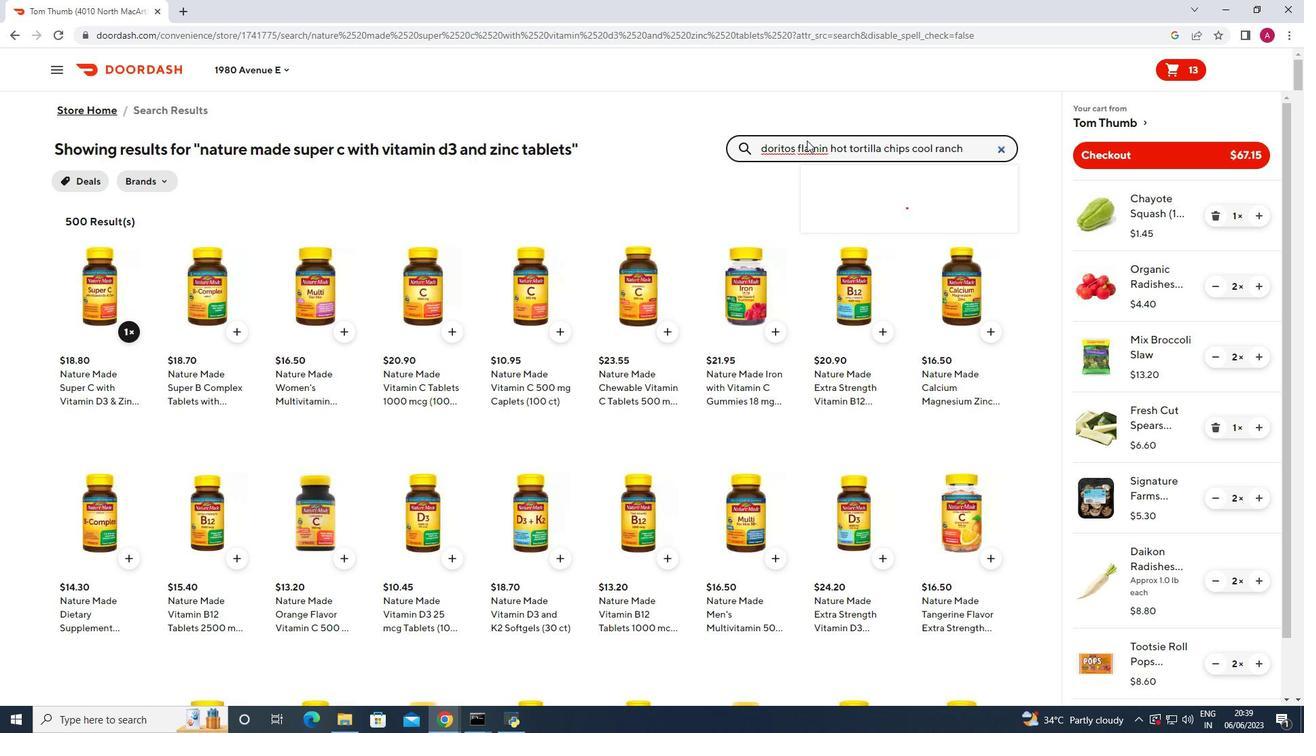 
Action: Mouse moved to (134, 327)
Screenshot: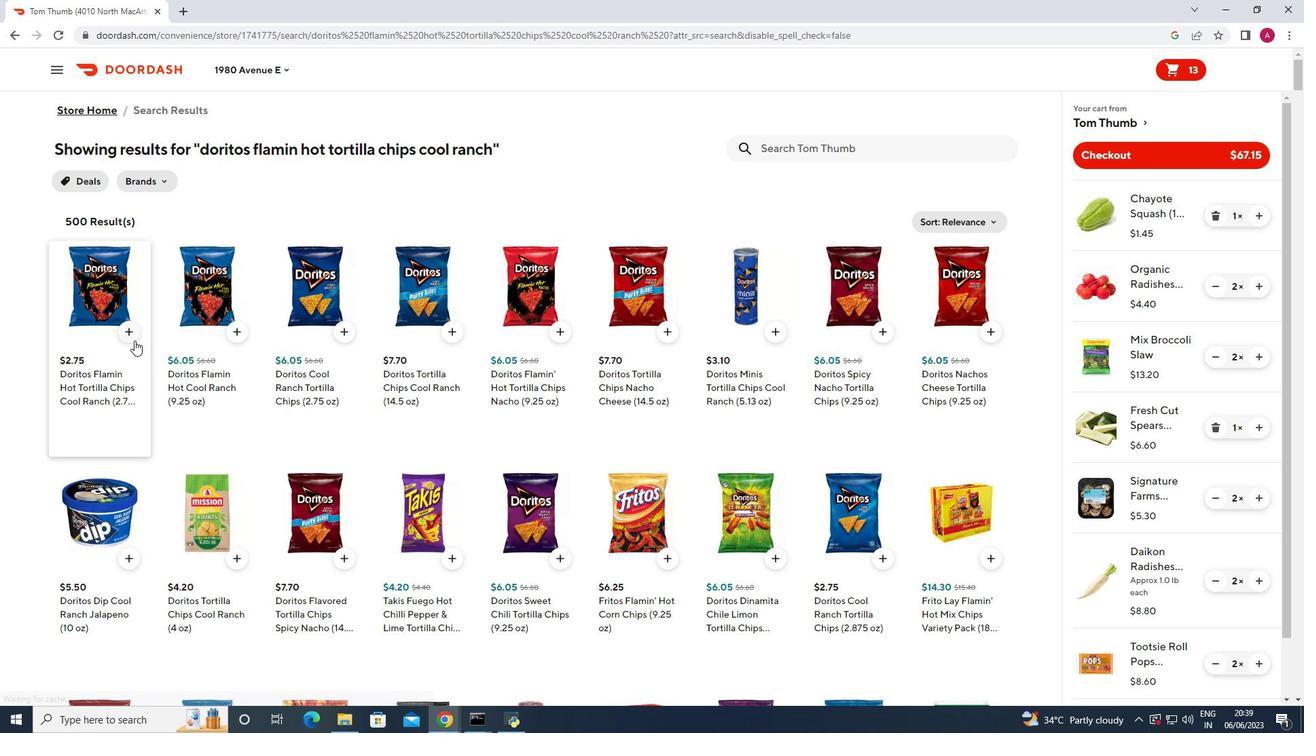 
Action: Mouse pressed left at (134, 327)
Screenshot: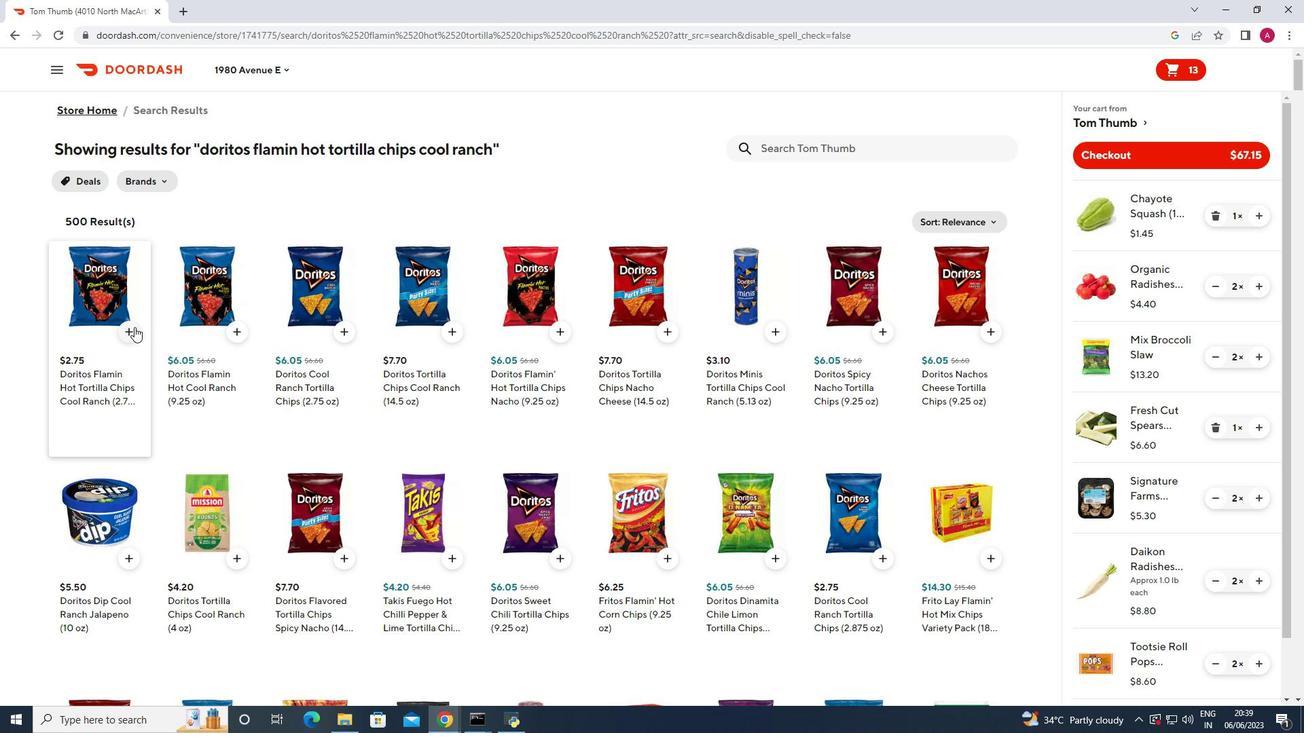 
Action: Mouse moved to (1178, 619)
Screenshot: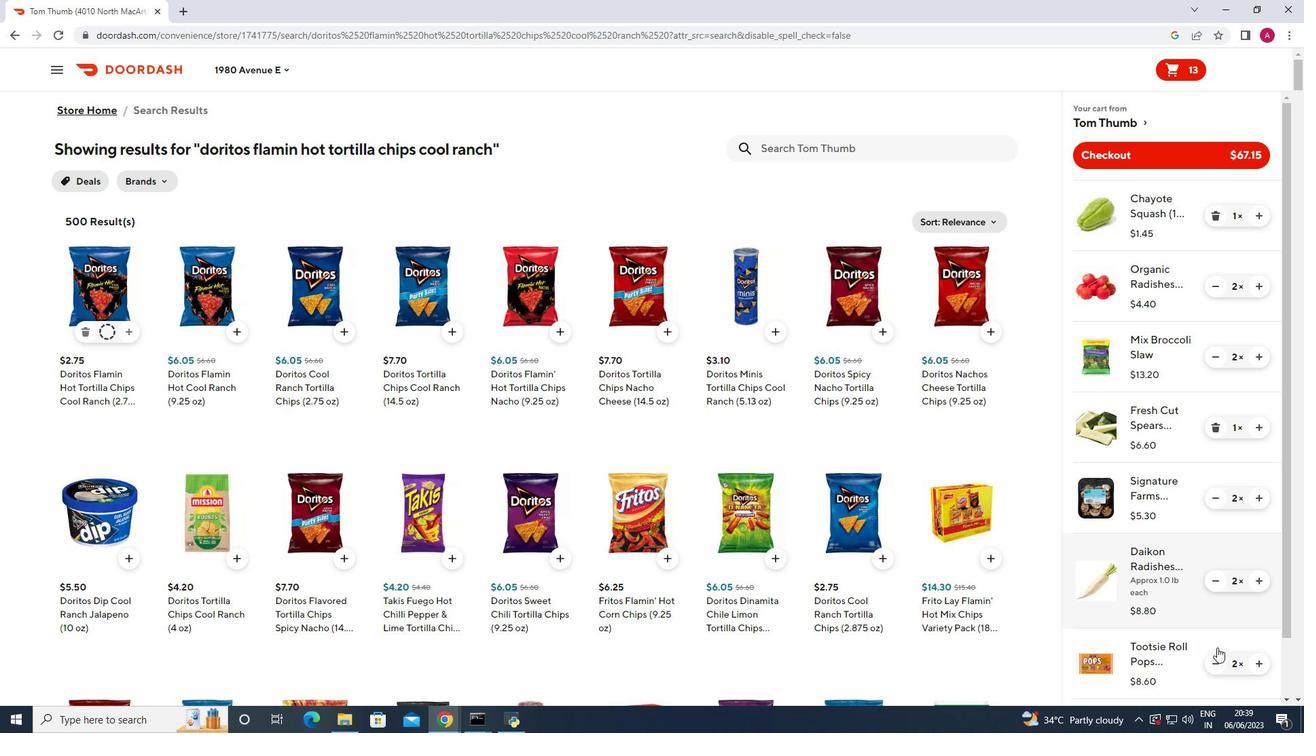 
Action: Mouse scrolled (1178, 618) with delta (0, 0)
Screenshot: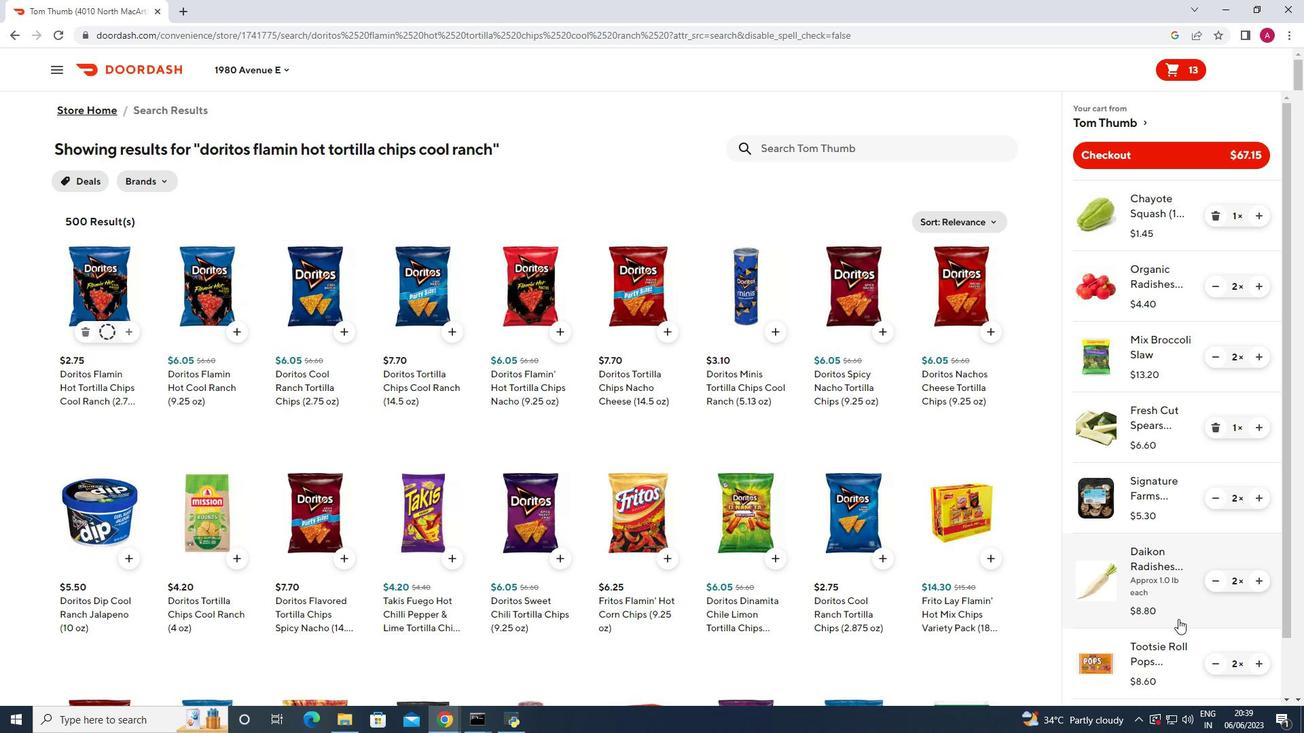 
Action: Mouse scrolled (1178, 618) with delta (0, 0)
Screenshot: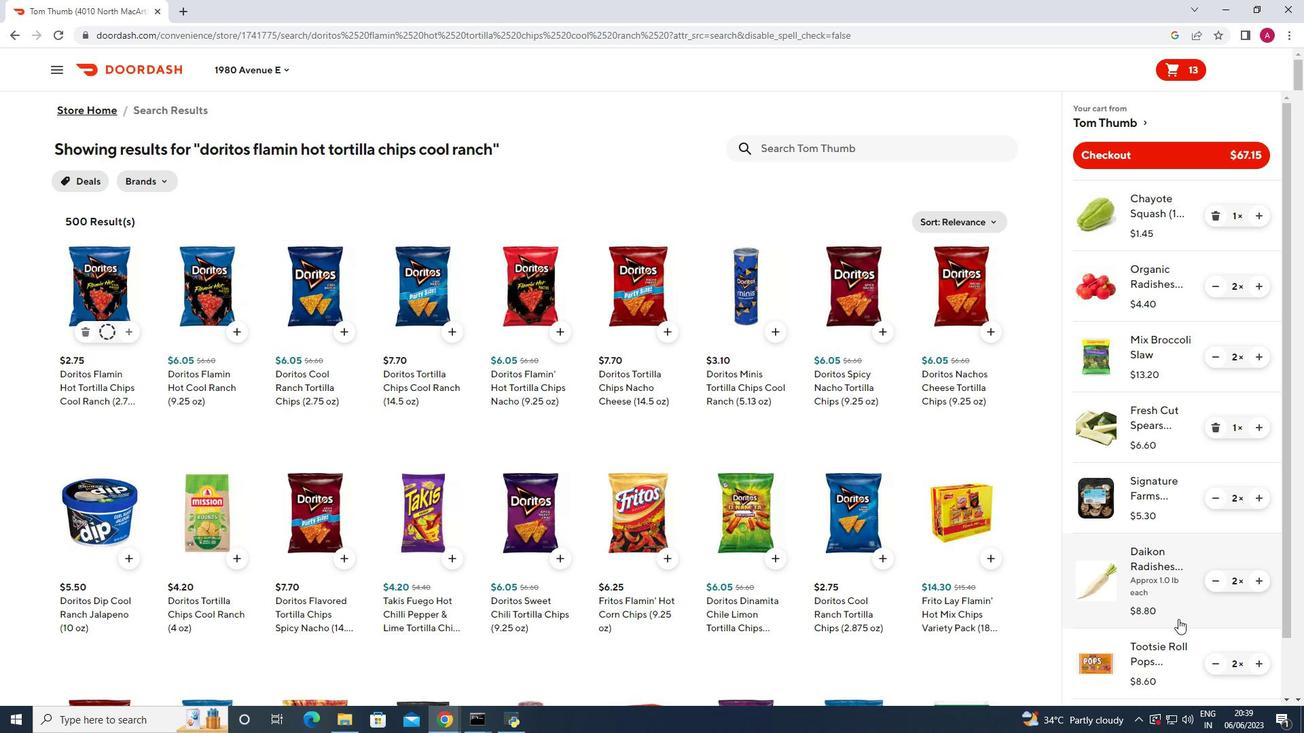 
Action: Mouse moved to (1292, 681)
Screenshot: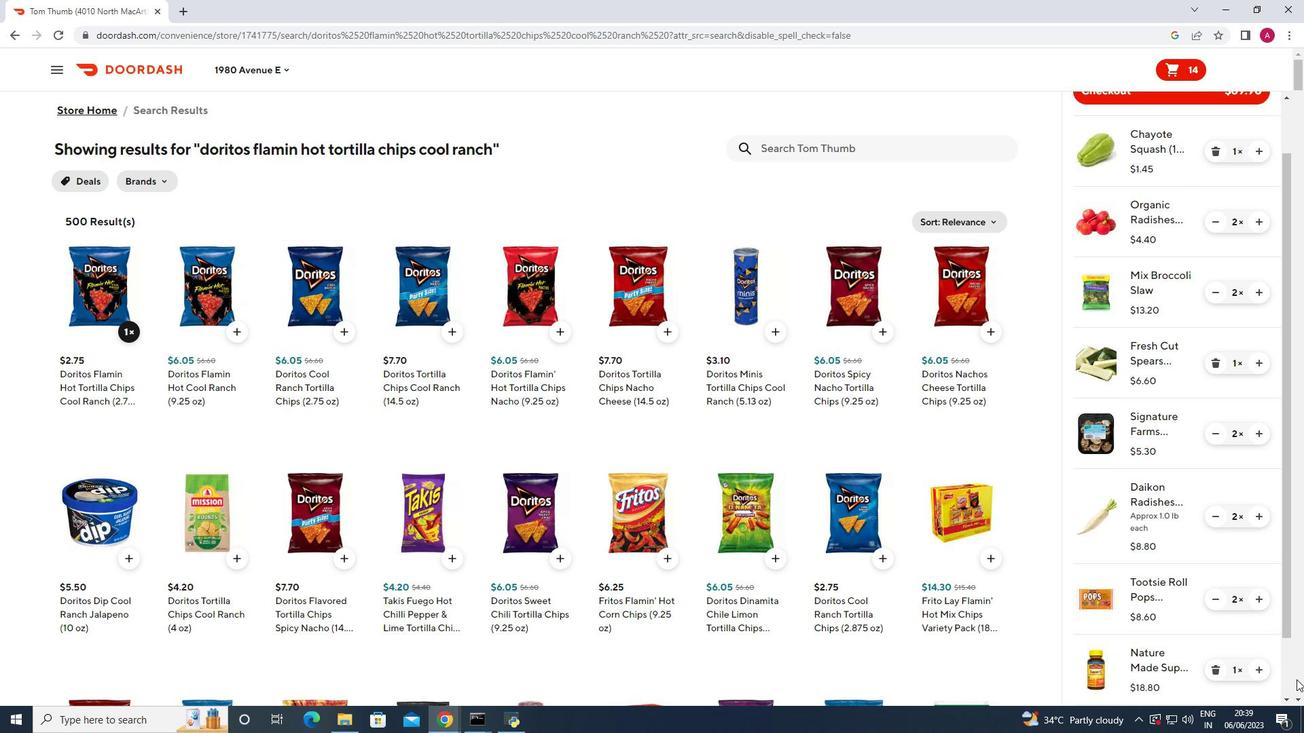 
Action: Mouse pressed left at (1292, 681)
Screenshot: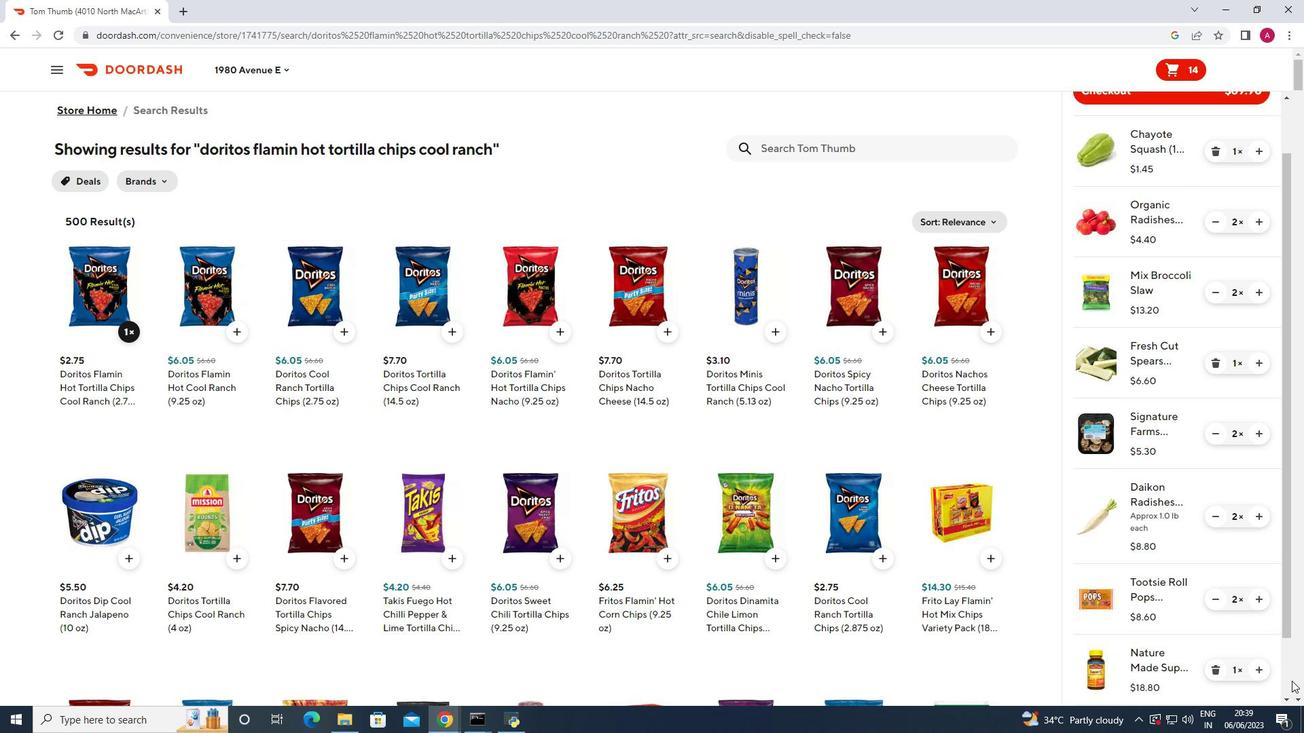 
Action: Mouse moved to (1265, 671)
Screenshot: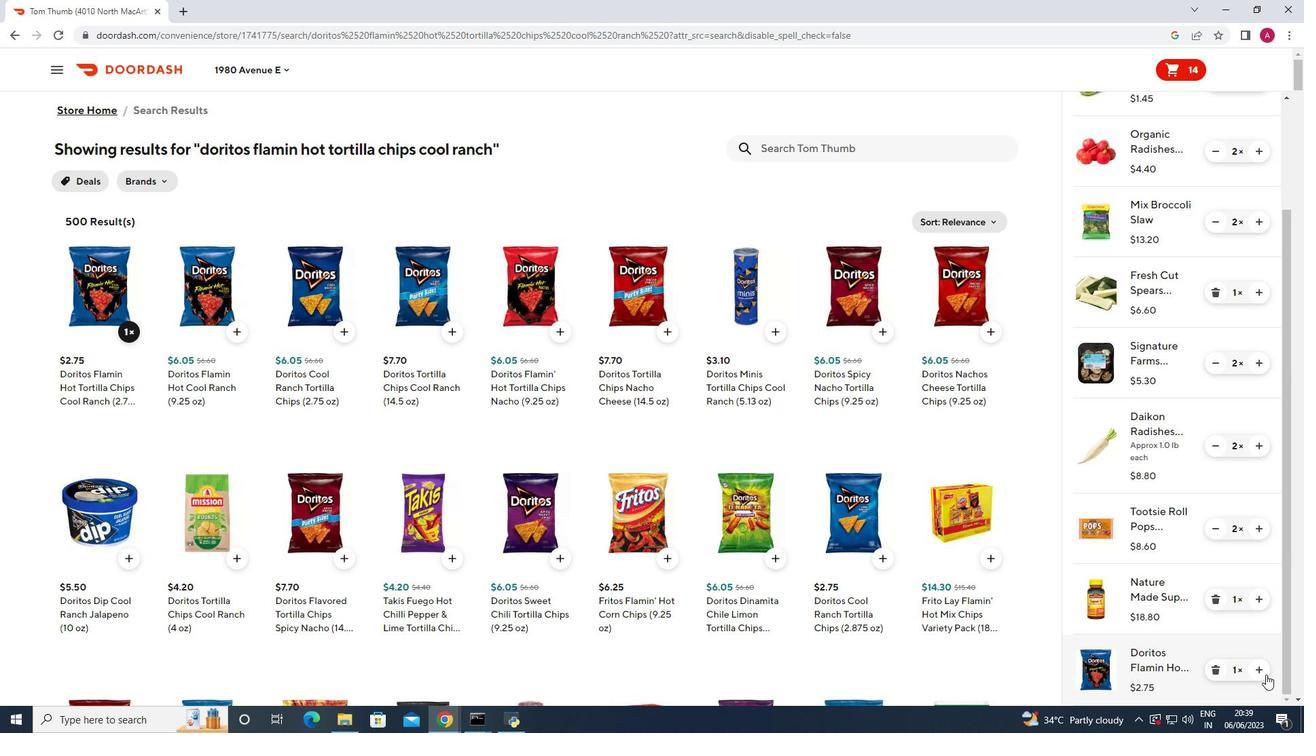 
Action: Mouse pressed left at (1265, 671)
Screenshot: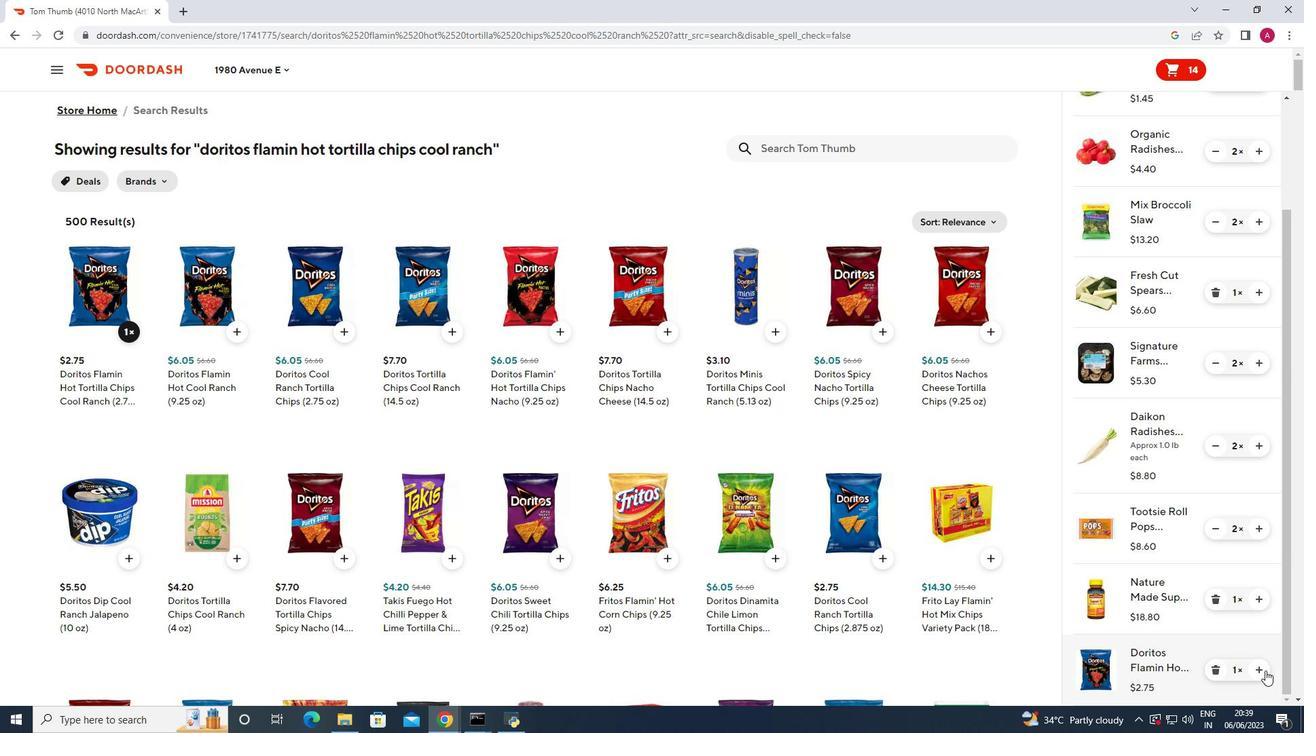 
Action: Mouse moved to (858, 347)
Screenshot: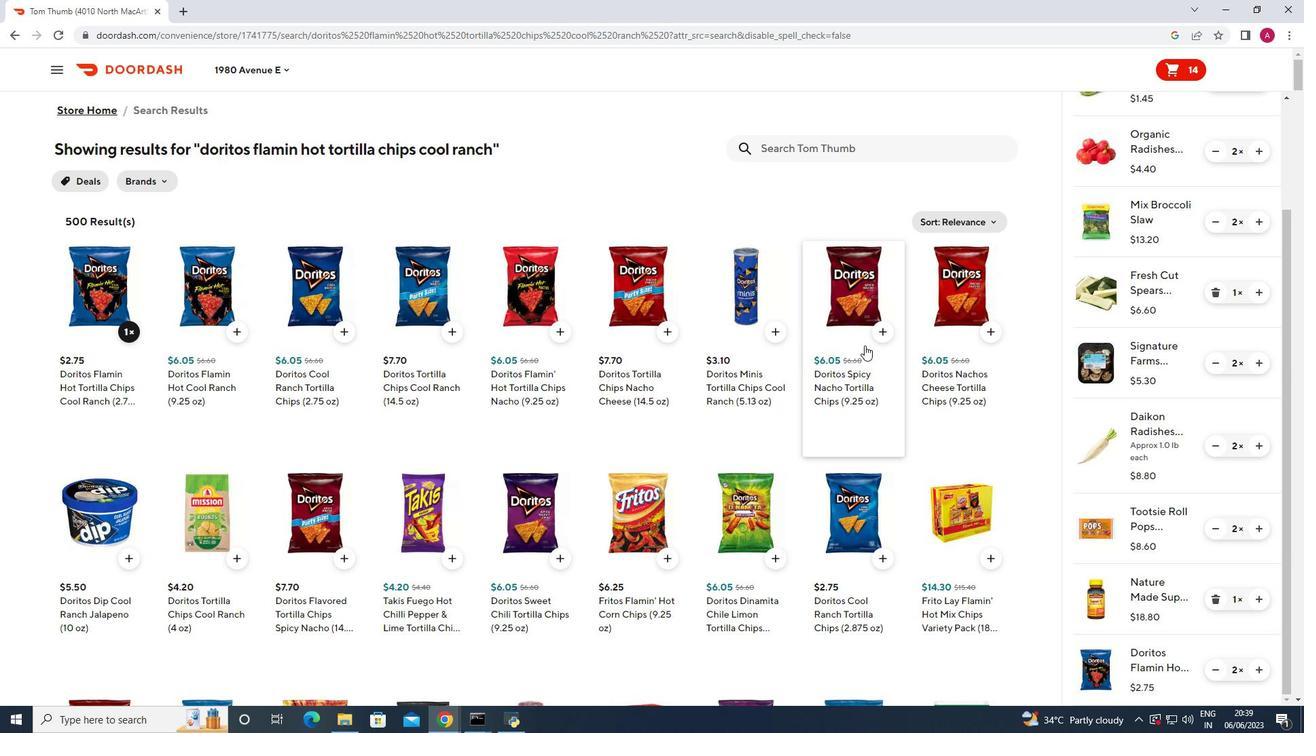 
